 Task: Add an event with the title Second Lunch and Learn: Effective Email Marketing, date '2023/10/08', time 7:00 AM to 9:00 AMand add a description: The retreat will kick off with an opening session where participants will be introduced to the objectives and benefits of team building. The facilitators will create a positive and inclusive environment, setting the tone for open communication, respect, and mutual support.Select event color  Tomato . Add location for the event as: Hotel del Coronado, San Diego, USA, logged in from the account softage.7@softage.netand send the event invitation to softage.10@softage.net and softage.5@softage.net. Set a reminder for the event Doesn't repeat
Action: Mouse moved to (75, 111)
Screenshot: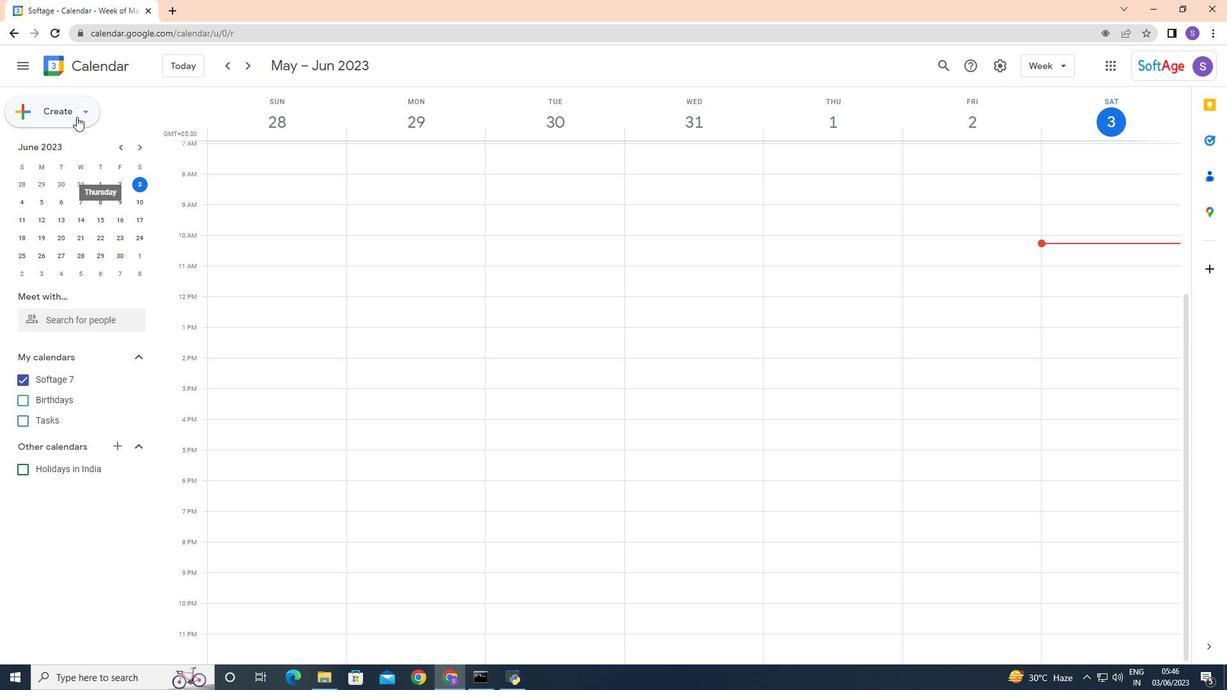 
Action: Mouse pressed left at (75, 111)
Screenshot: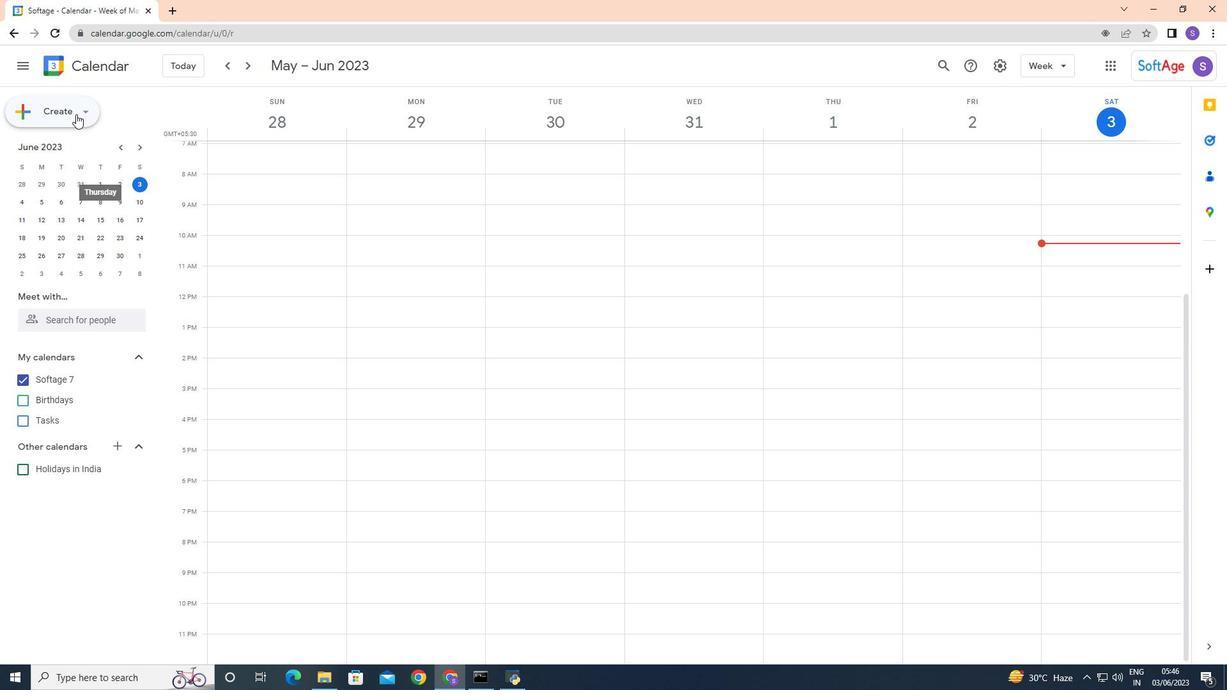 
Action: Mouse moved to (52, 145)
Screenshot: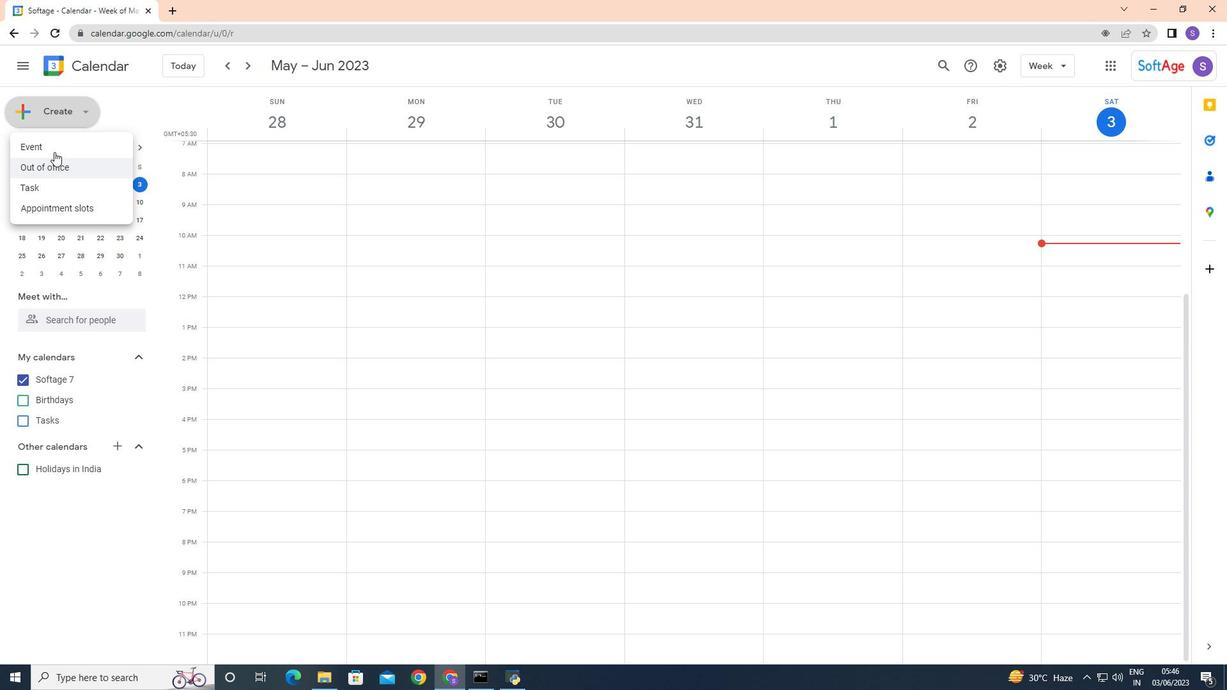 
Action: Mouse pressed left at (52, 145)
Screenshot: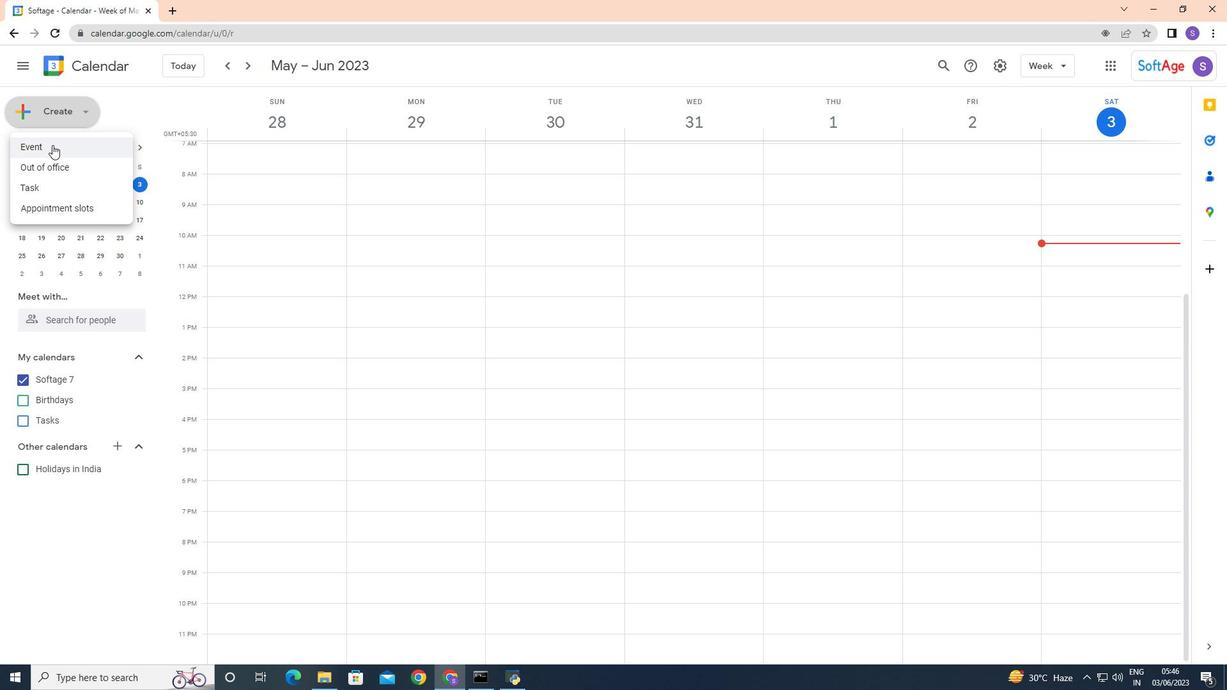 
Action: Mouse moved to (932, 504)
Screenshot: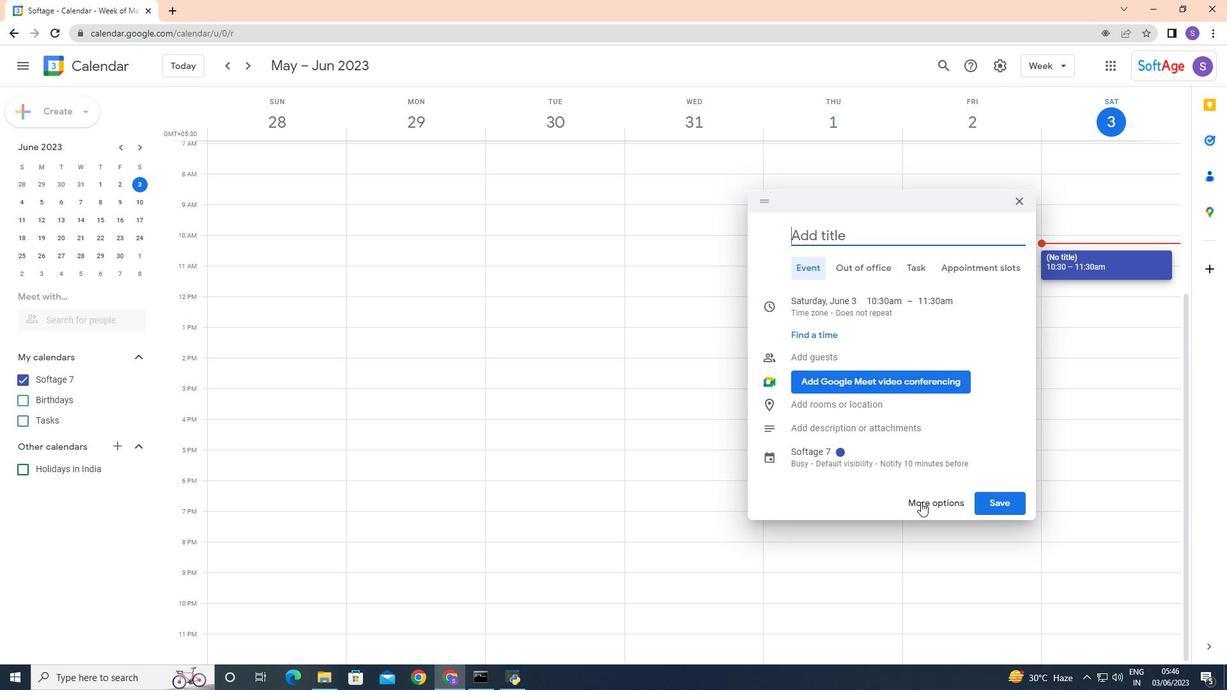 
Action: Mouse pressed left at (932, 504)
Screenshot: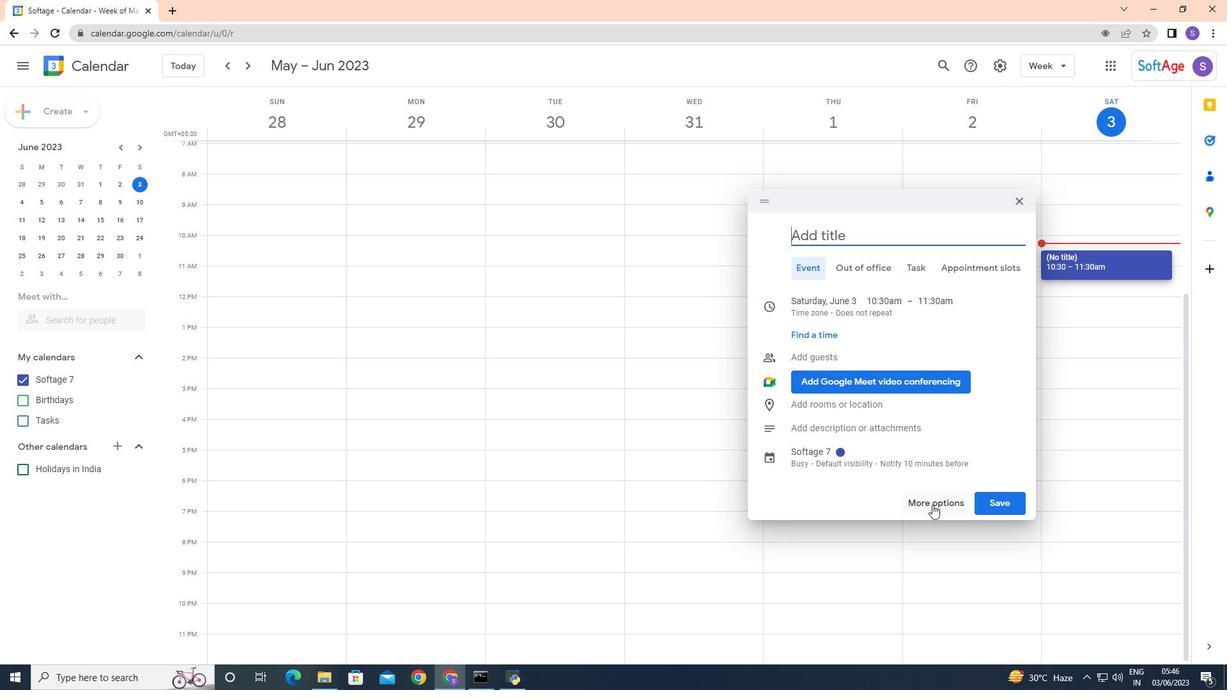 
Action: Mouse moved to (120, 76)
Screenshot: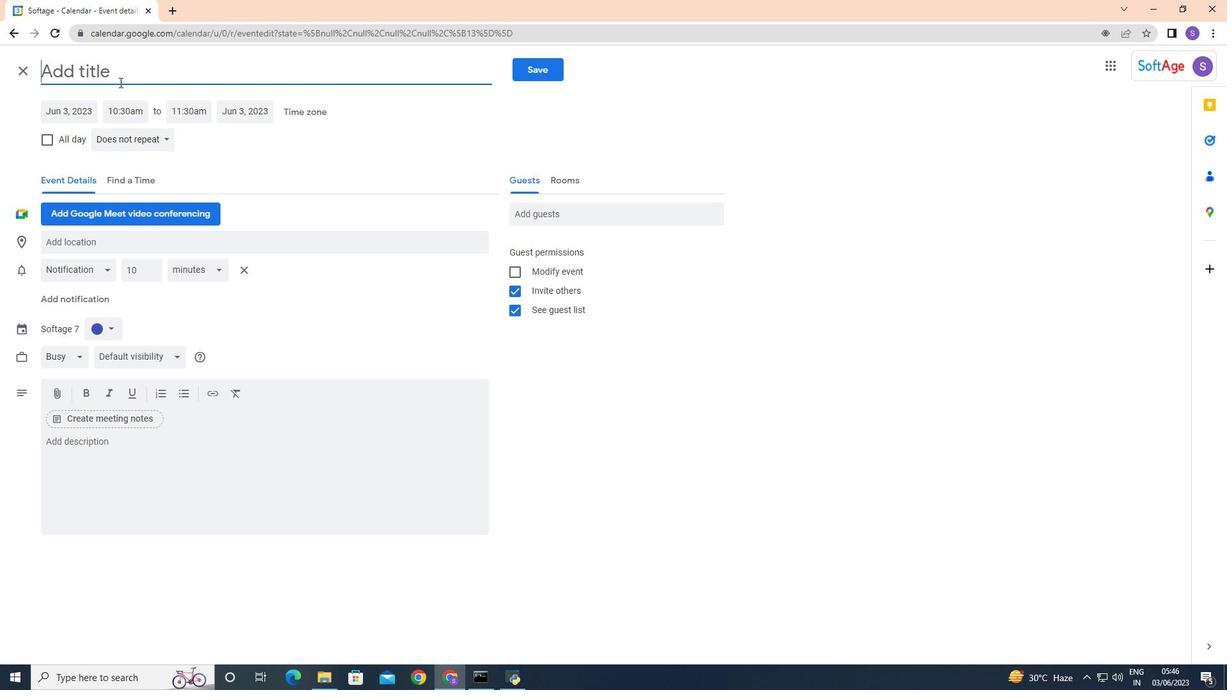 
Action: Mouse pressed left at (120, 76)
Screenshot: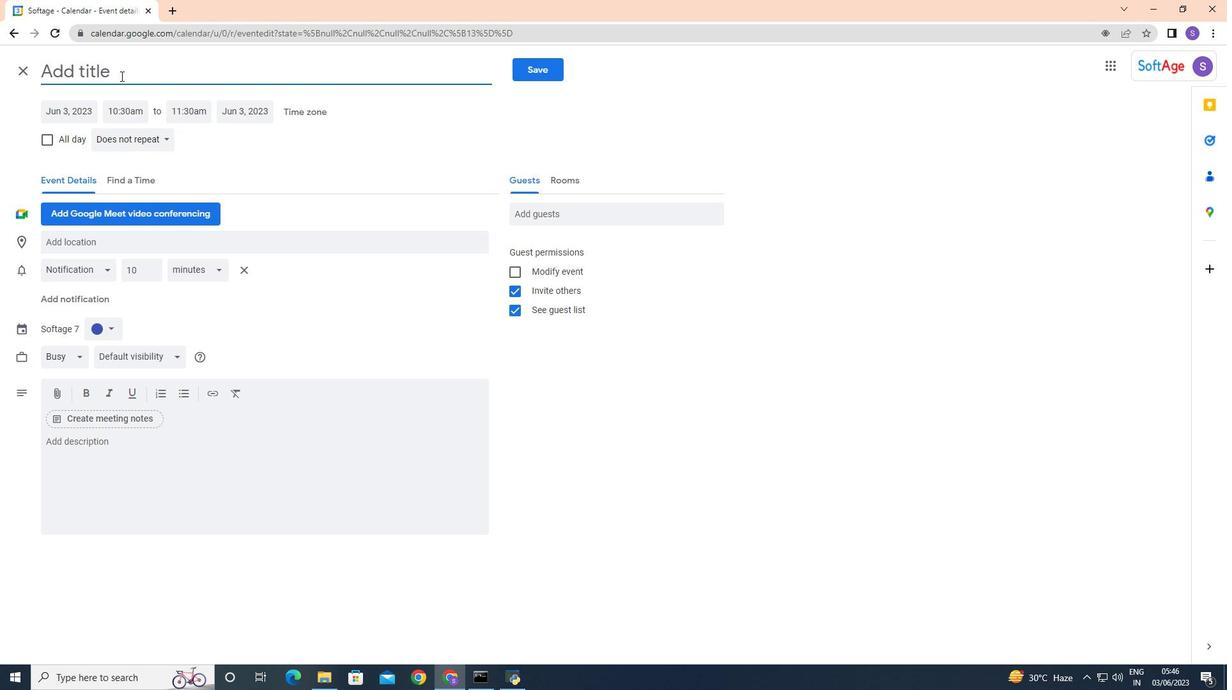 
Action: Key pressed <Key.caps_lock>S<Key.caps_lock>econd<Key.space><Key.caps_lock>L<Key.caps_lock>unch<Key.space>and<Key.space><Key.caps_lock>L<Key.caps_lock>ean<Key.backspace>rn<Key.shift_r>:<Key.space>m<Key.backspace>e<Key.backspace><Key.caps_lock>E<Key.caps_lock>ffective<Key.space><Key.caps_lock>EMAIL<Key.backspace><Key.backspace><Key.backspace><Key.backspace><Key.caps_lock>mail<Key.space><Key.caps_lock>M<Key.caps_lock>arketing
Screenshot: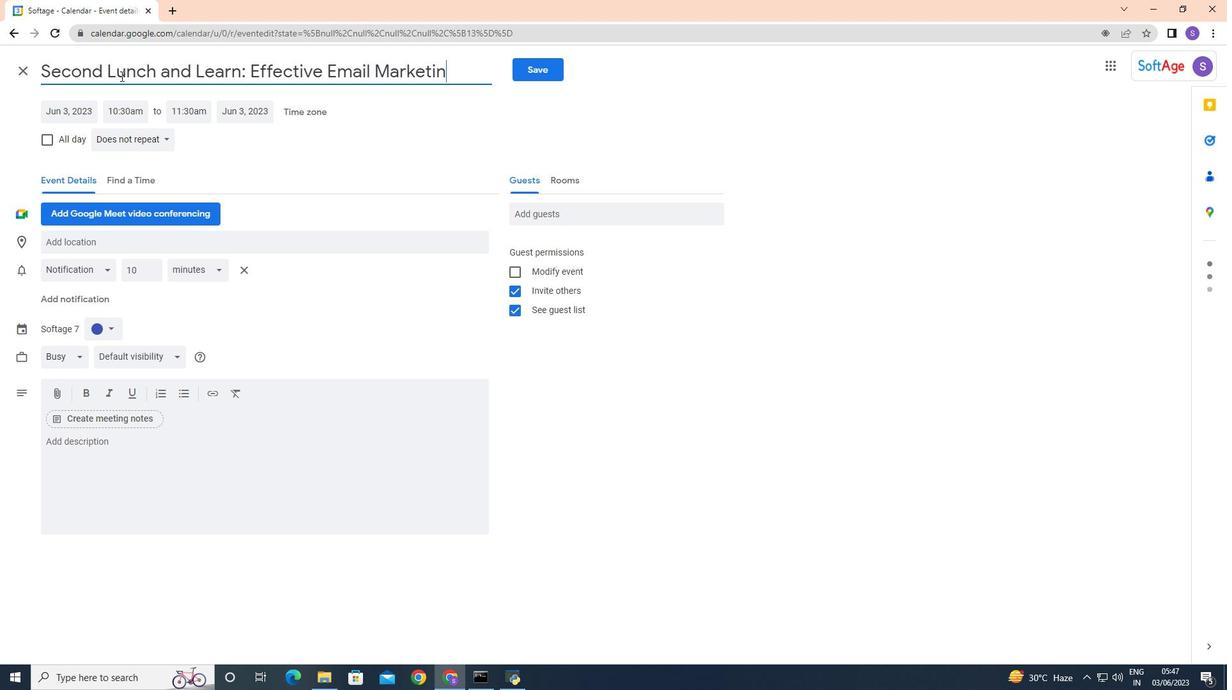 
Action: Mouse moved to (401, 160)
Screenshot: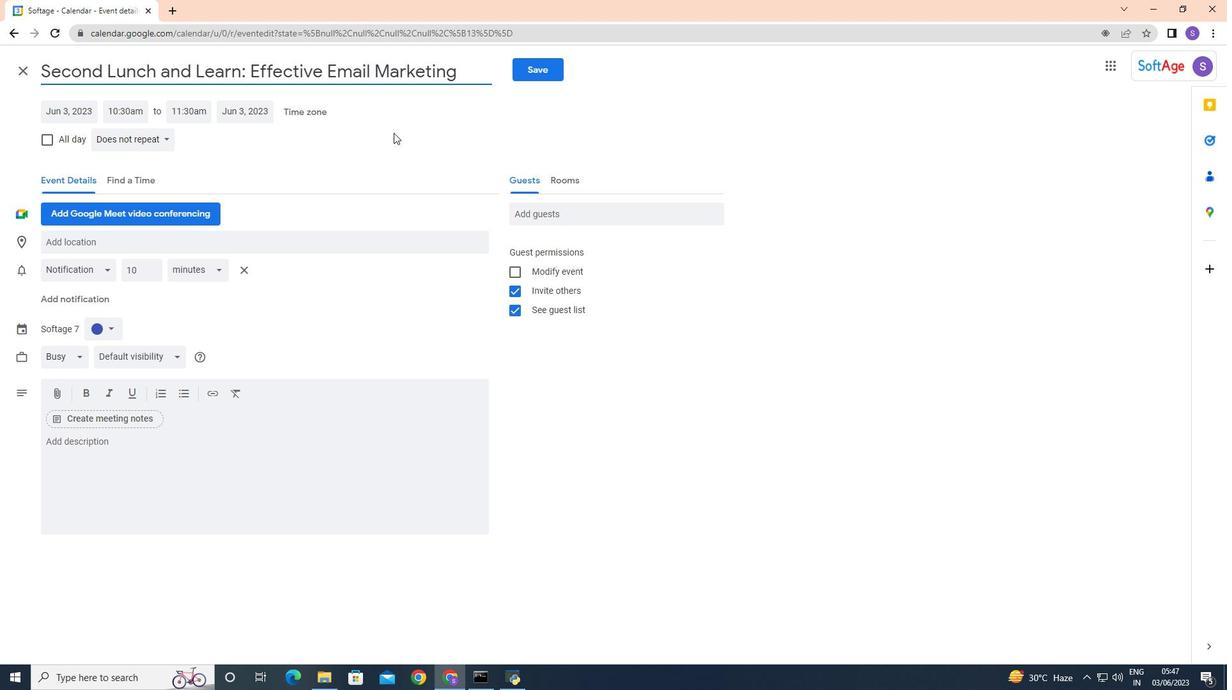
Action: Mouse pressed left at (401, 160)
Screenshot: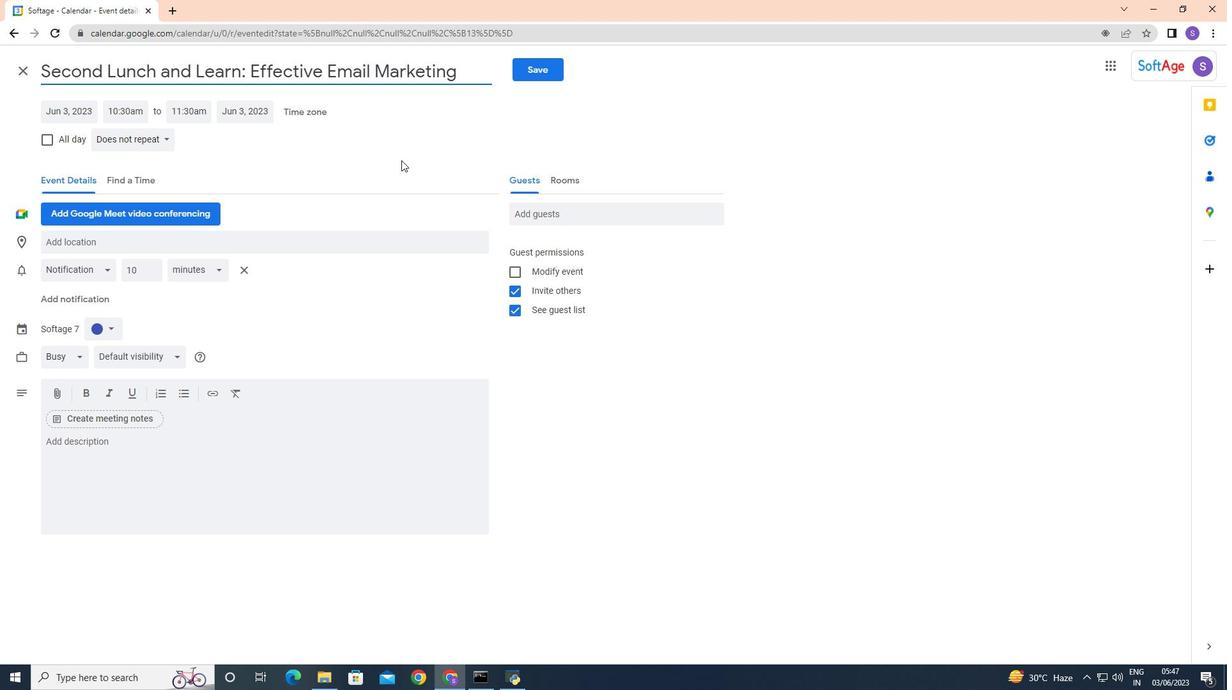 
Action: Mouse moved to (81, 110)
Screenshot: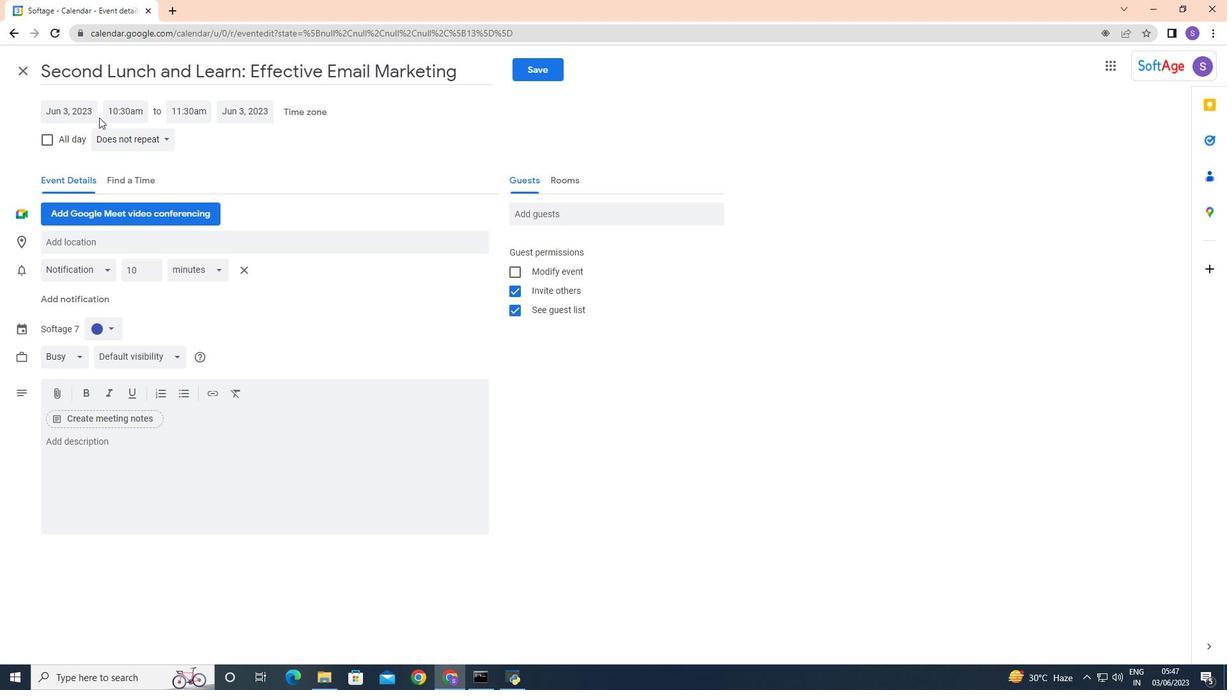
Action: Mouse pressed left at (81, 110)
Screenshot: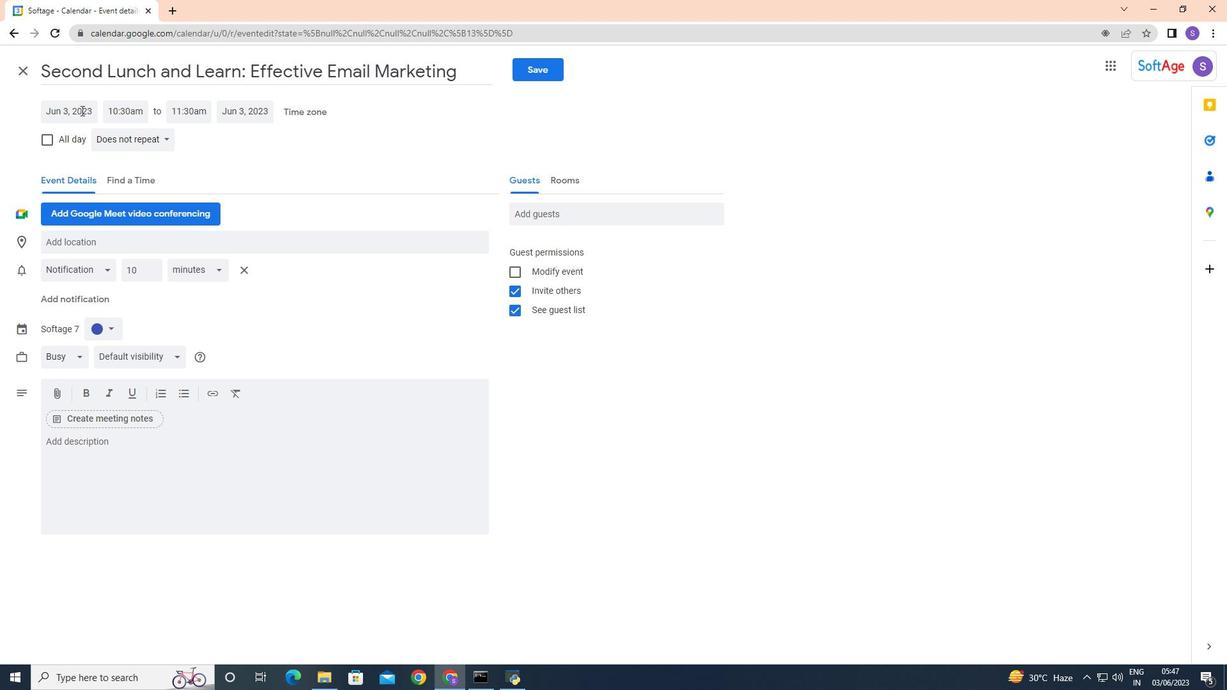 
Action: Mouse moved to (200, 137)
Screenshot: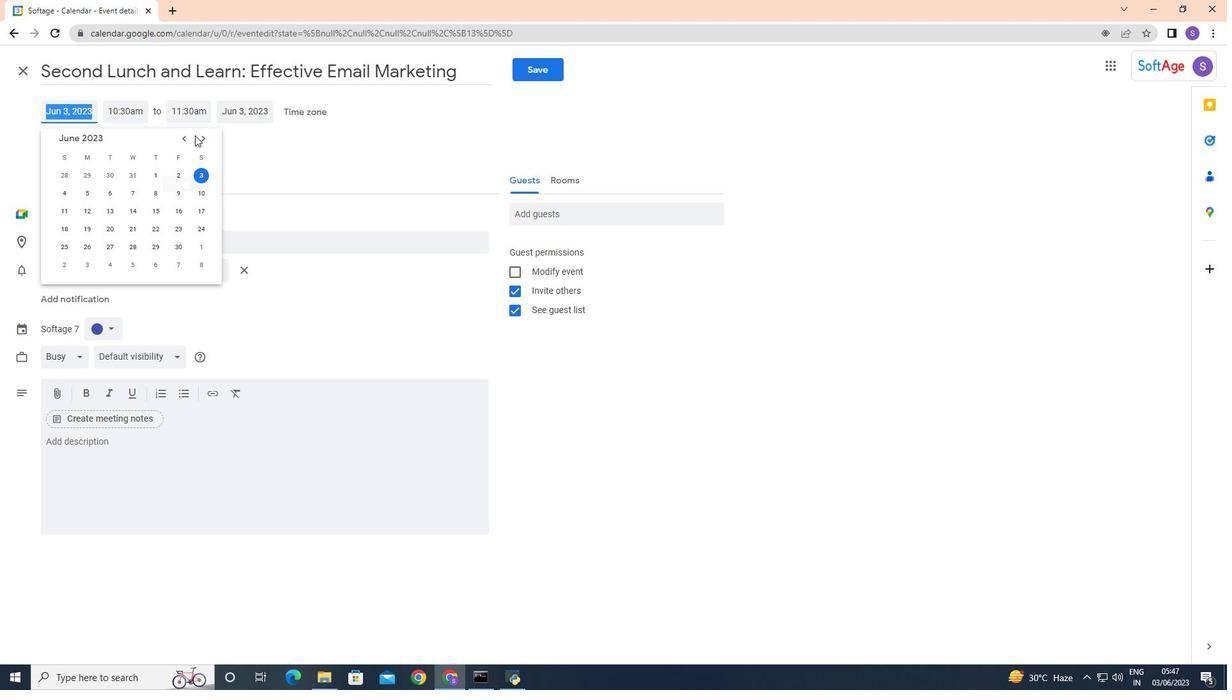 
Action: Mouse pressed left at (200, 137)
Screenshot: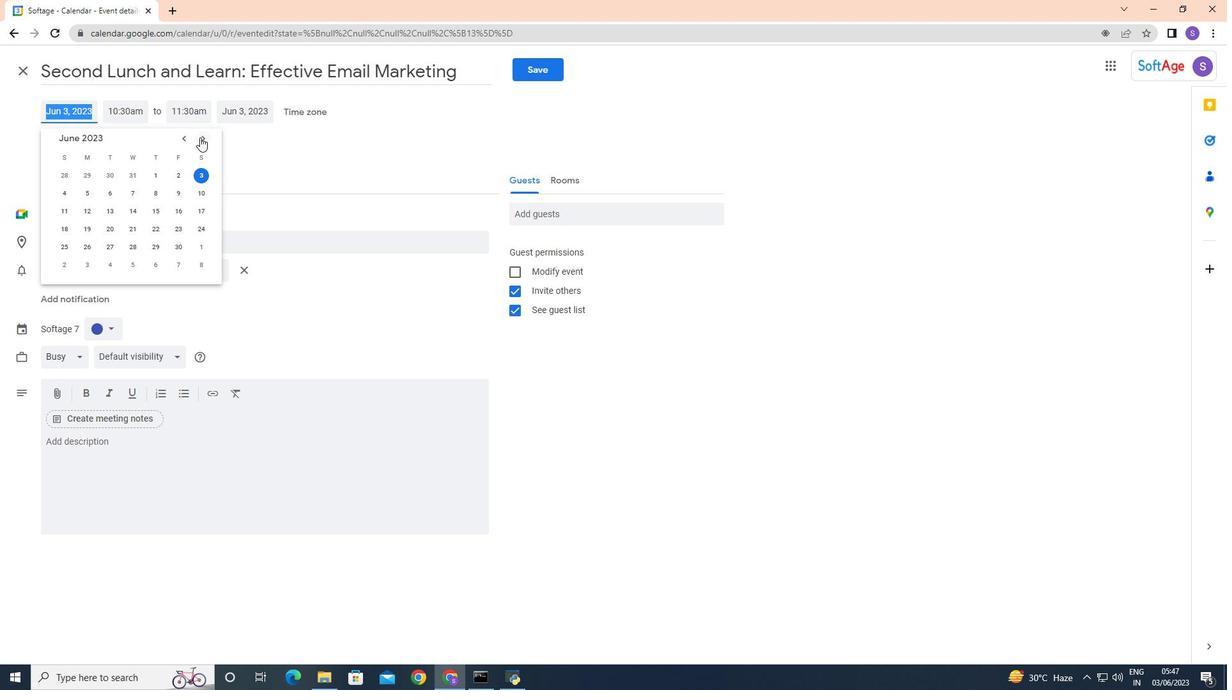 
Action: Mouse pressed left at (200, 137)
Screenshot: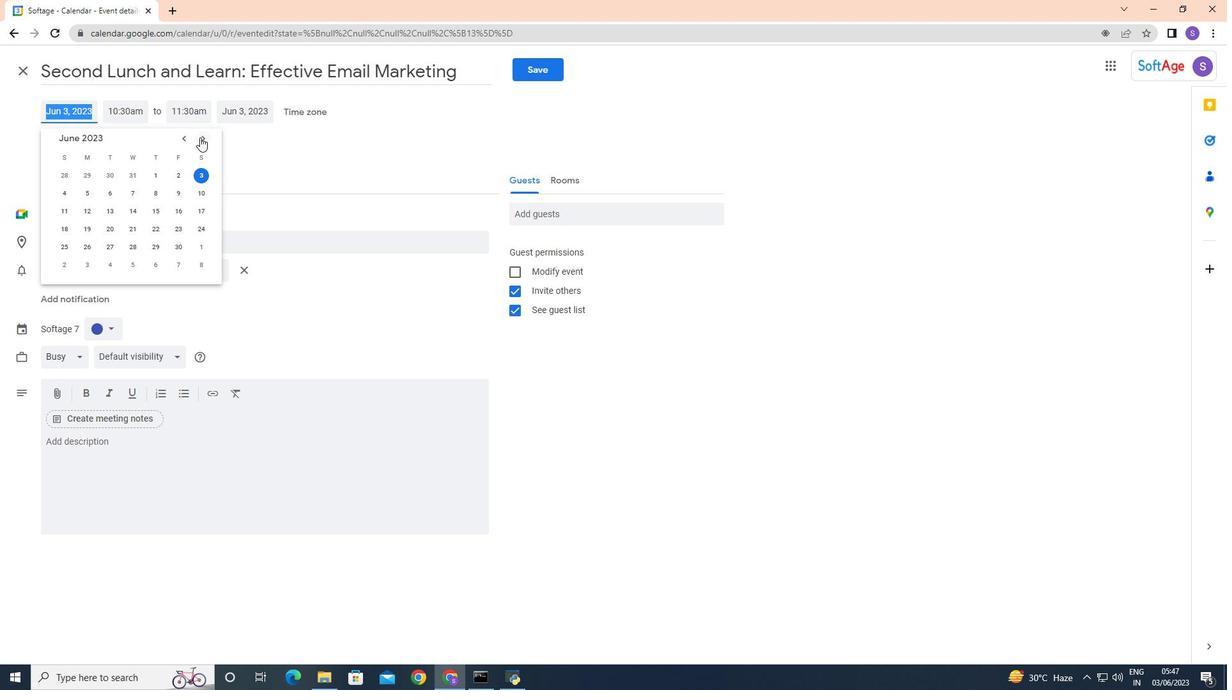 
Action: Mouse pressed left at (200, 137)
Screenshot: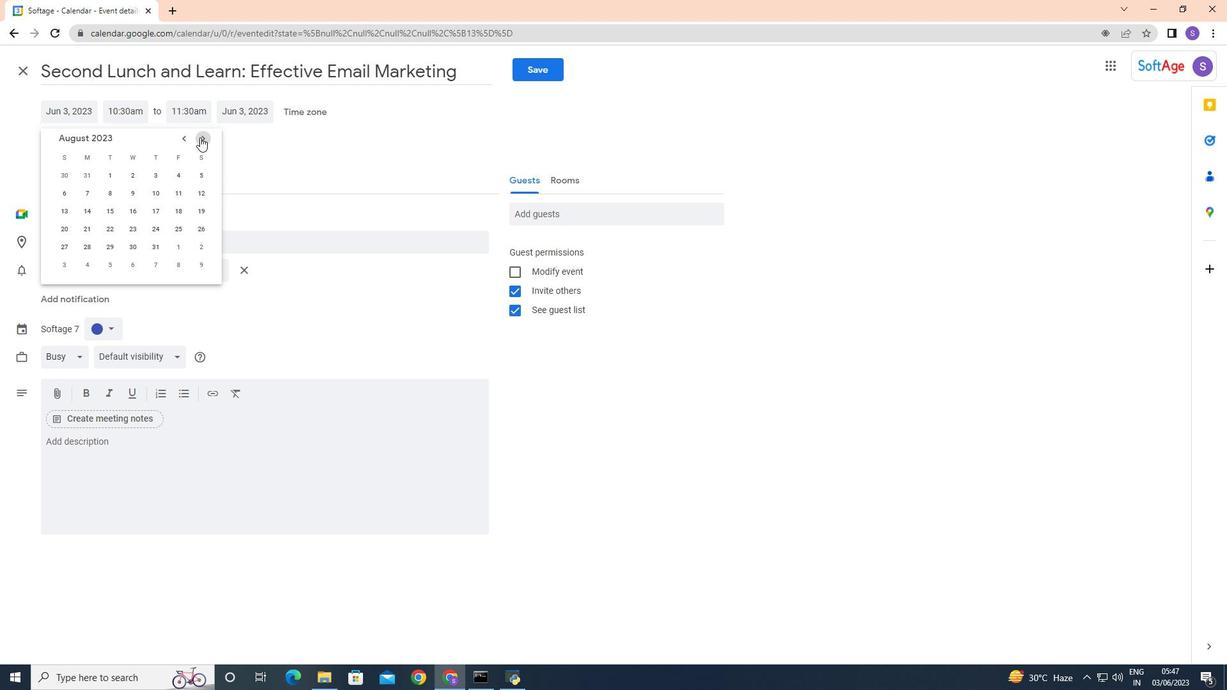 
Action: Mouse pressed left at (200, 137)
Screenshot: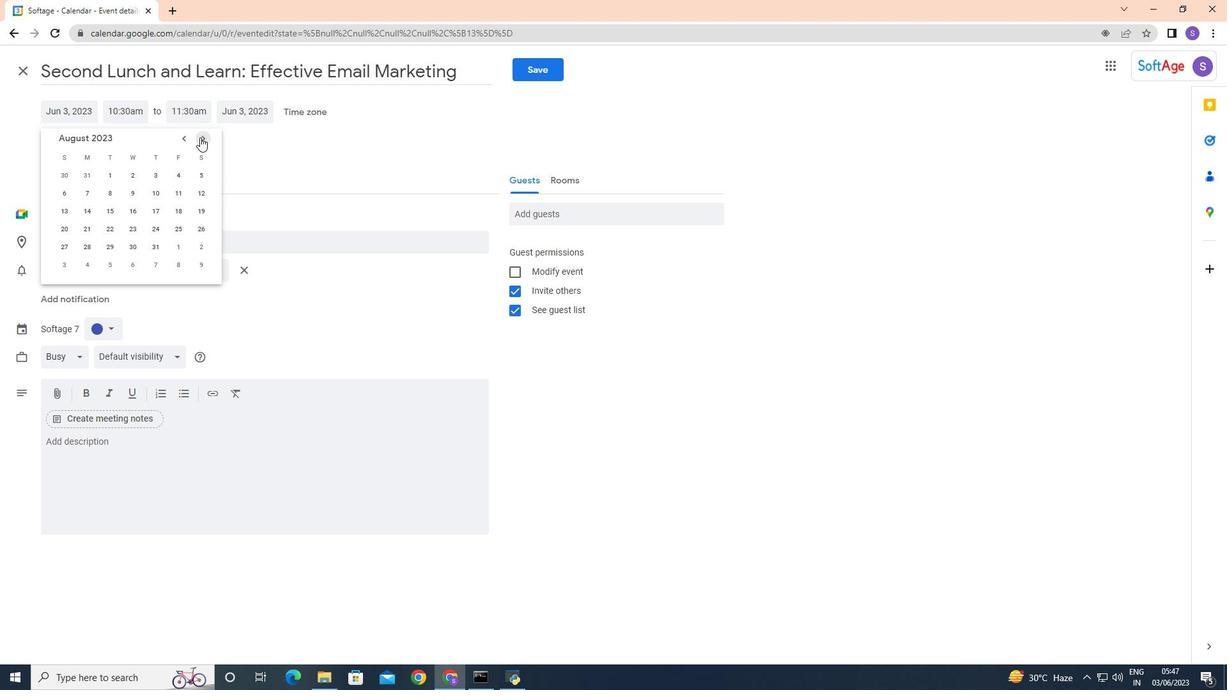 
Action: Mouse moved to (70, 194)
Screenshot: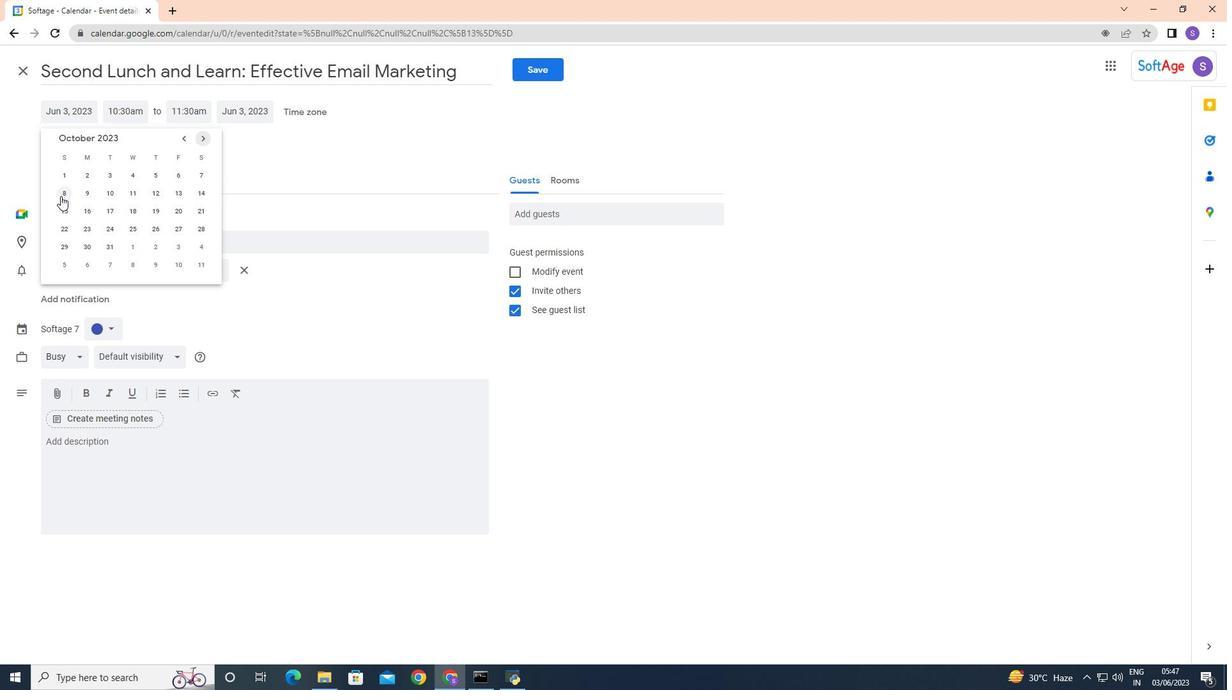 
Action: Mouse pressed left at (70, 194)
Screenshot: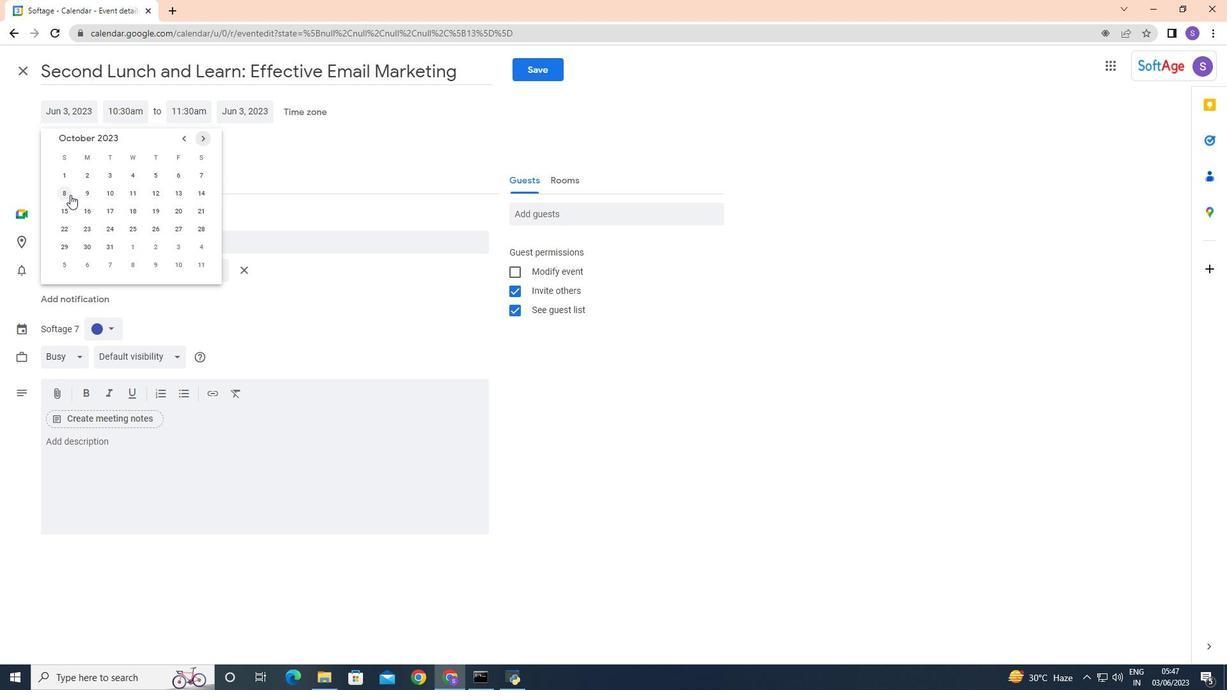 
Action: Mouse moved to (122, 116)
Screenshot: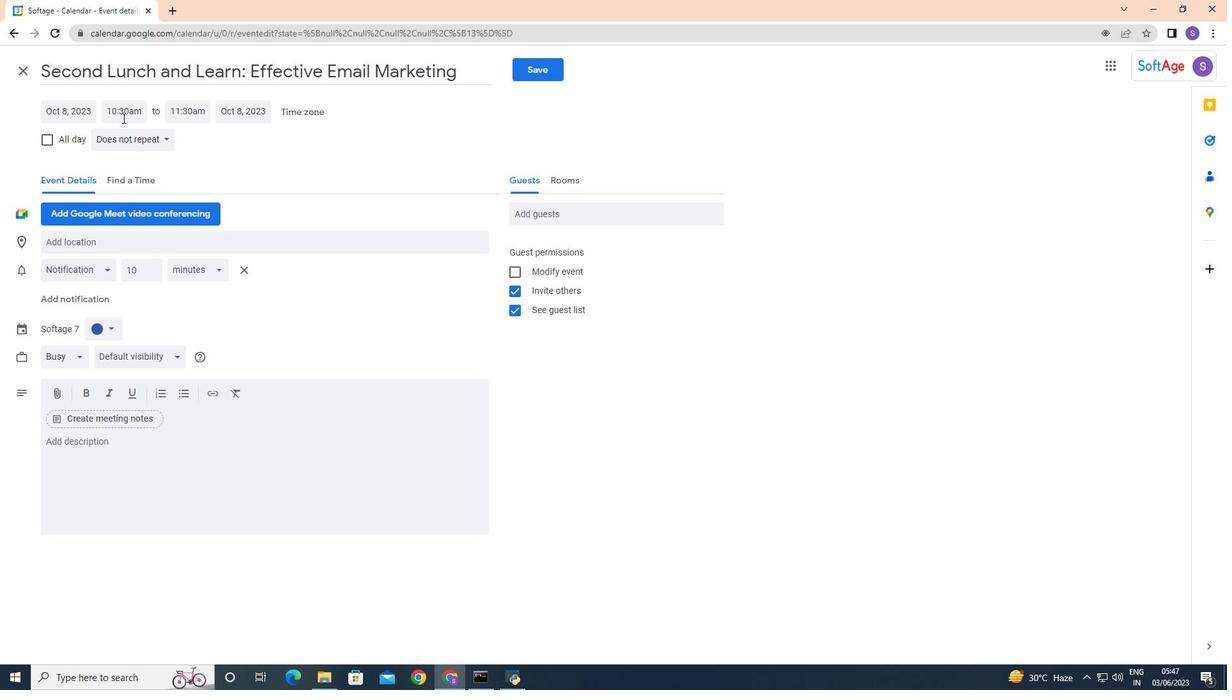 
Action: Mouse pressed left at (122, 116)
Screenshot: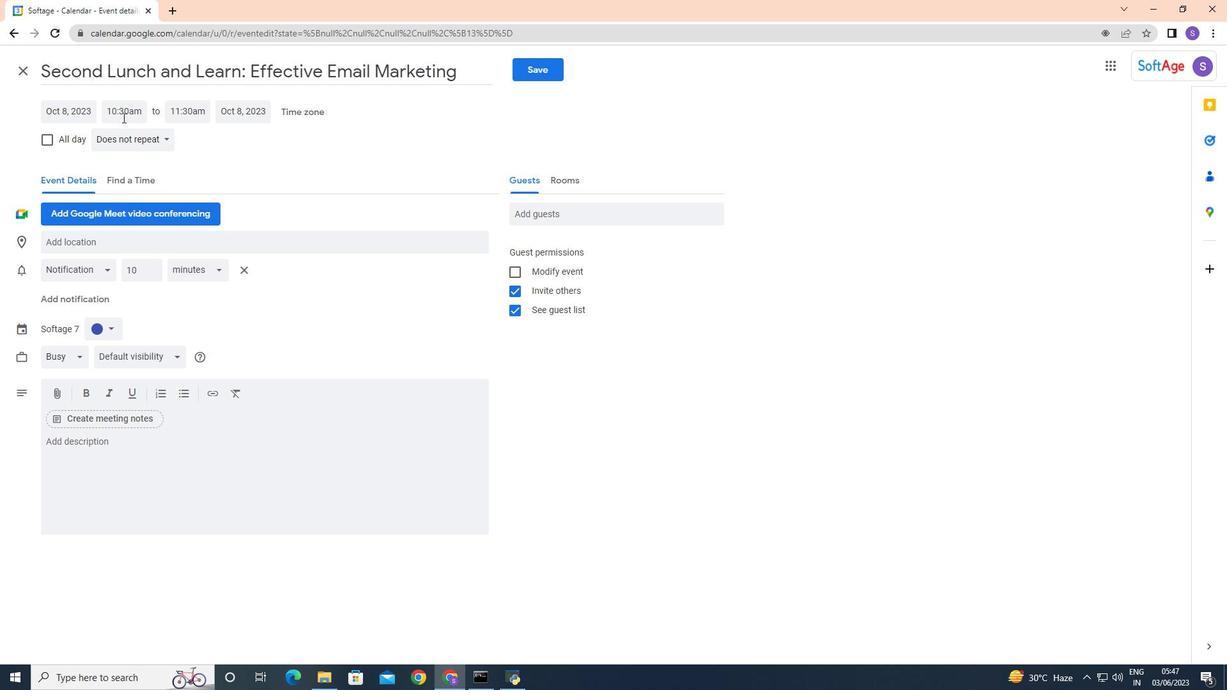 
Action: Mouse moved to (133, 171)
Screenshot: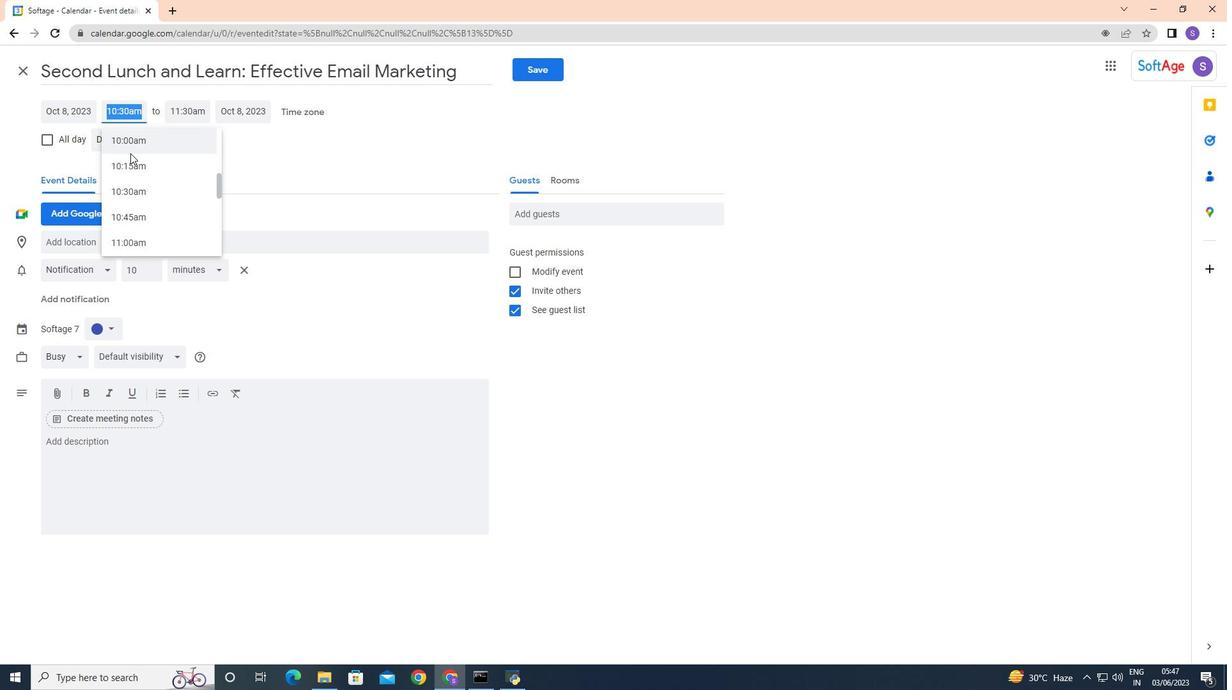 
Action: Mouse scrolled (133, 171) with delta (0, 0)
Screenshot: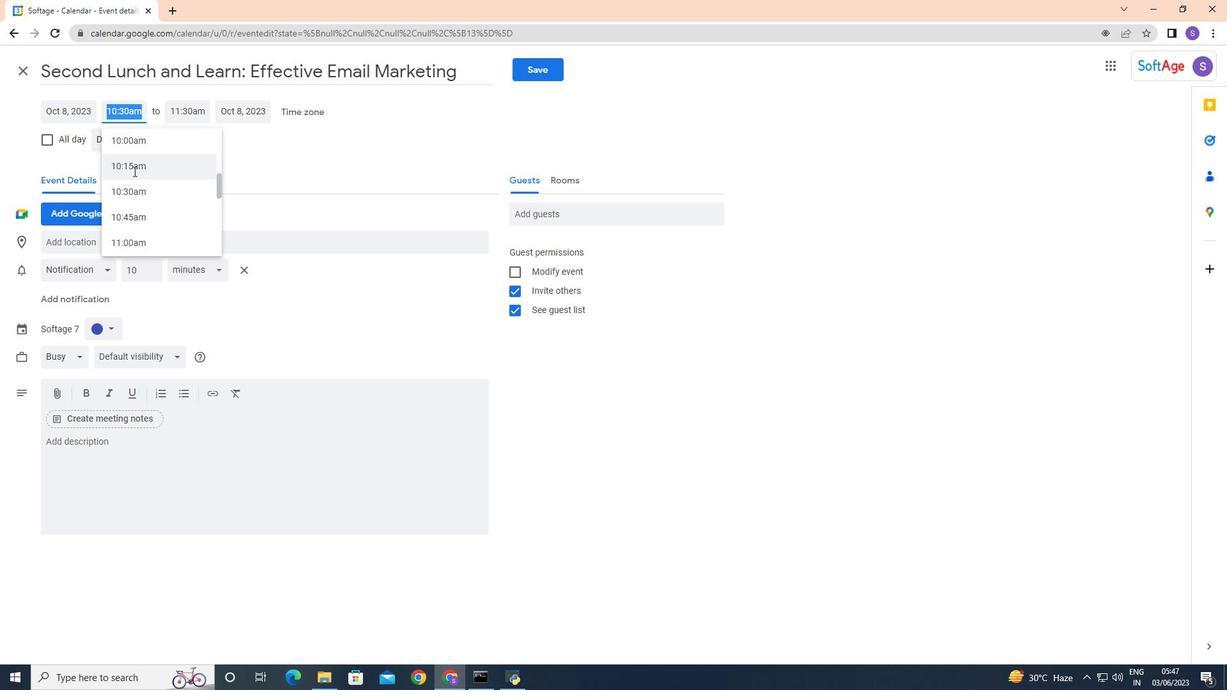 
Action: Mouse scrolled (133, 171) with delta (0, 0)
Screenshot: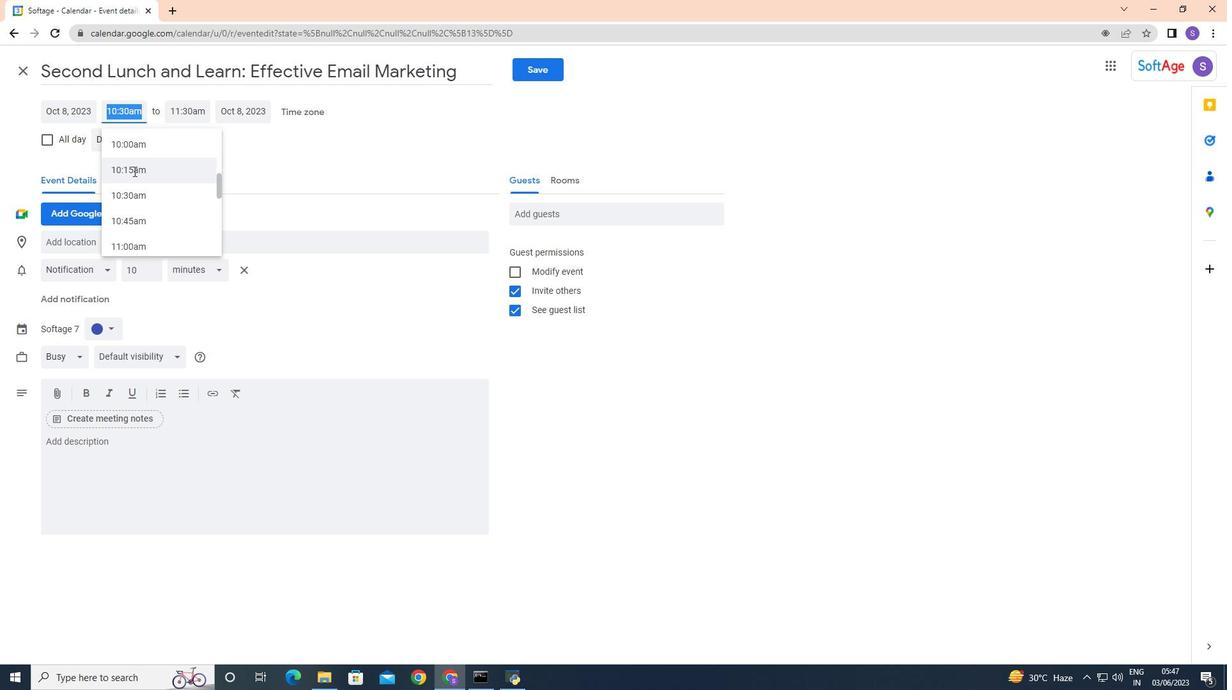 
Action: Mouse scrolled (133, 171) with delta (0, 0)
Screenshot: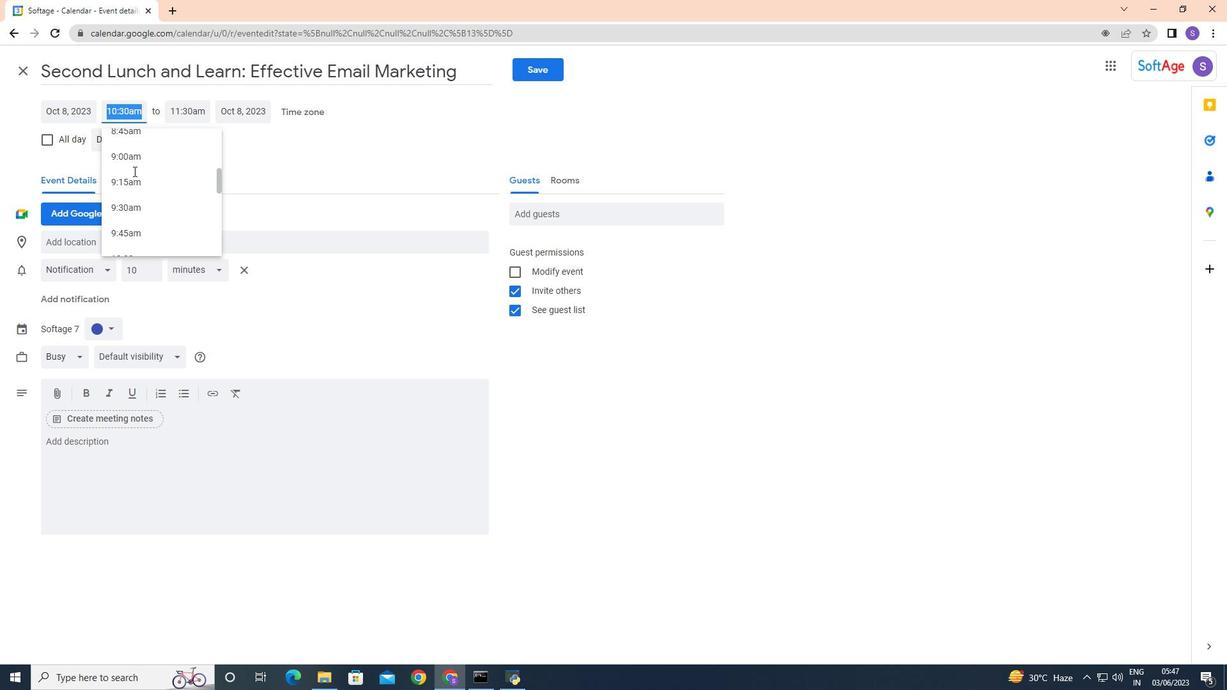 
Action: Mouse moved to (143, 203)
Screenshot: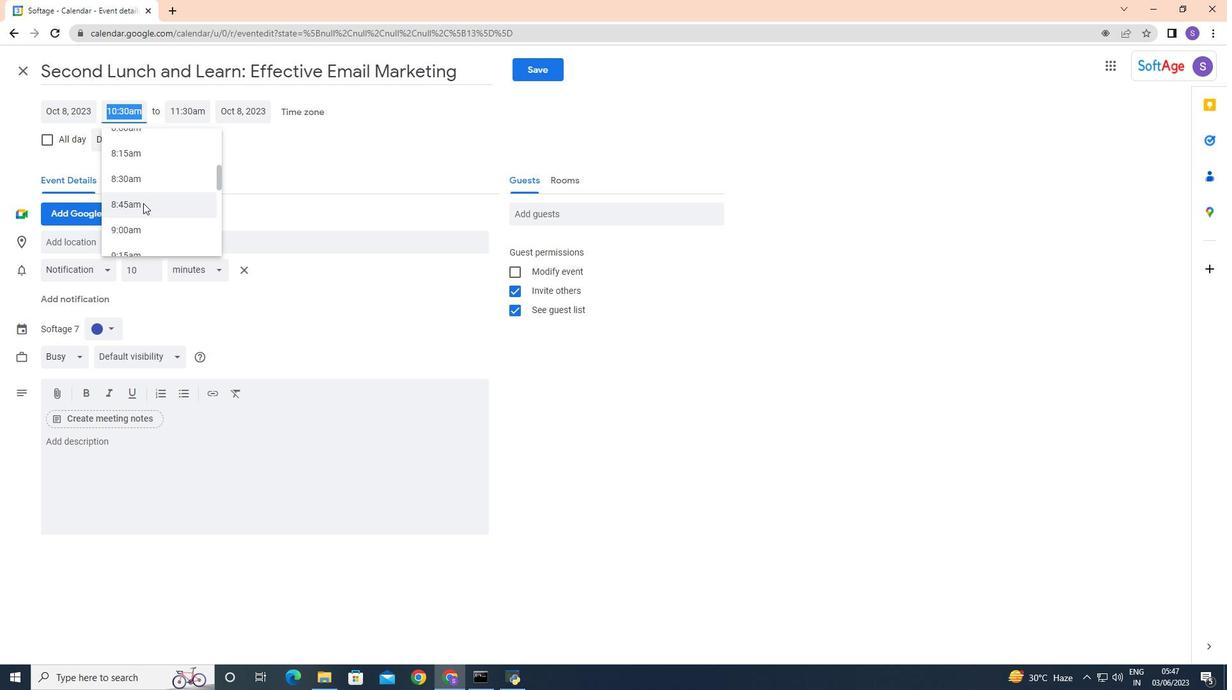 
Action: Mouse scrolled (143, 203) with delta (0, 0)
Screenshot: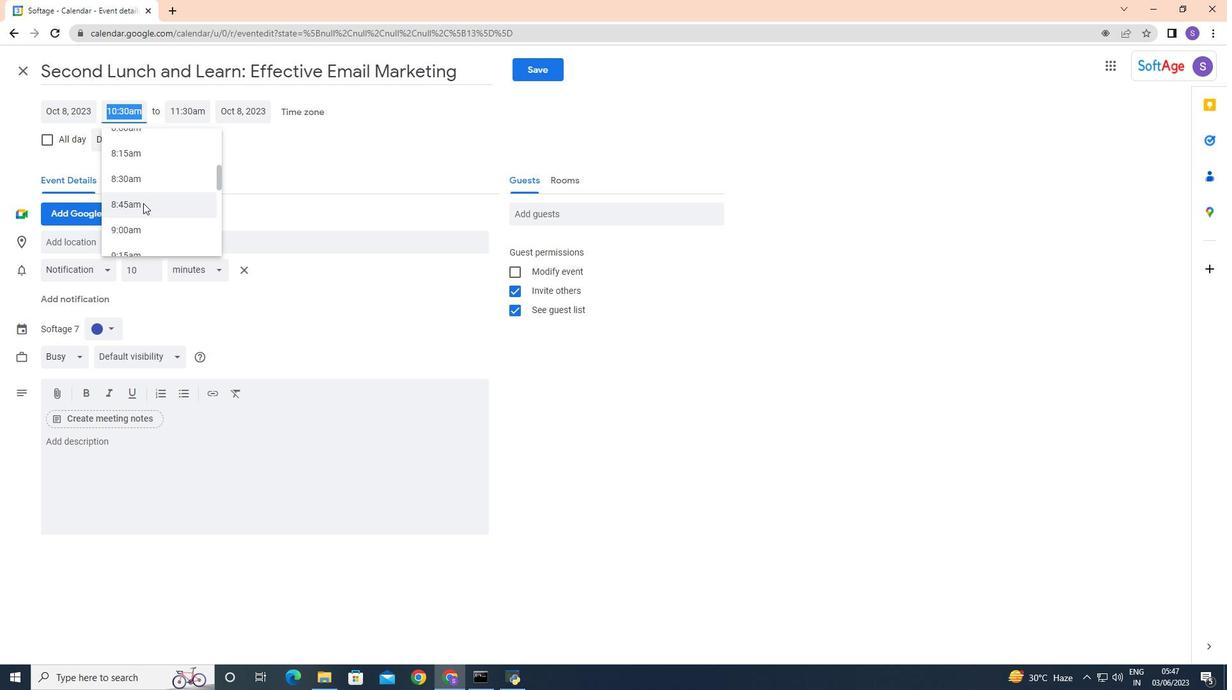 
Action: Mouse moved to (126, 182)
Screenshot: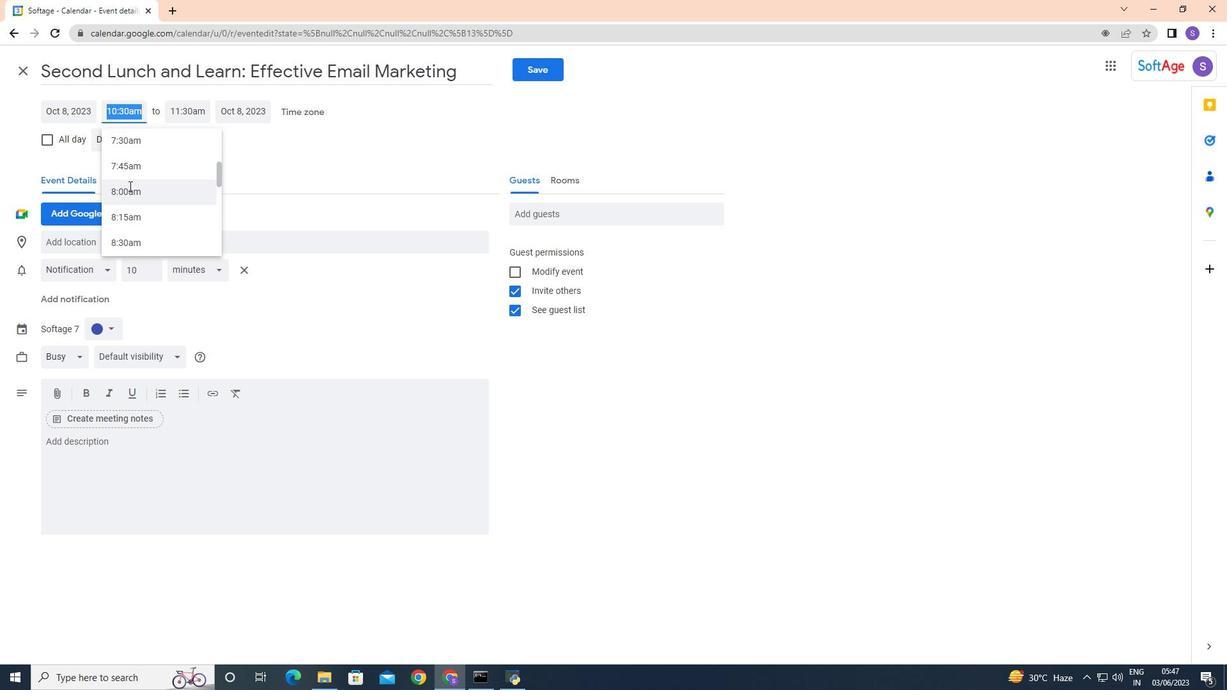 
Action: Mouse scrolled (126, 183) with delta (0, 0)
Screenshot: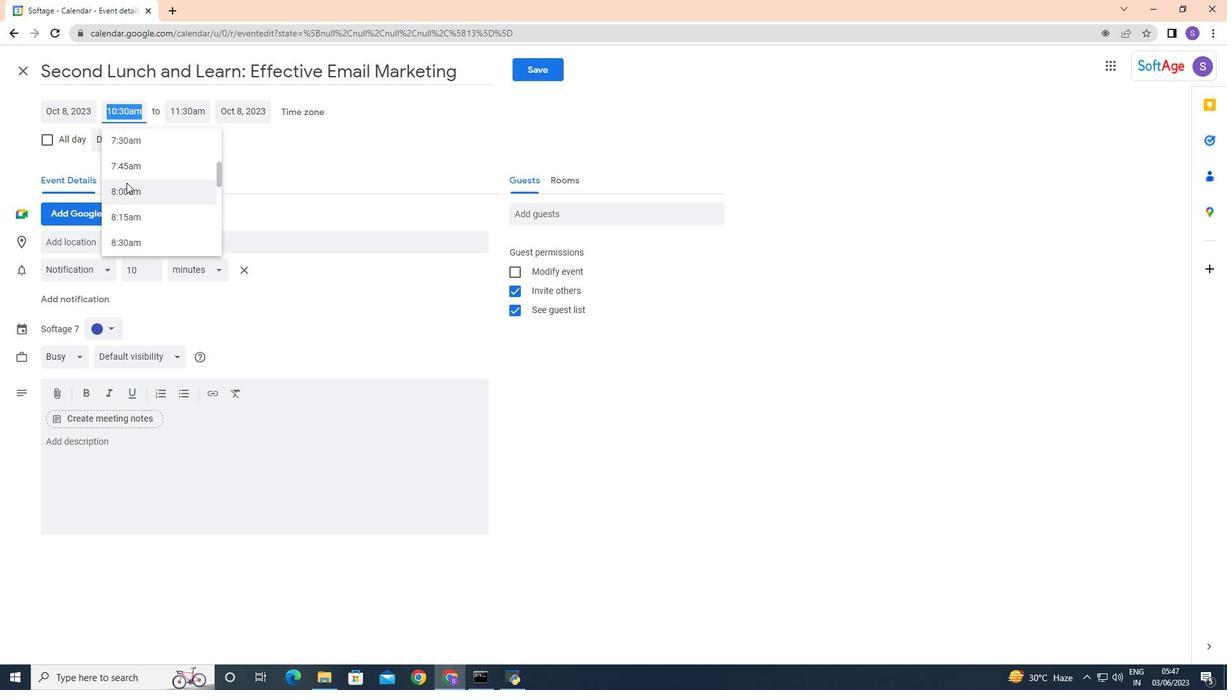 
Action: Mouse moved to (128, 159)
Screenshot: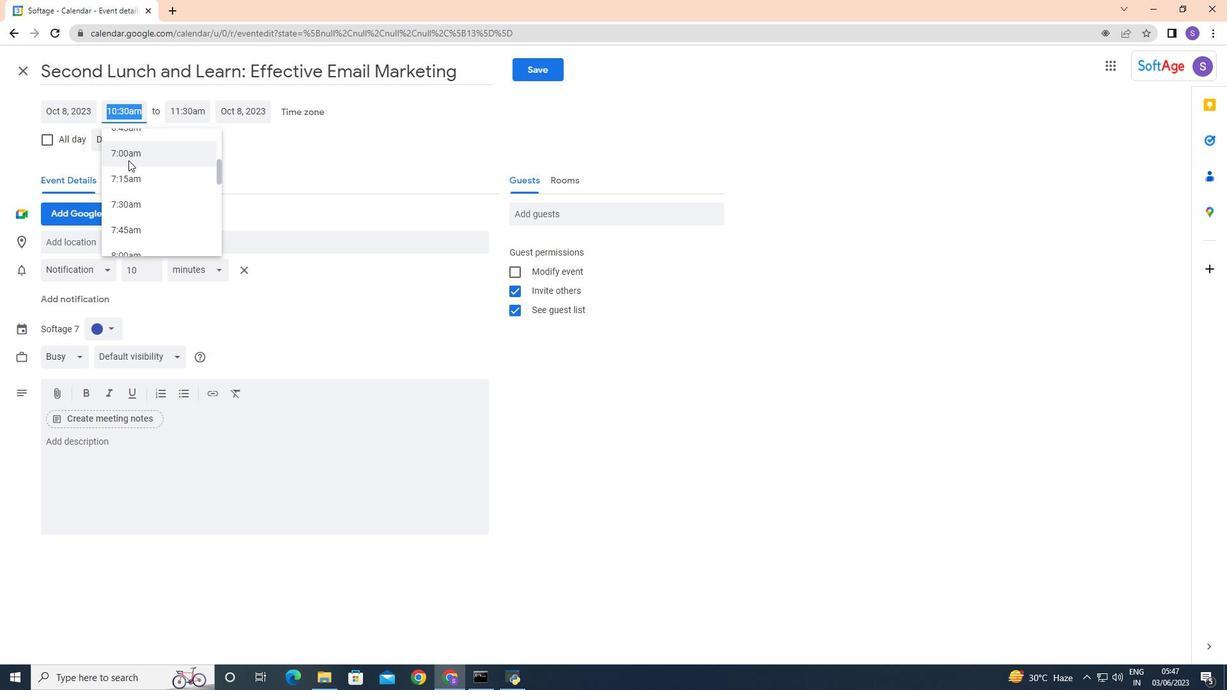 
Action: Mouse pressed left at (128, 159)
Screenshot: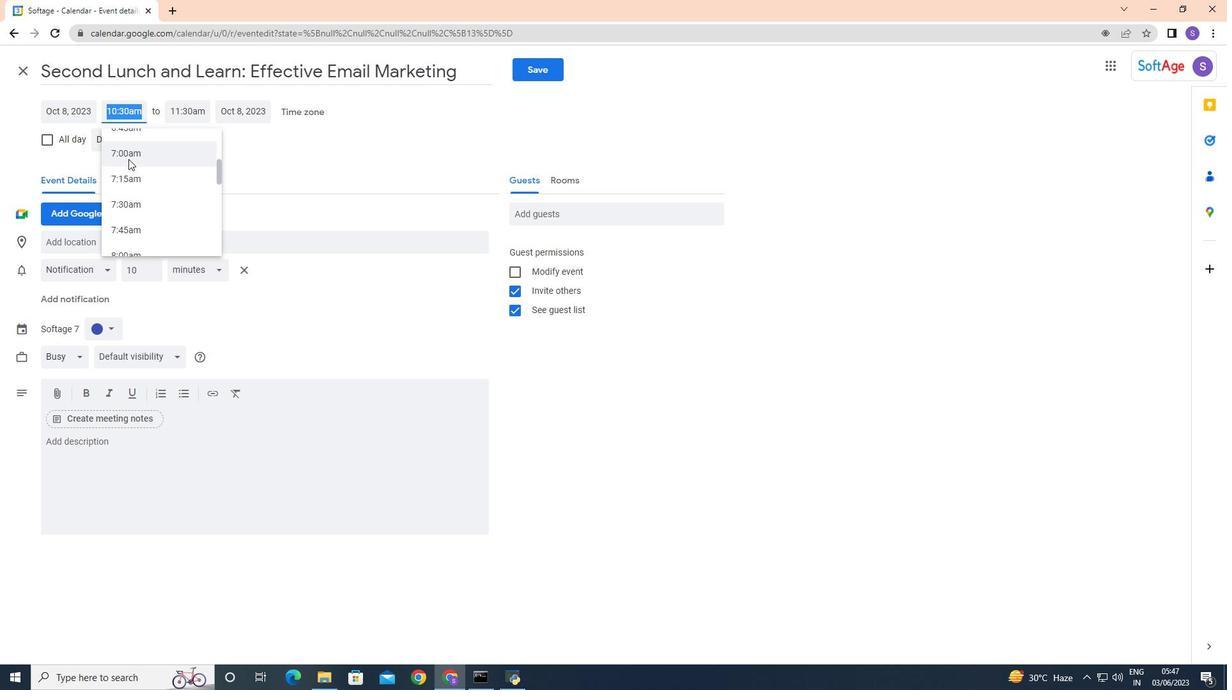 
Action: Mouse moved to (169, 111)
Screenshot: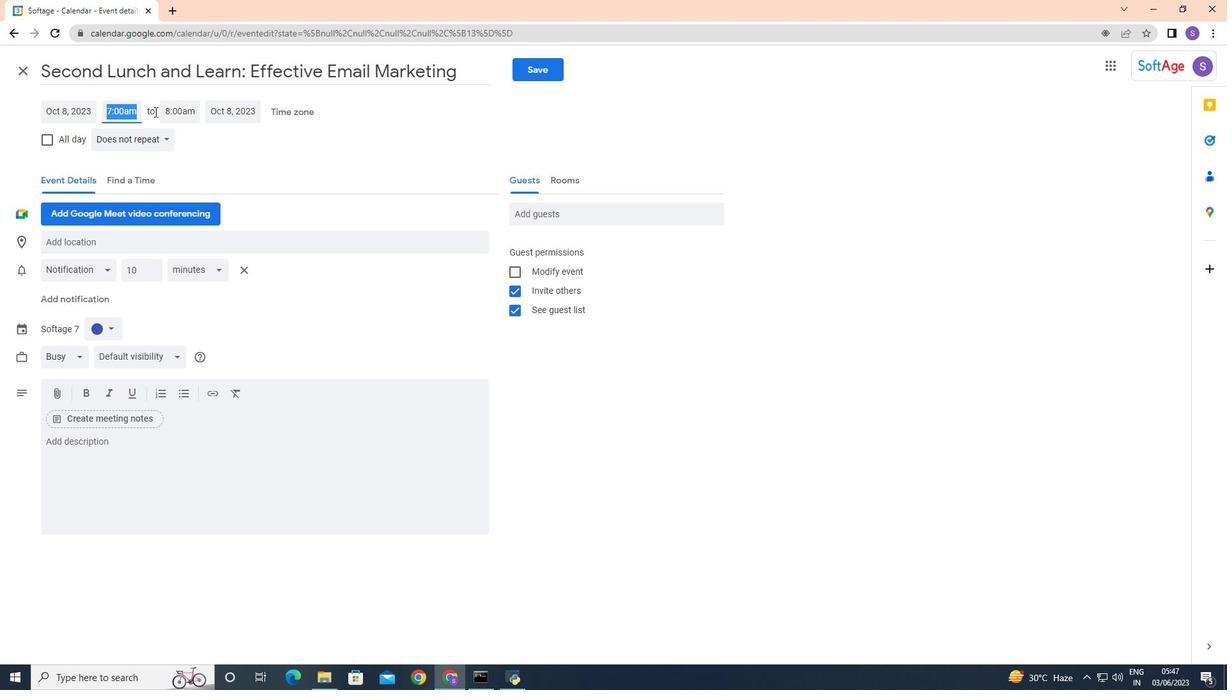 
Action: Mouse pressed left at (169, 111)
Screenshot: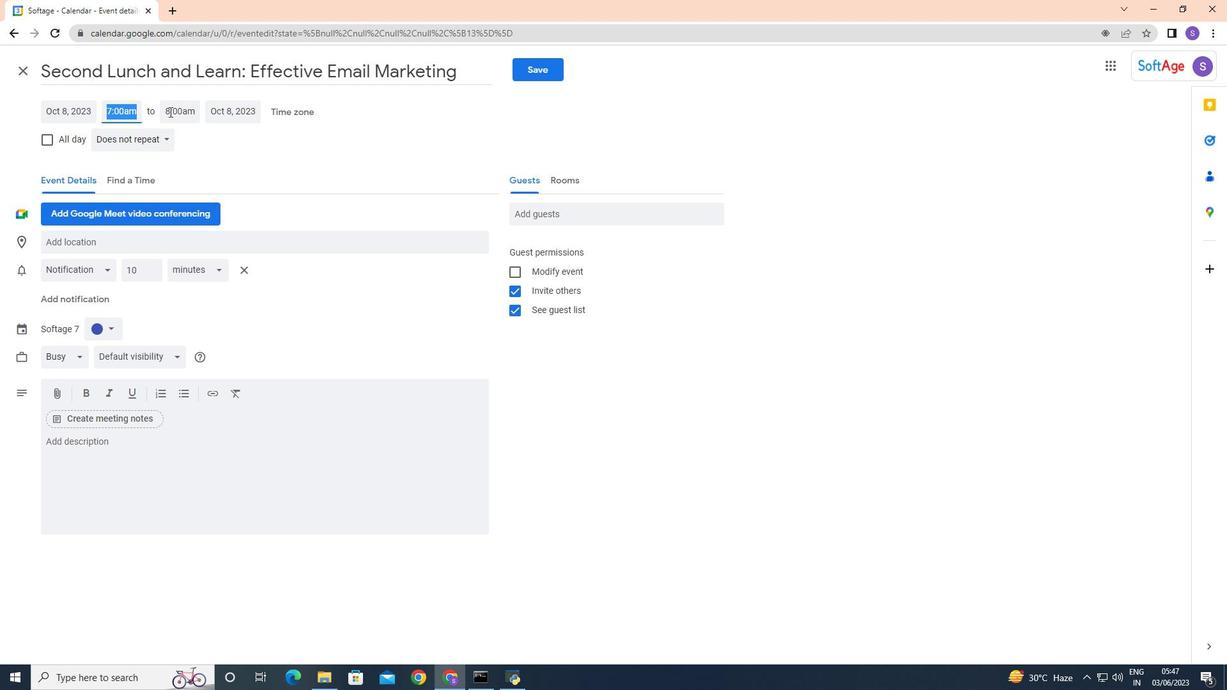 
Action: Mouse moved to (202, 242)
Screenshot: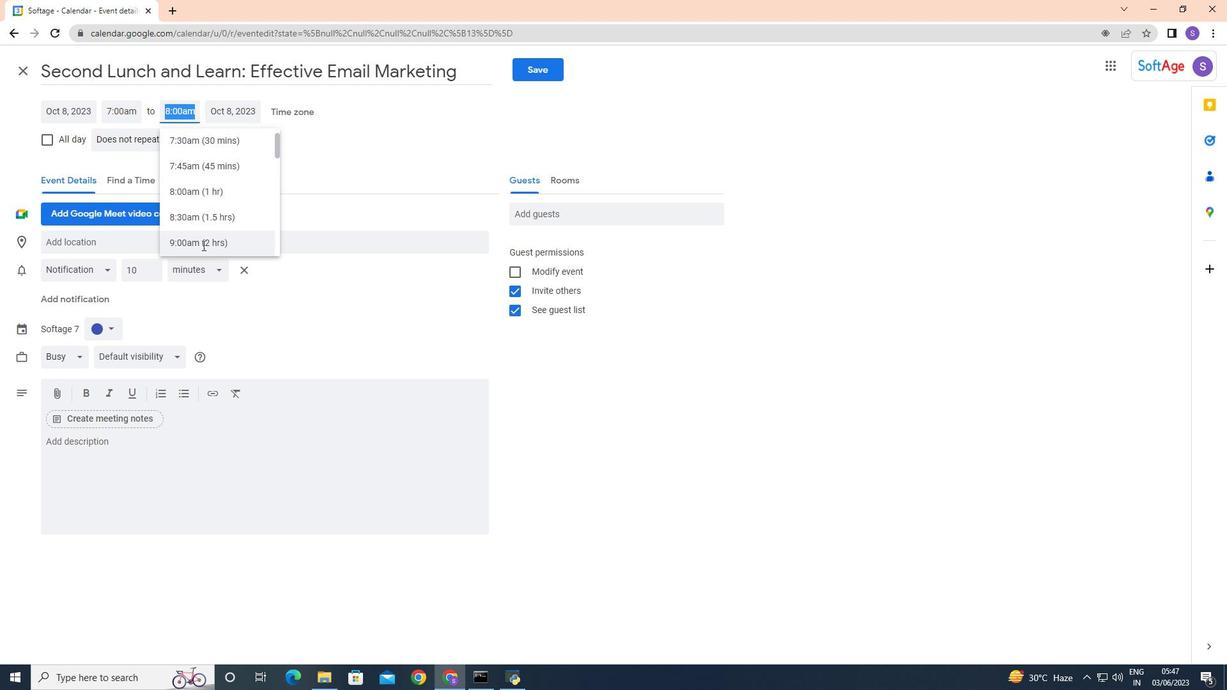 
Action: Mouse pressed left at (202, 242)
Screenshot: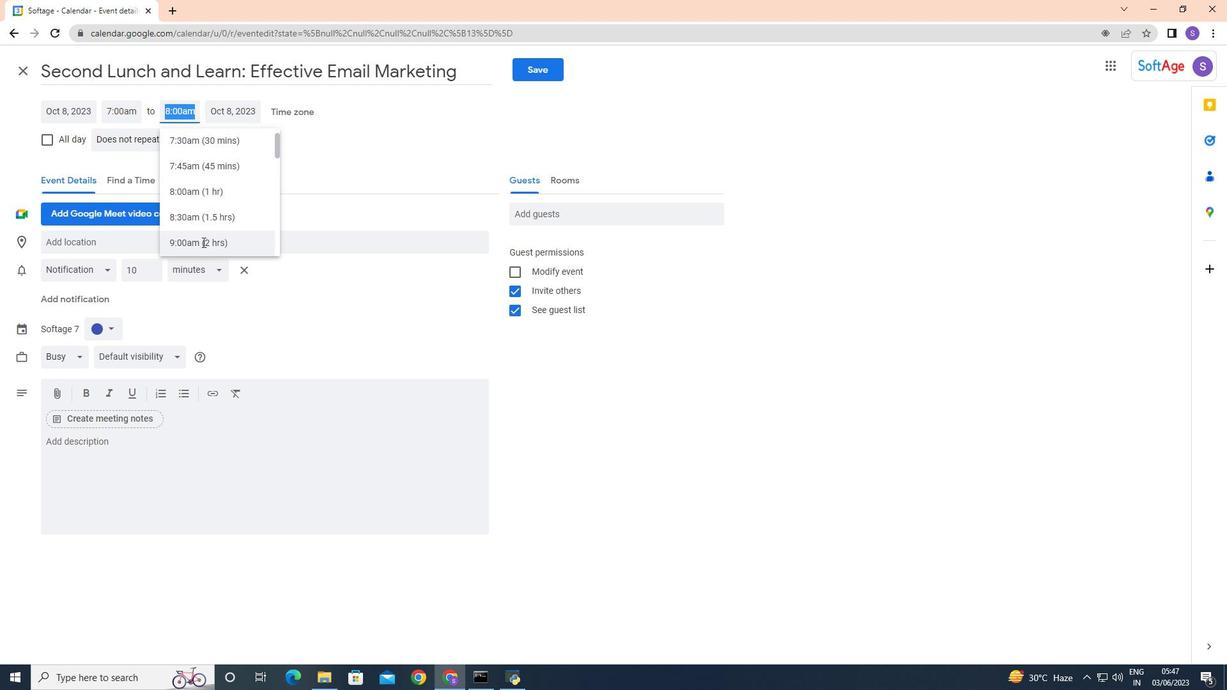 
Action: Mouse moved to (138, 447)
Screenshot: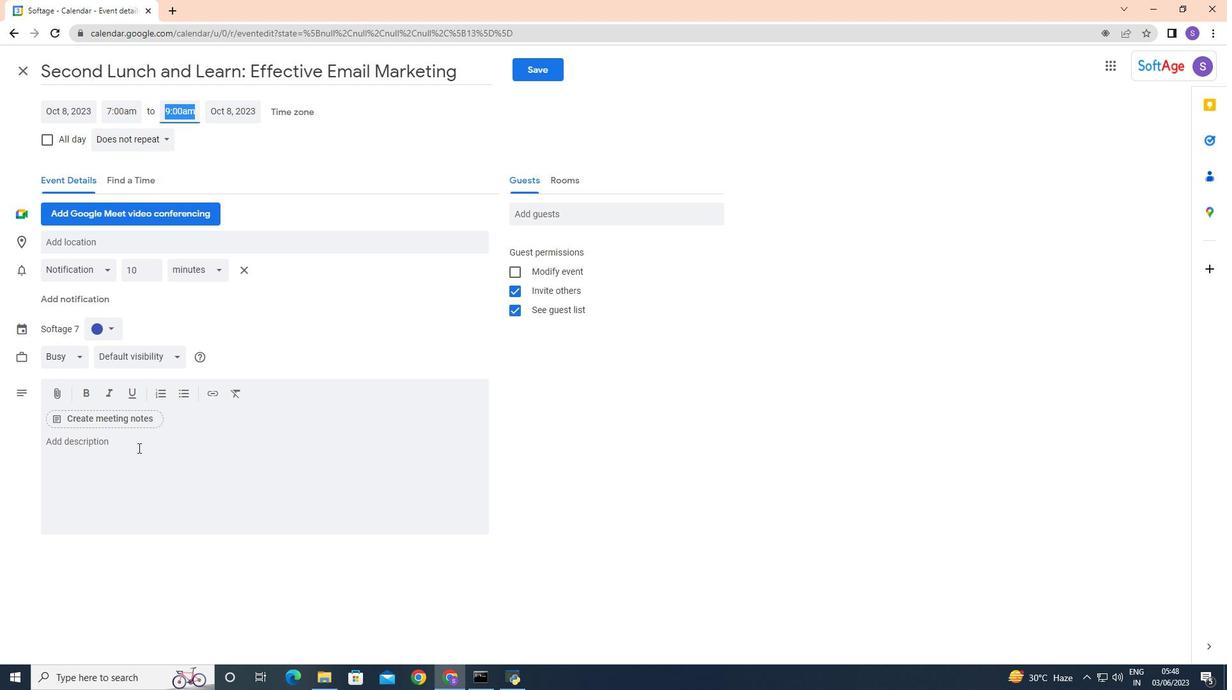 
Action: Mouse pressed left at (138, 447)
Screenshot: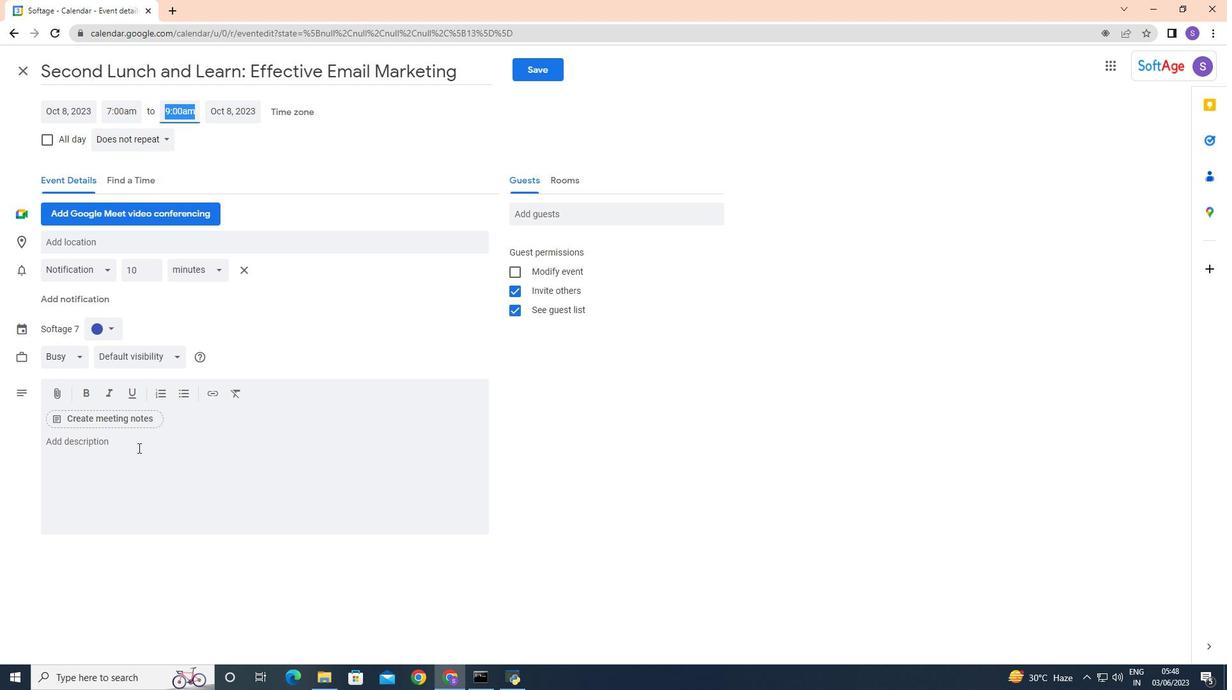 
Action: Mouse moved to (138, 446)
Screenshot: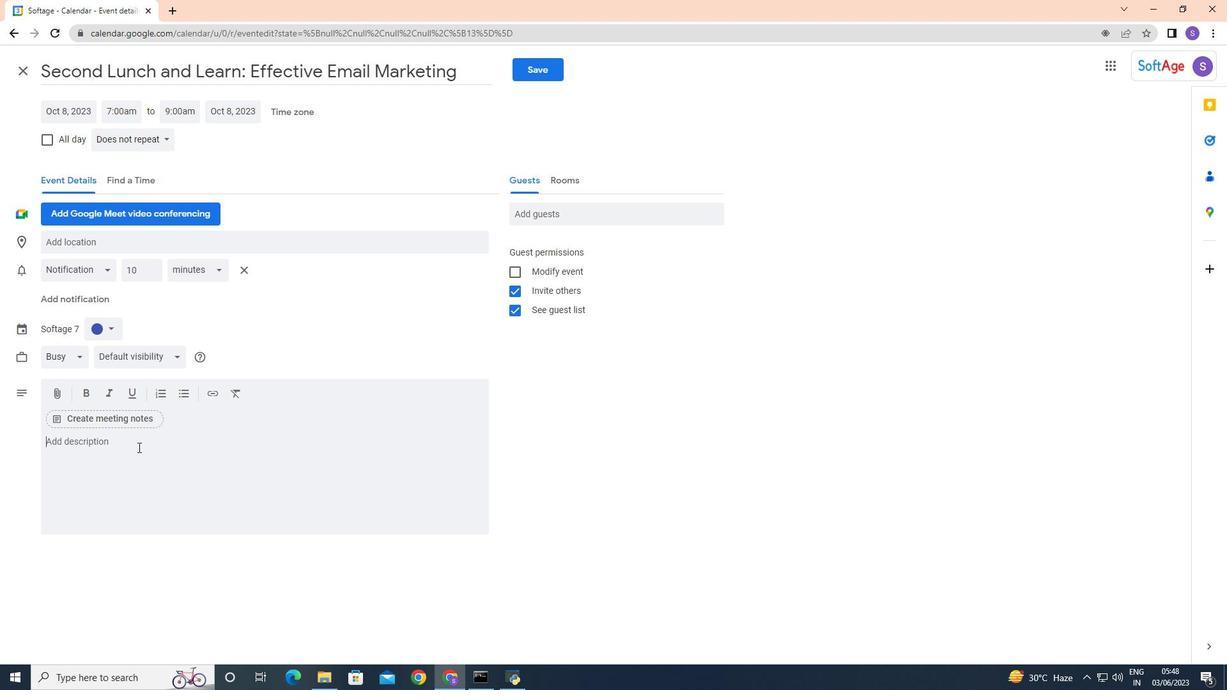 
Action: Key pressed <Key.caps_lock>T<Key.caps_lock>he<Key.space>retreat<Key.space>will<Key.space>kicj<Key.backspace>k<Key.space>i<Key.backspace>of<Key.space><Key.backspace>f<Key.space>with<Key.space>an<Key.space>opening<Key.space>session<Key.space>where<Key.space>participants<Key.space>will<Key.space>be<Key.space>introduced<Key.space>to<Key.space>the<Key.space>objectives<Key.space>and<Key.space>benefits<Key.space>of<Key.space>team
Screenshot: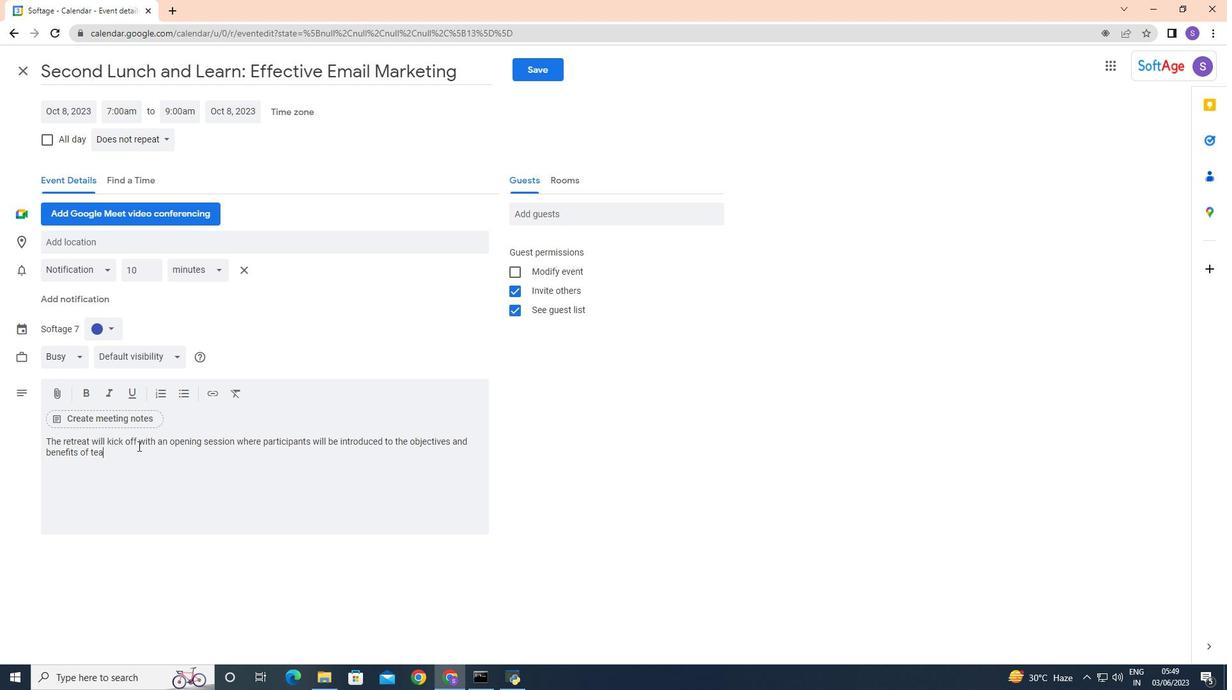 
Action: Mouse moved to (127, 454)
Screenshot: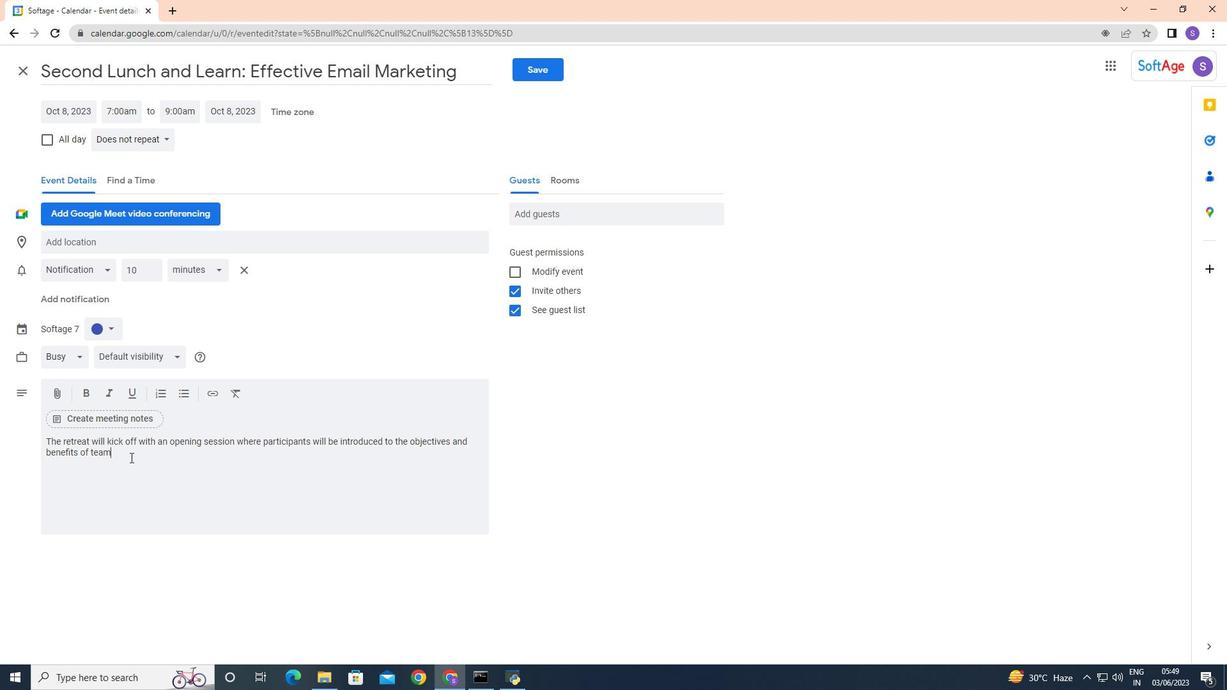 
Action: Key pressed <Key.space>buildin<Key.backspace><Key.backspace>
Screenshot: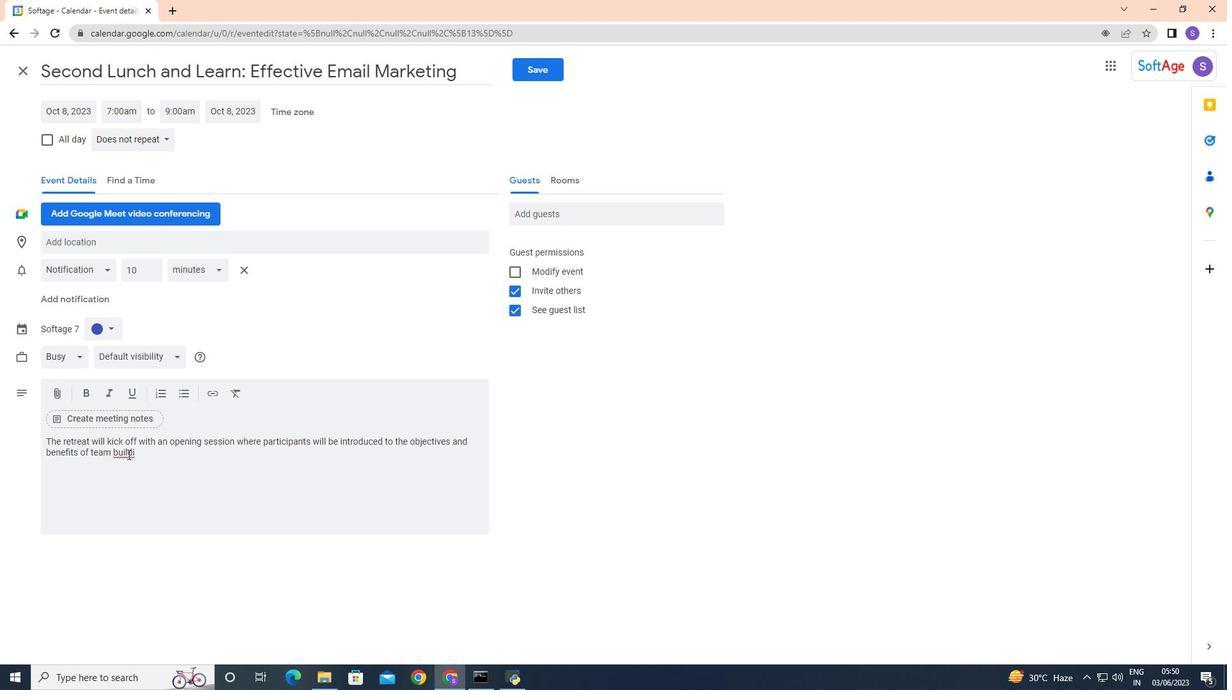 
Action: Mouse moved to (270, 383)
Screenshot: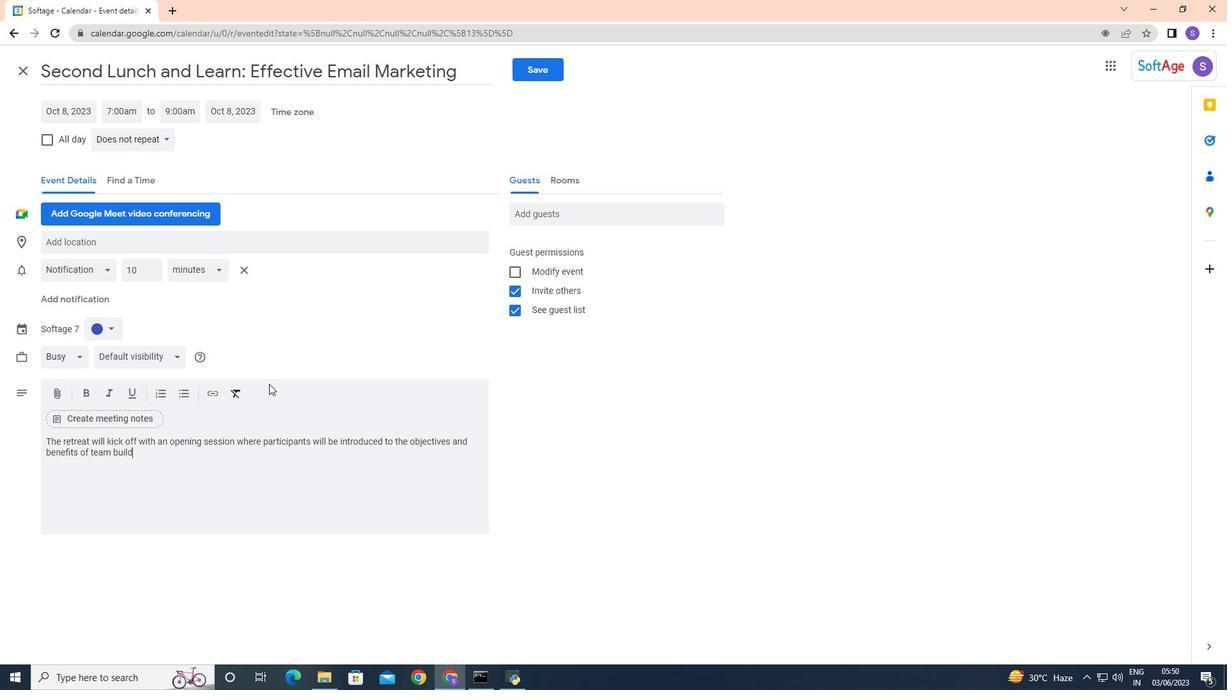 
Action: Key pressed ing.<Key.space><Key.caps_lock>T<Key.caps_lock>he<Key.space>facilitators<Key.space>will<Key.space>cte<Key.backspace><Key.backspace>reate<Key.space>a<Key.space>positibe<Key.backspace><Key.backspace>ve<Key.space>and<Key.space>incluso<Key.backspace>ic<Key.backspace>ve<Key.space>enviroment
Screenshot: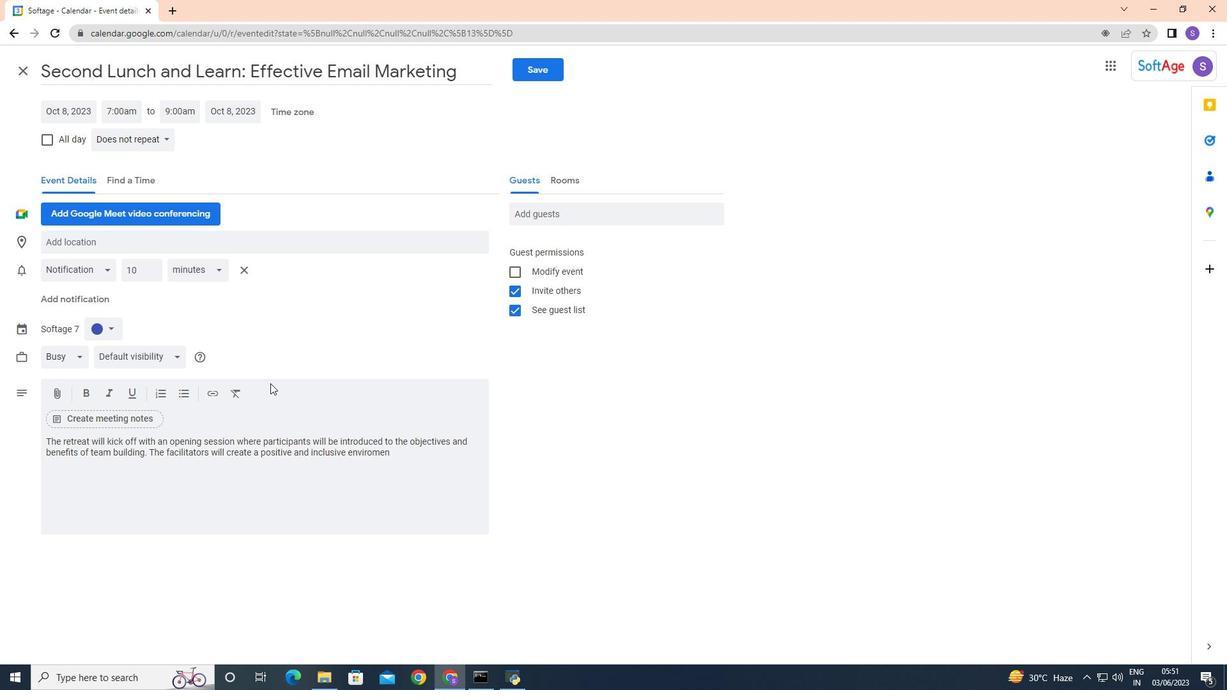 
Action: Mouse moved to (358, 458)
Screenshot: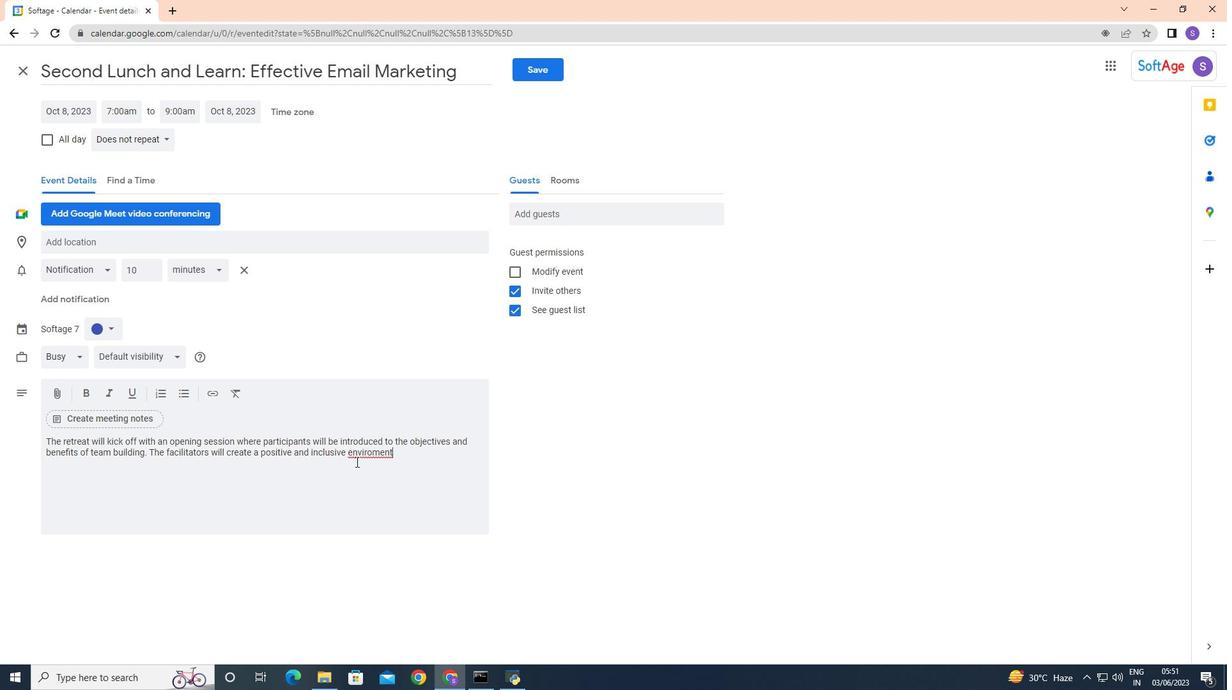 
Action: Mouse pressed left at (358, 458)
Screenshot: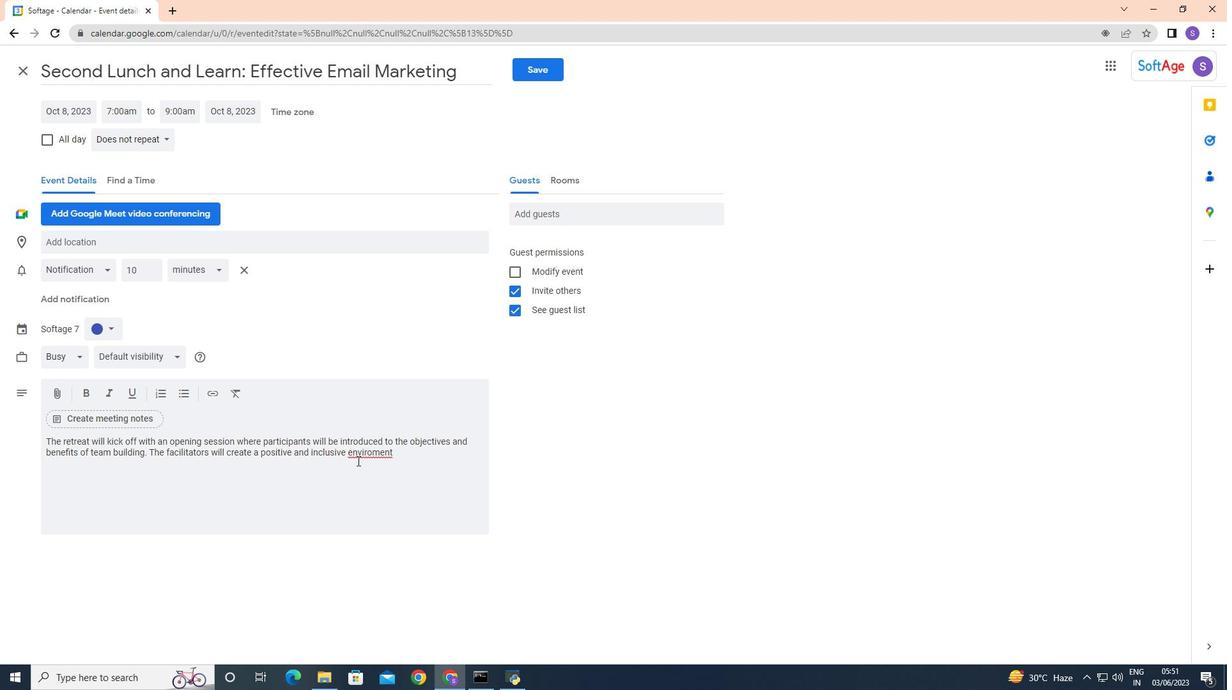 
Action: Mouse moved to (363, 453)
Screenshot: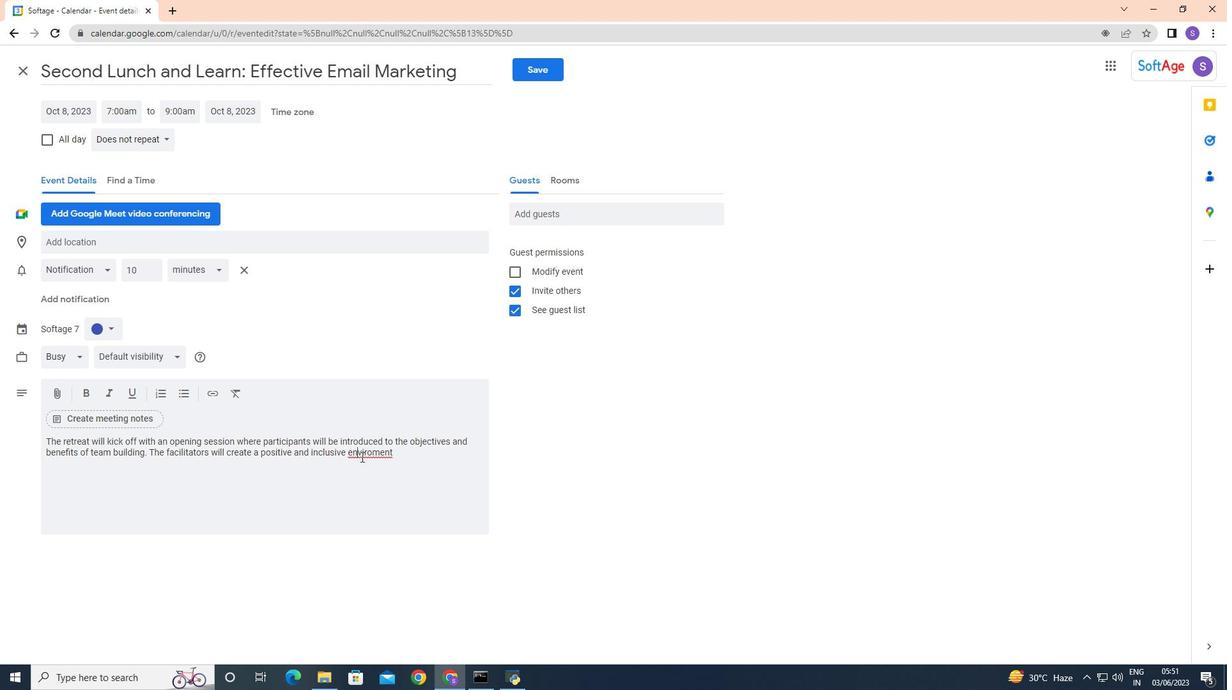 
Action: Mouse pressed left at (363, 453)
Screenshot: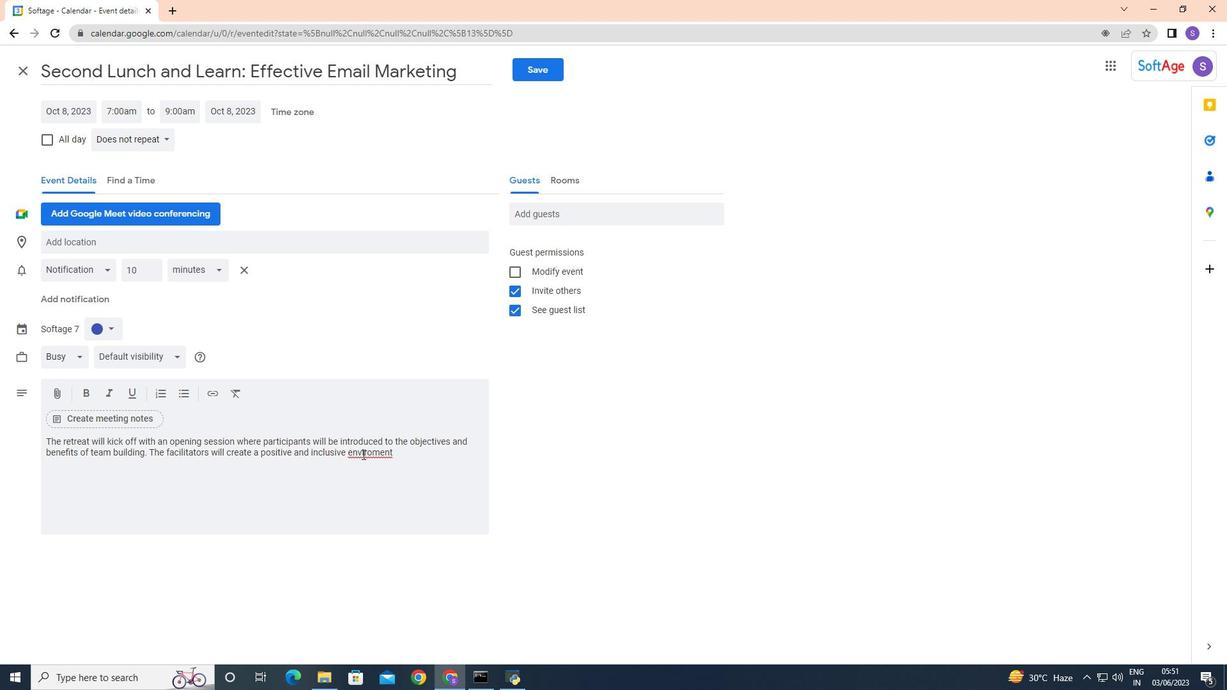 
Action: Mouse moved to (368, 451)
Screenshot: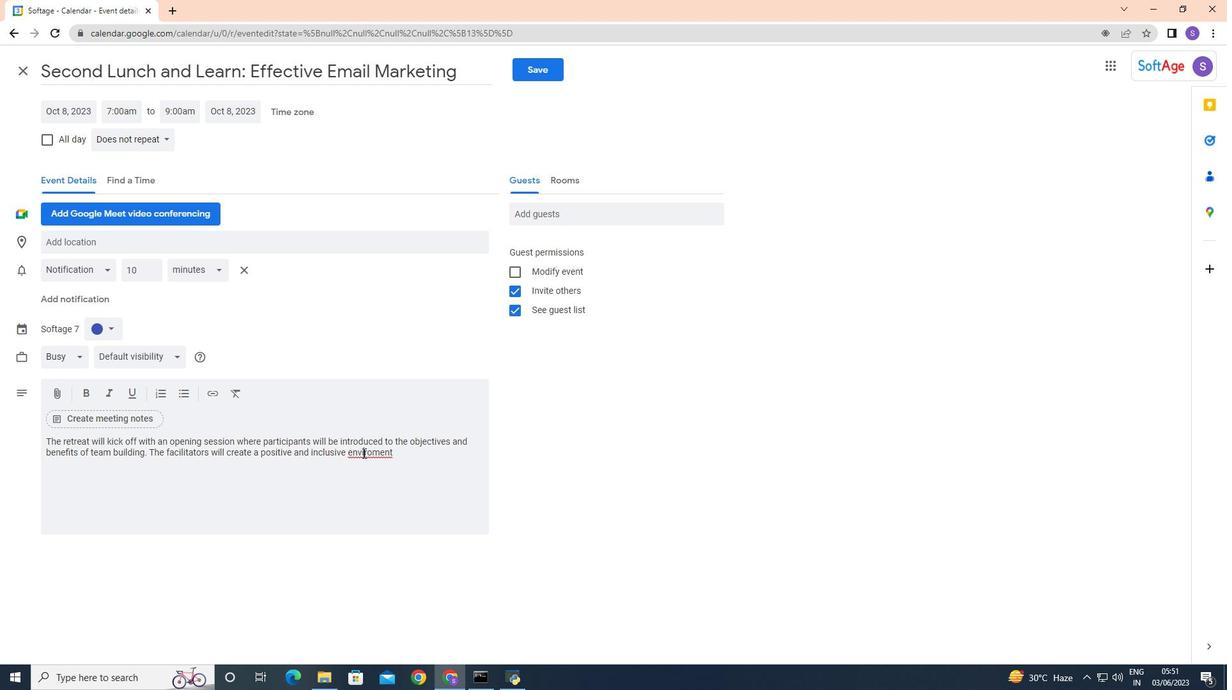 
Action: Mouse pressed left at (368, 451)
Screenshot: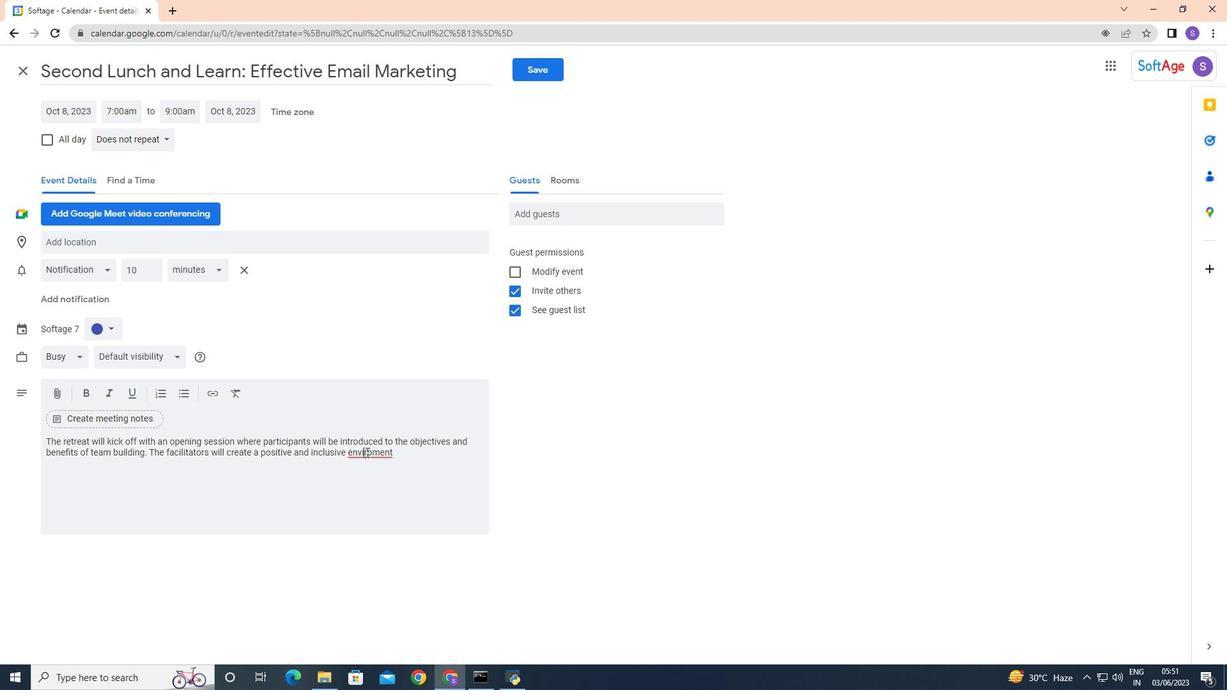 
Action: Mouse moved to (367, 451)
Screenshot: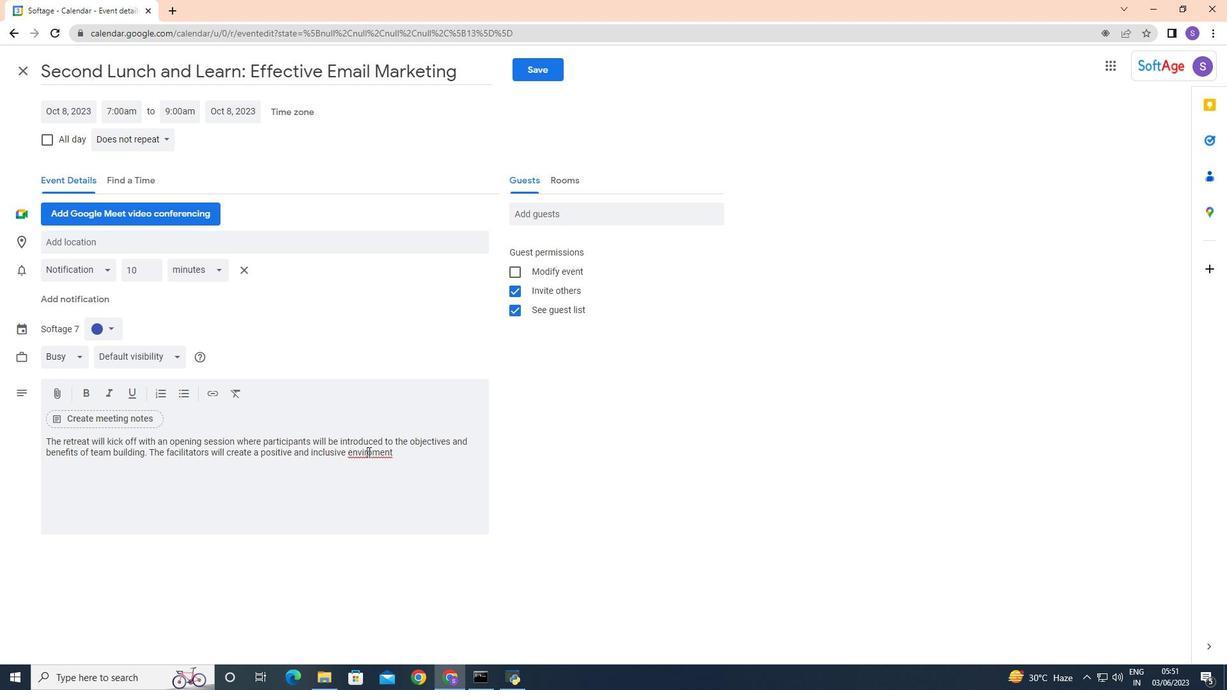 
Action: Mouse pressed left at (367, 451)
Screenshot: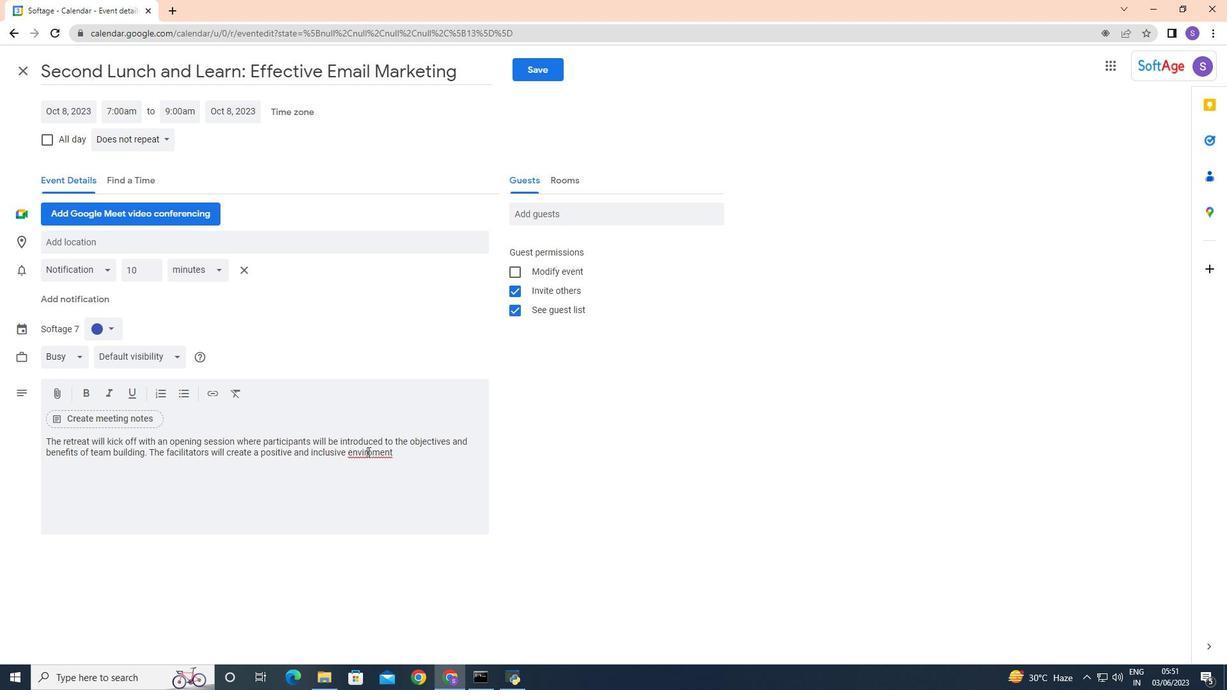 
Action: Mouse moved to (398, 452)
Screenshot: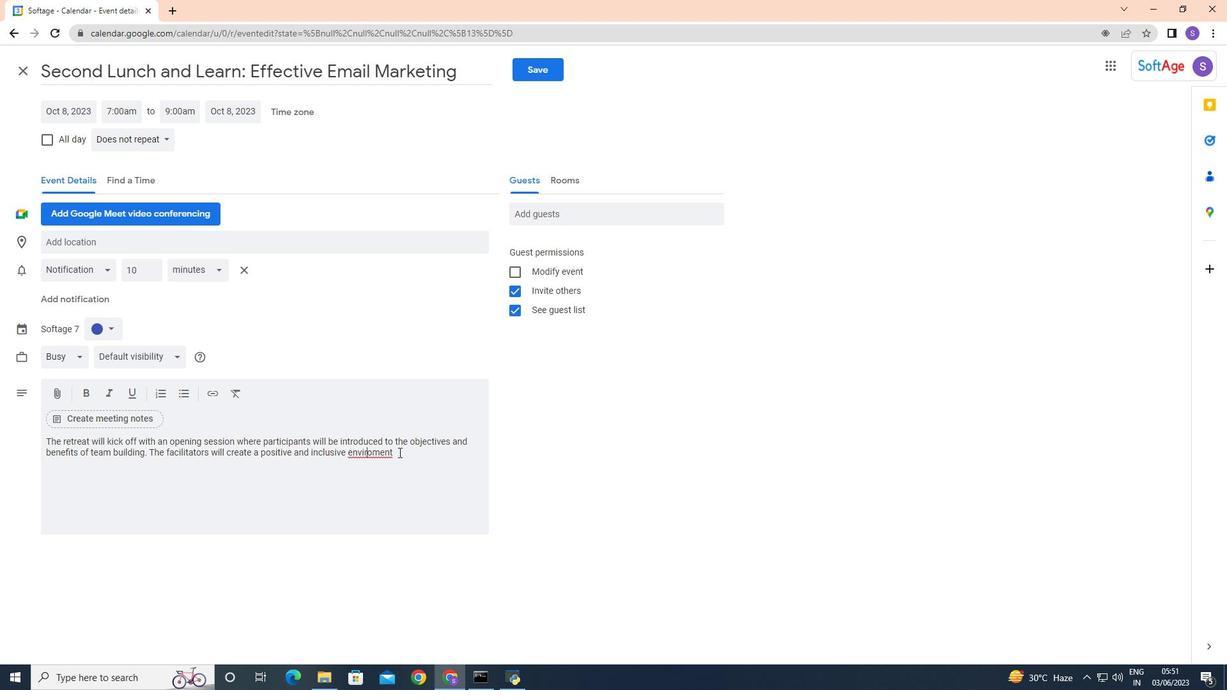 
Action: Mouse pressed left at (398, 452)
Screenshot: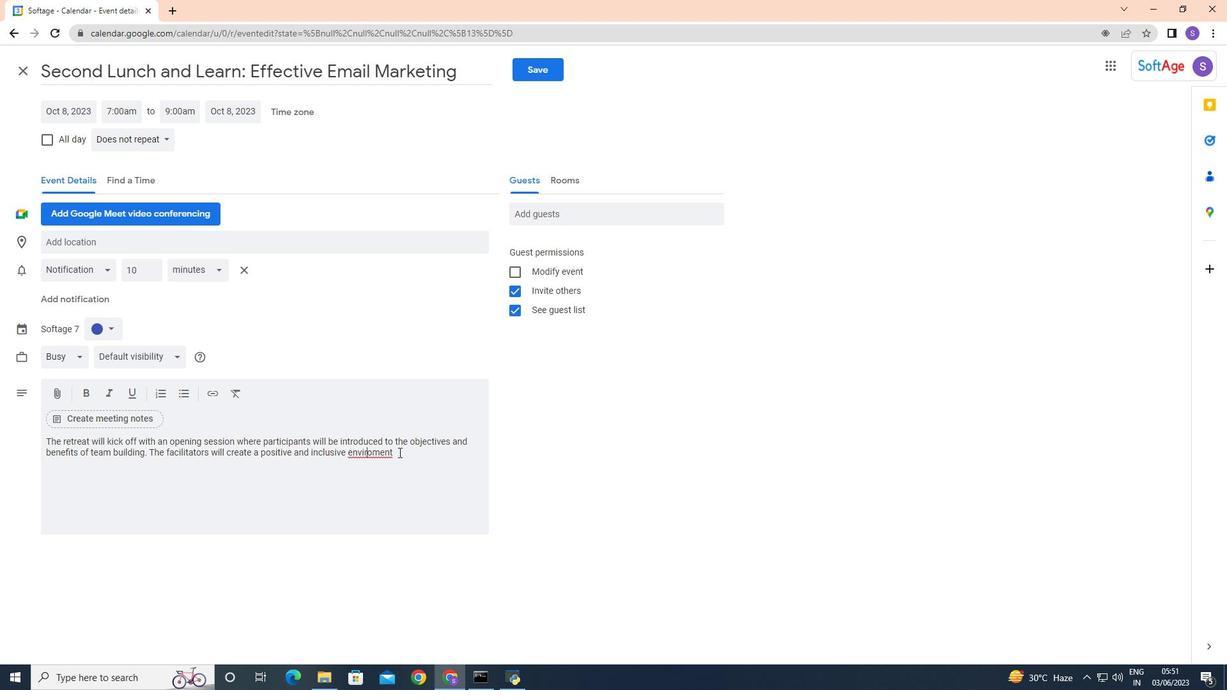 
Action: Key pressed <Key.backspace><Key.backspace><Key.backspace><Key.backspace><Key.backspace><Key.backspace><Key.backspace><Key.backspace>vironment,<Key.space>setting<Key.space>the<Key.space>tone<Key.space>for<Key.space>open<Key.space>communicato<Key.backspace>ion.<Key.backspace>,<Key.space>respect.<Key.space>and<Key.space><Key.backspace><Key.backspace><Key.backspace><Key.backspace><Key.backspace><Key.backspace>,<Key.space>and<Key.space>mutual<Key.space>support.
Screenshot: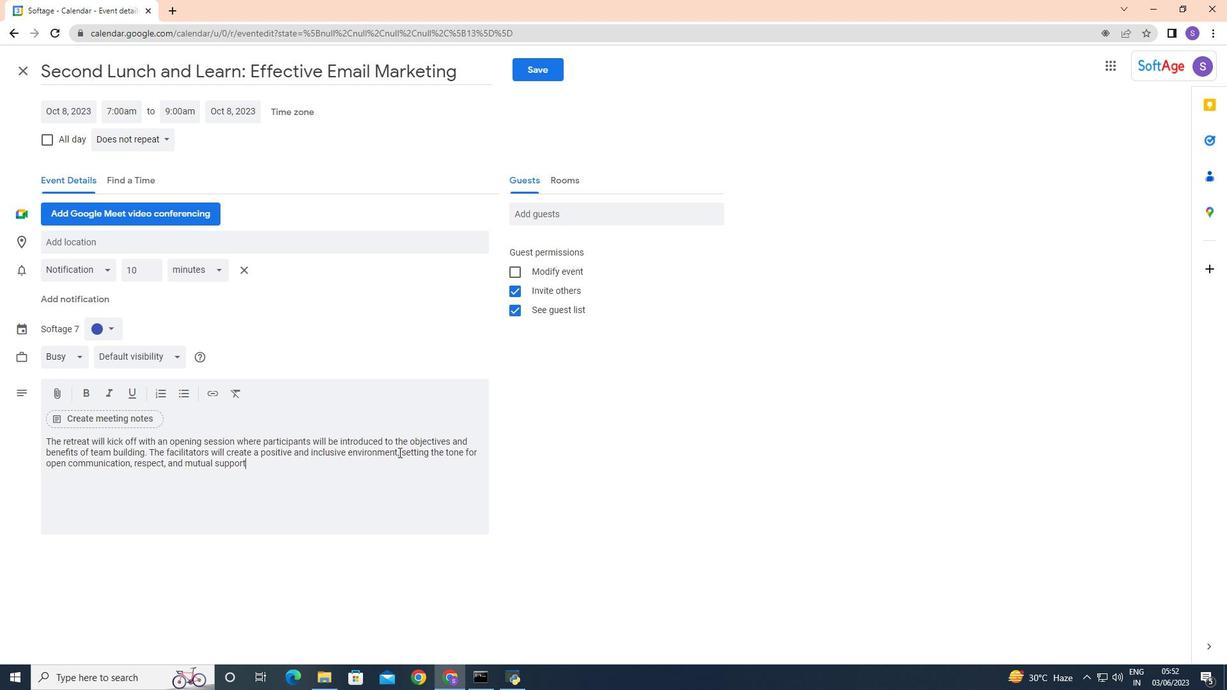 
Action: Mouse moved to (120, 329)
Screenshot: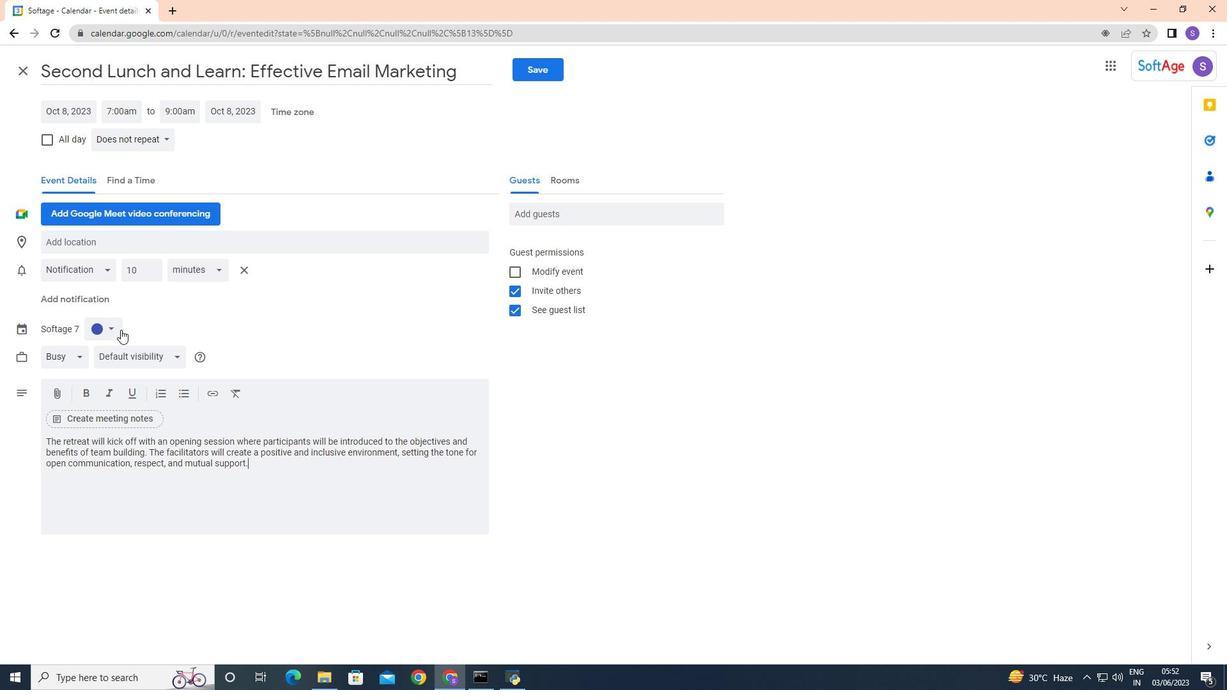 
Action: Mouse pressed left at (120, 329)
Screenshot: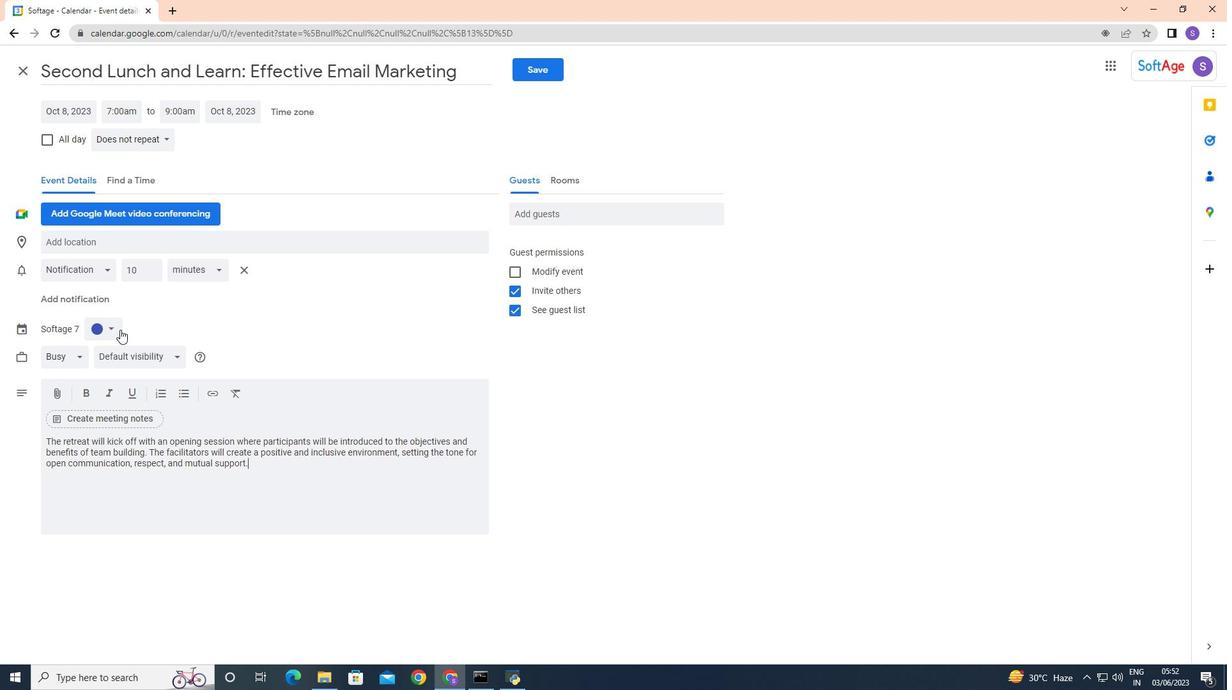 
Action: Mouse moved to (99, 332)
Screenshot: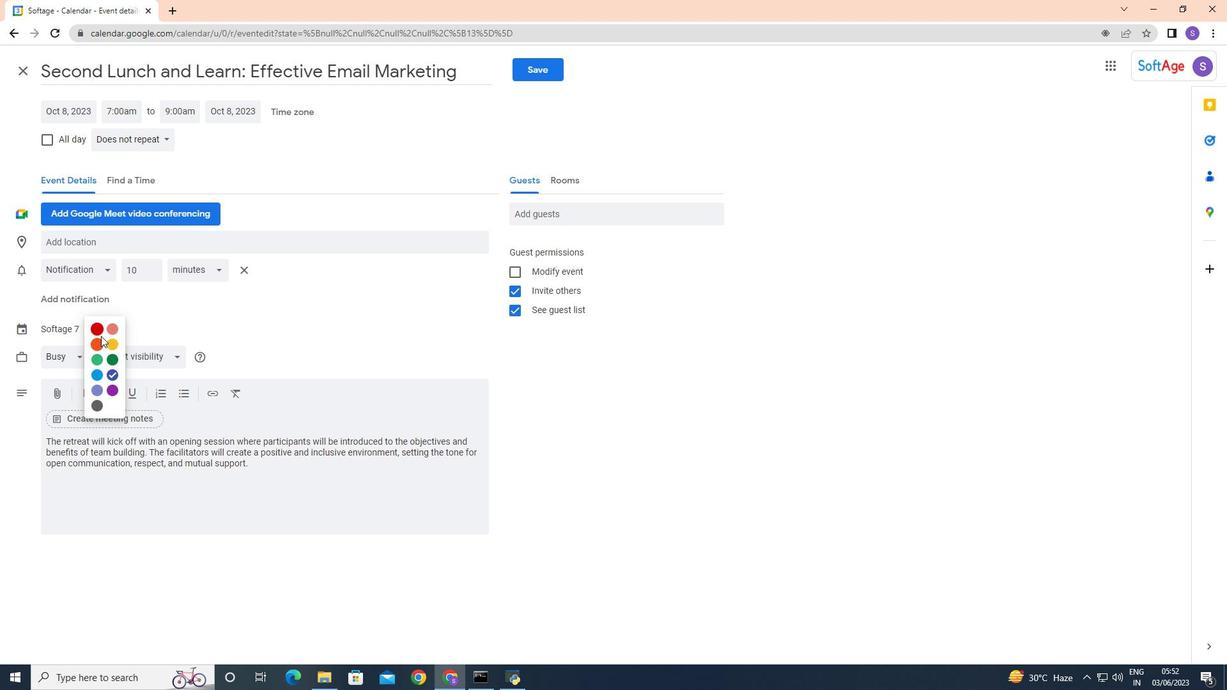 
Action: Mouse pressed left at (99, 332)
Screenshot: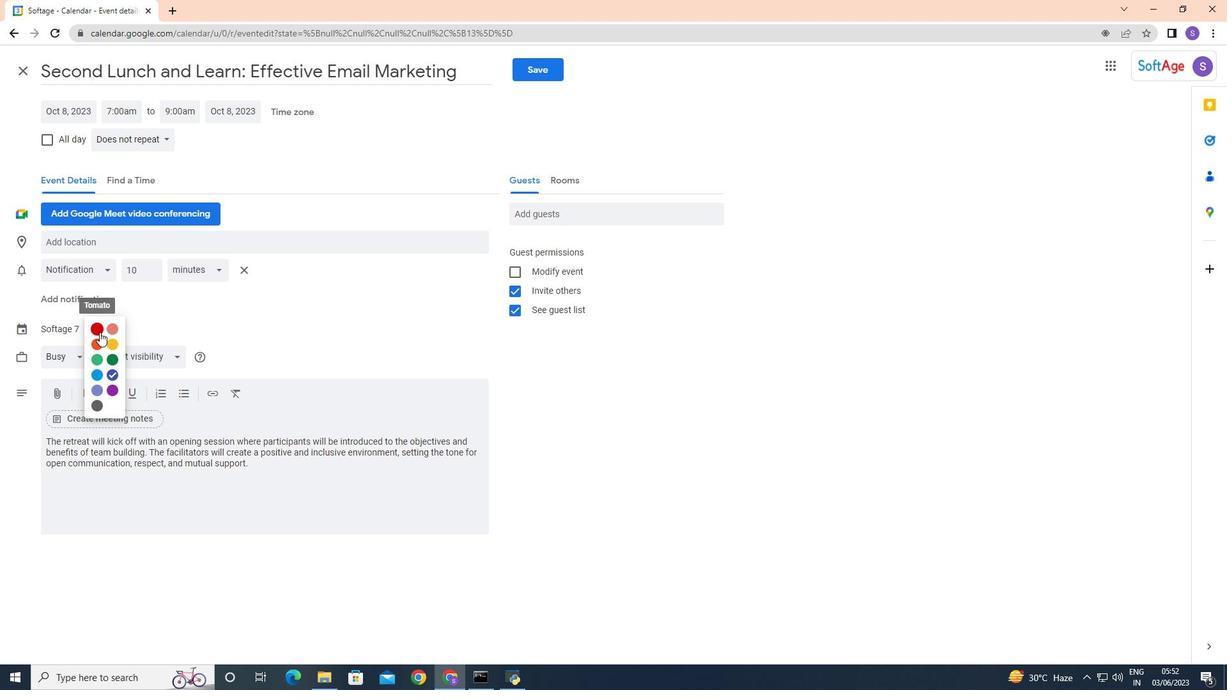 
Action: Mouse moved to (115, 242)
Screenshot: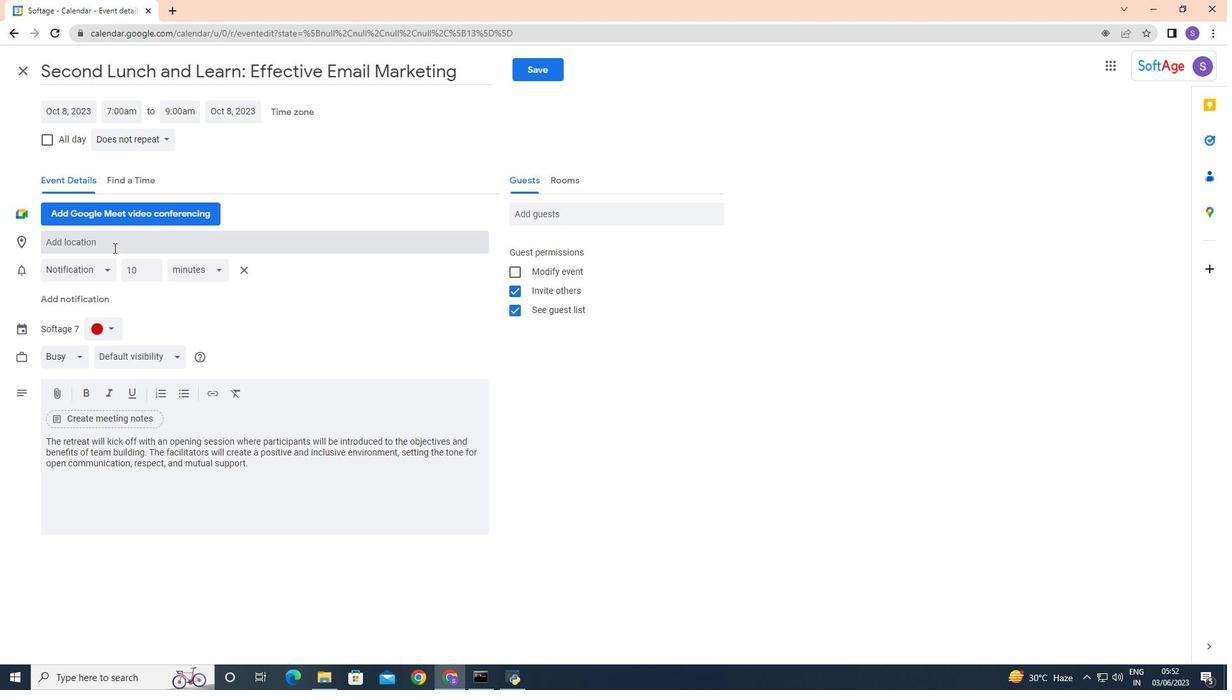 
Action: Mouse pressed left at (115, 242)
Screenshot: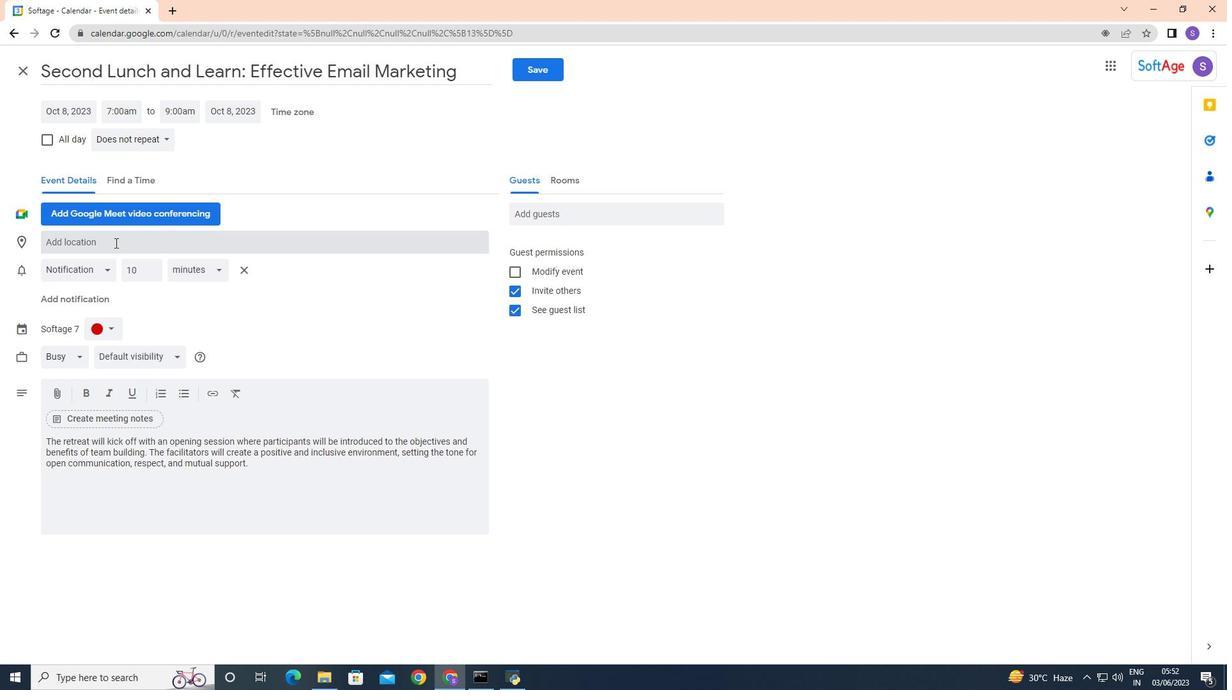 
Action: Key pressed <Key.caps_lock>H<Key.caps_lock>otel<Key.space>del<Key.space><Key.caps_lock>CO<Key.backspace><Key.caps_lock>oronado<Key.space><Key.backspace>,<Key.space><Key.caps_lock>S<Key.caps_lock>an<Key.space><Key.caps_lock>DI<Key.backspace><Key.caps_lock>iego<Key.space><Key.backspace>,<Key.space><Key.caps_lock>USA<Key.caps_lock>.<Key.backspace>,<Key.space><Key.caps_lock><Key.backspace>
Screenshot: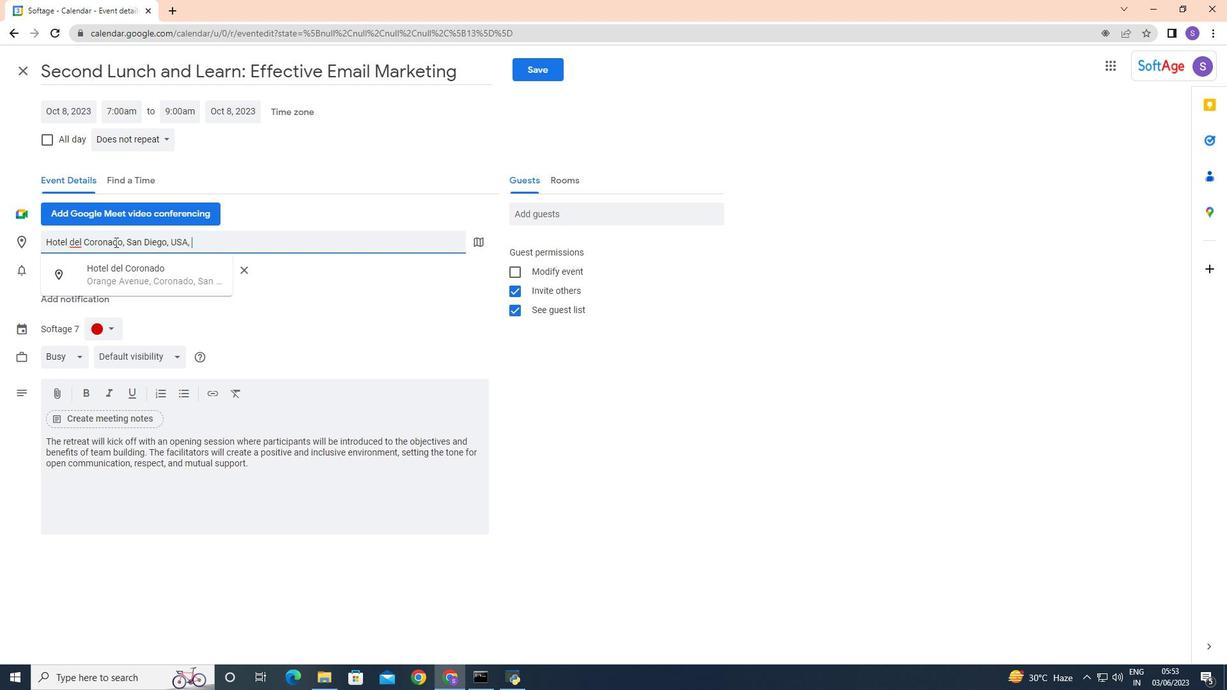 
Action: Mouse moved to (361, 336)
Screenshot: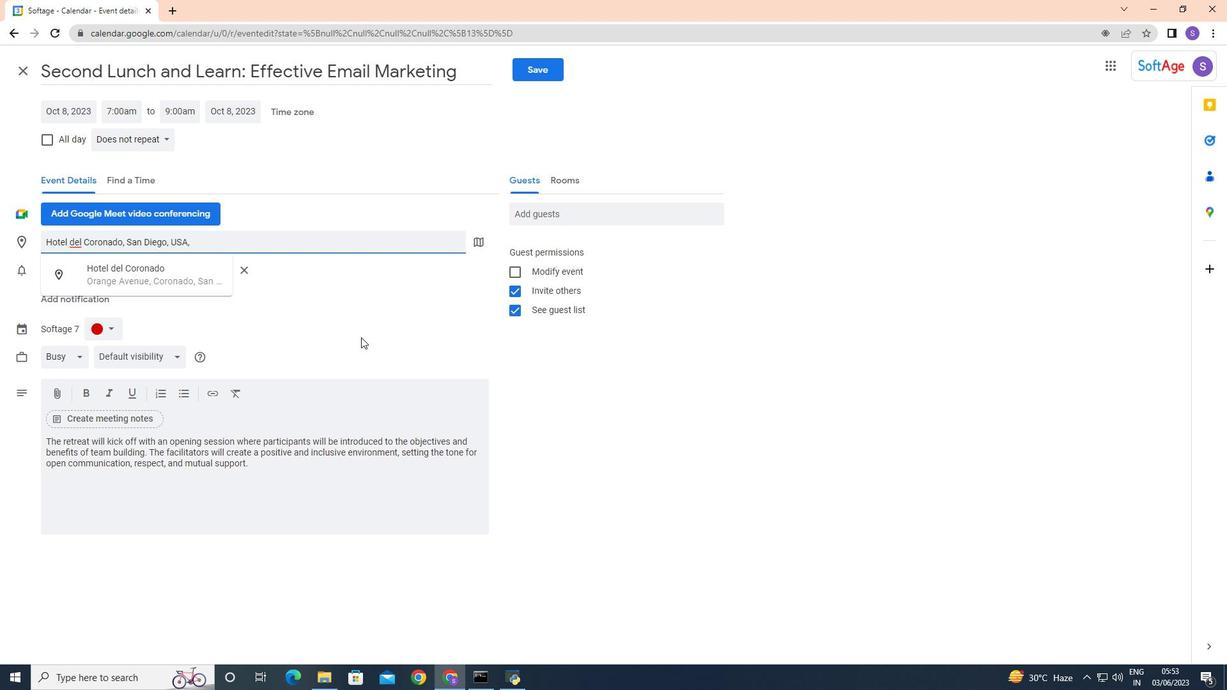 
Action: Mouse pressed left at (361, 336)
Screenshot: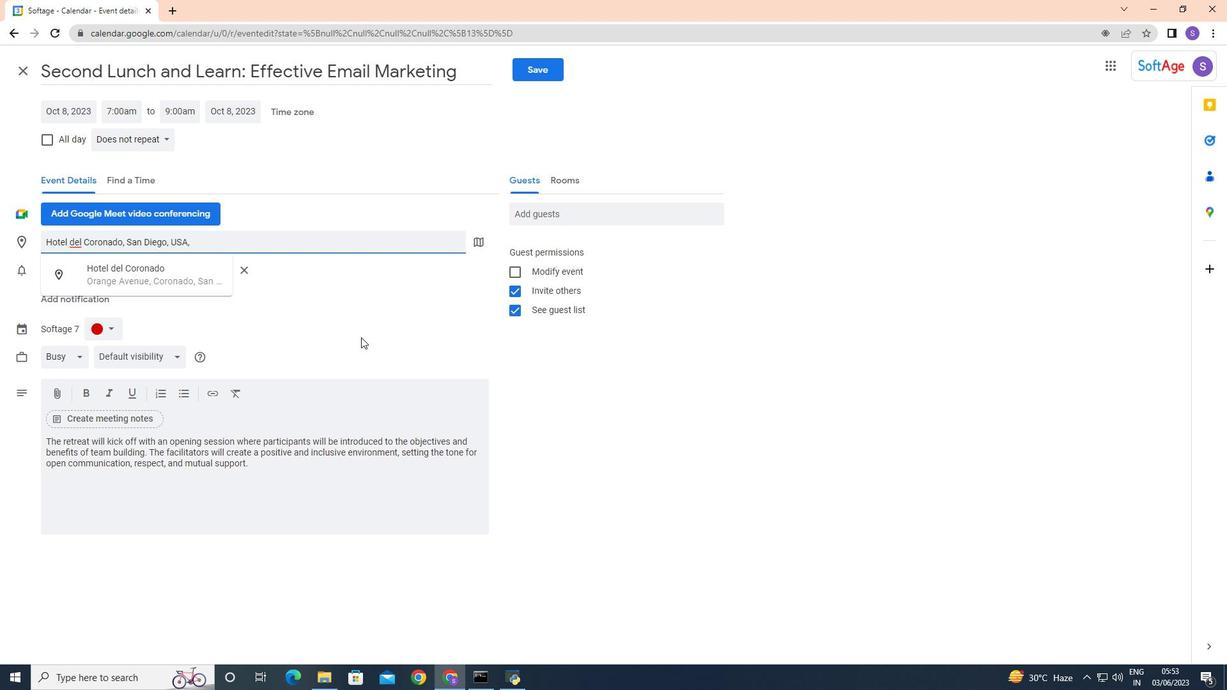 
Action: Mouse moved to (540, 214)
Screenshot: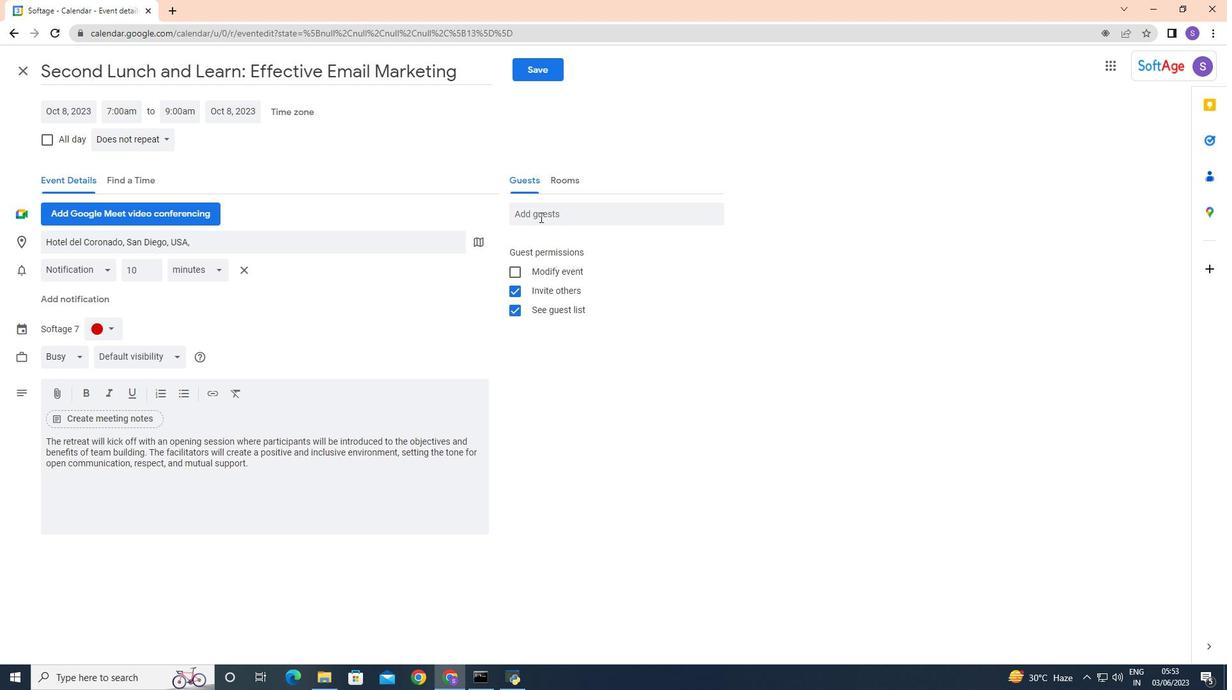 
Action: Mouse pressed left at (540, 214)
Screenshot: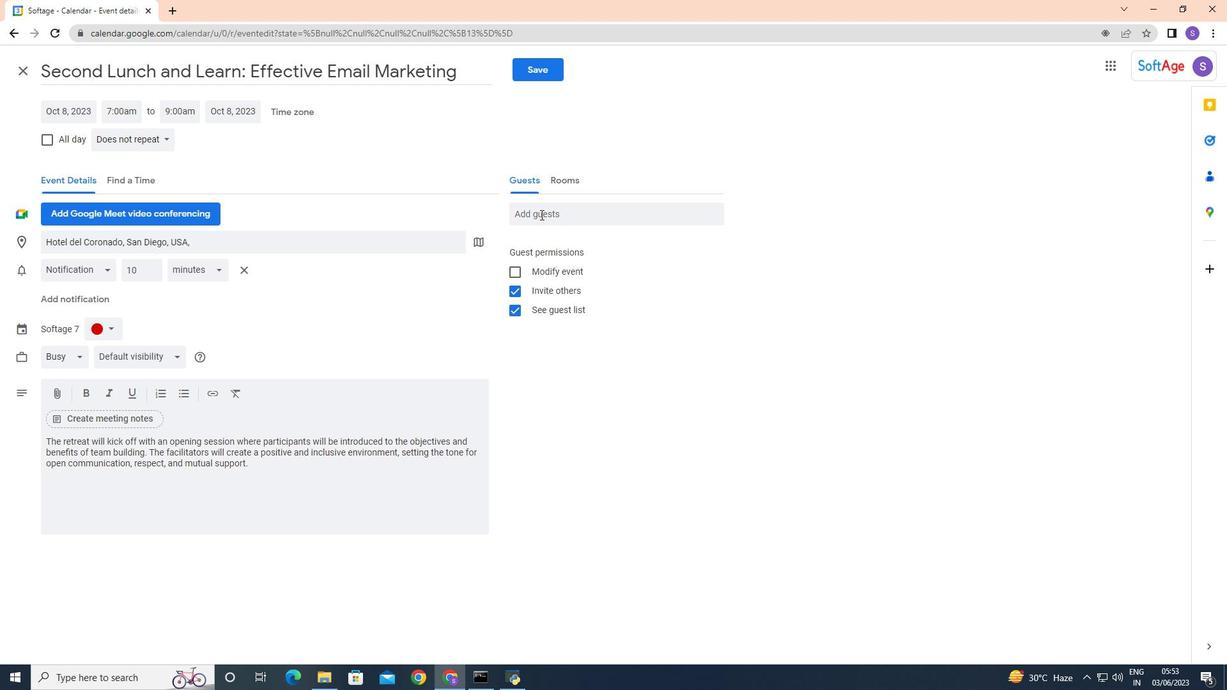 
Action: Key pressed SOFT
Screenshot: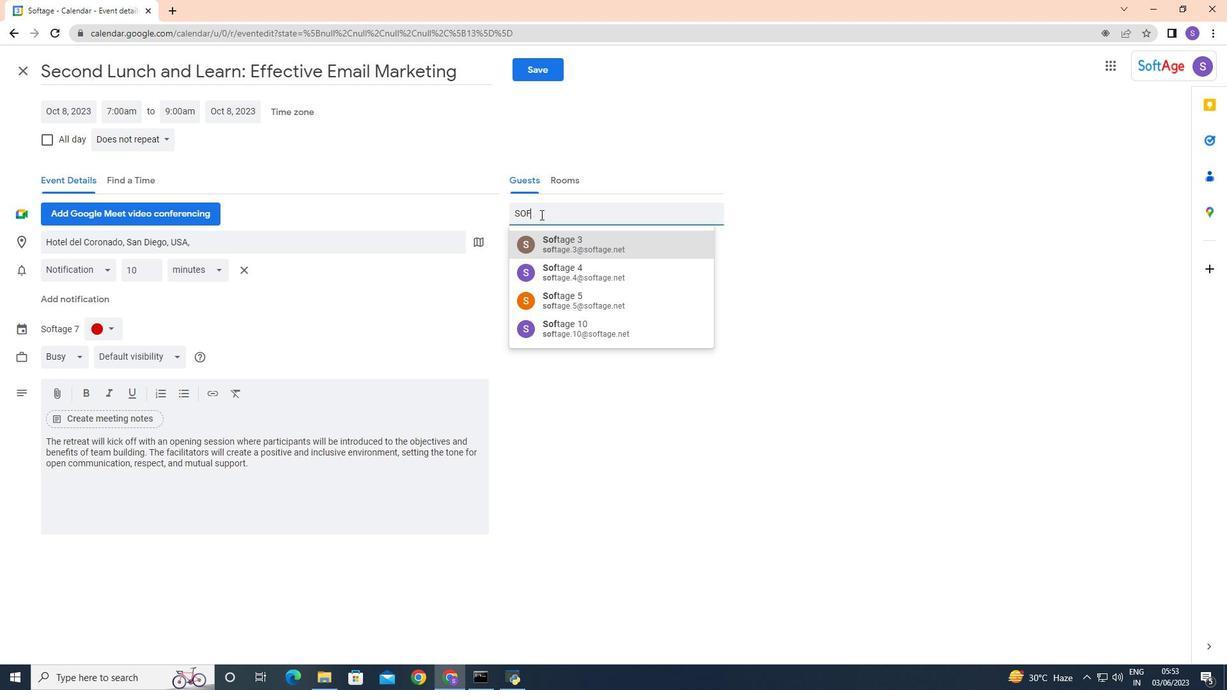 
Action: Mouse moved to (600, 334)
Screenshot: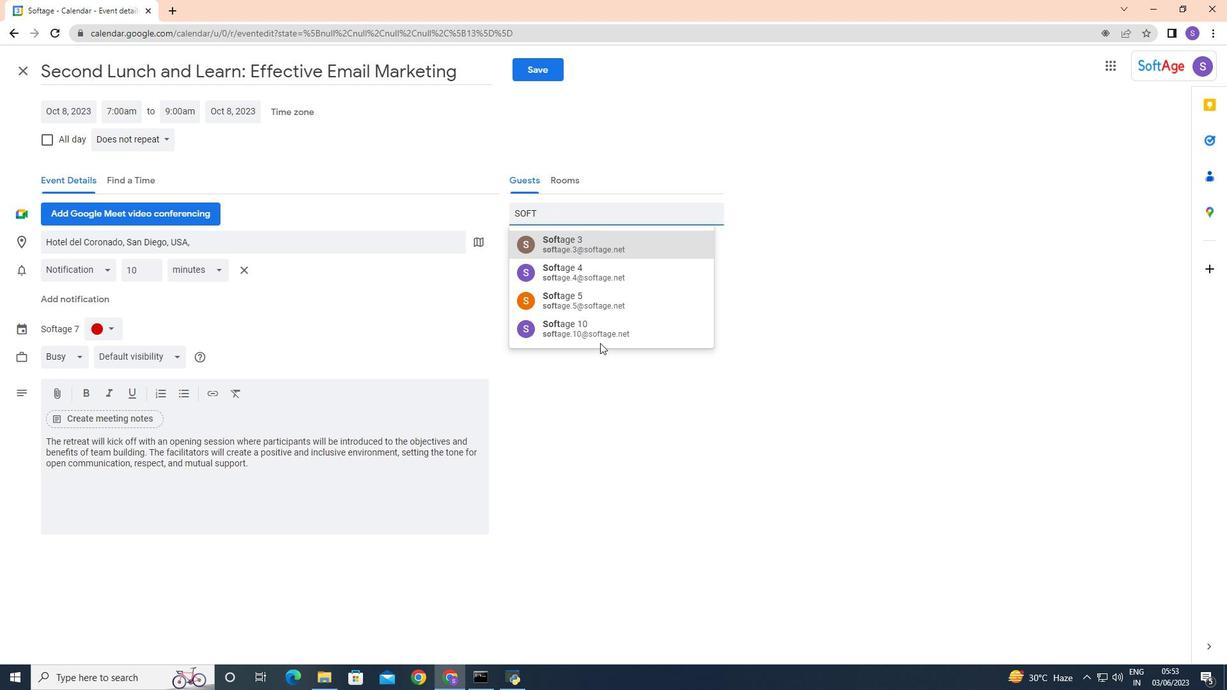 
Action: Mouse pressed left at (600, 334)
Screenshot: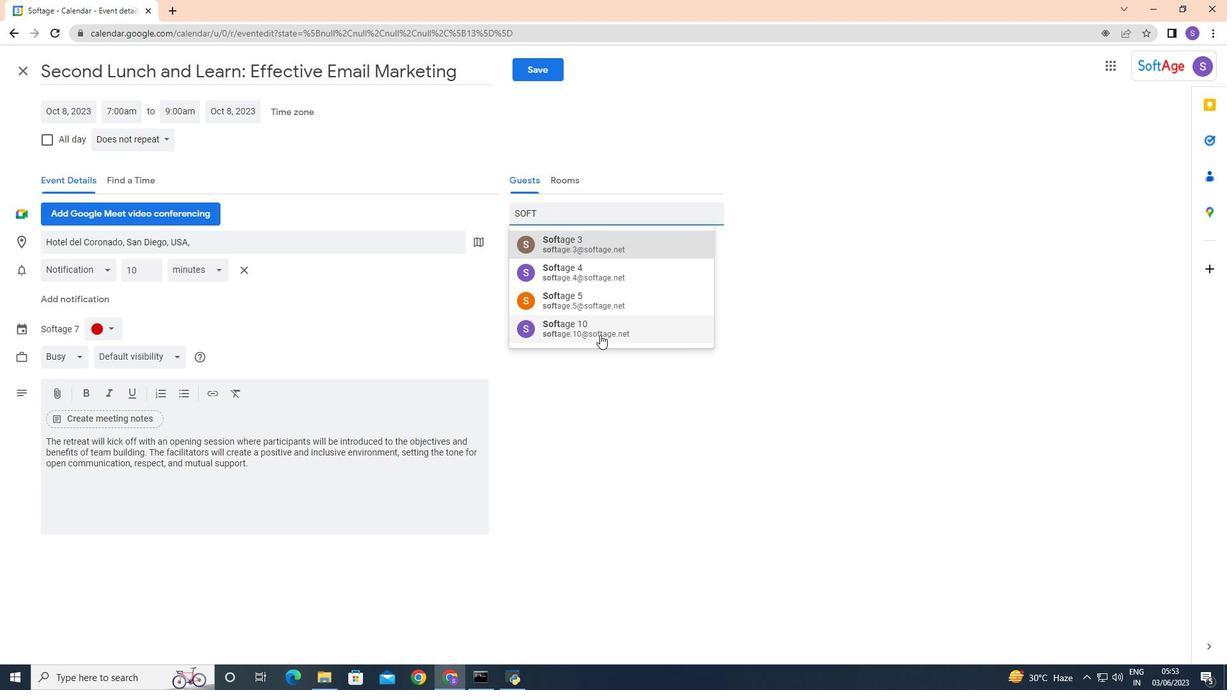 
Action: Mouse moved to (579, 214)
Screenshot: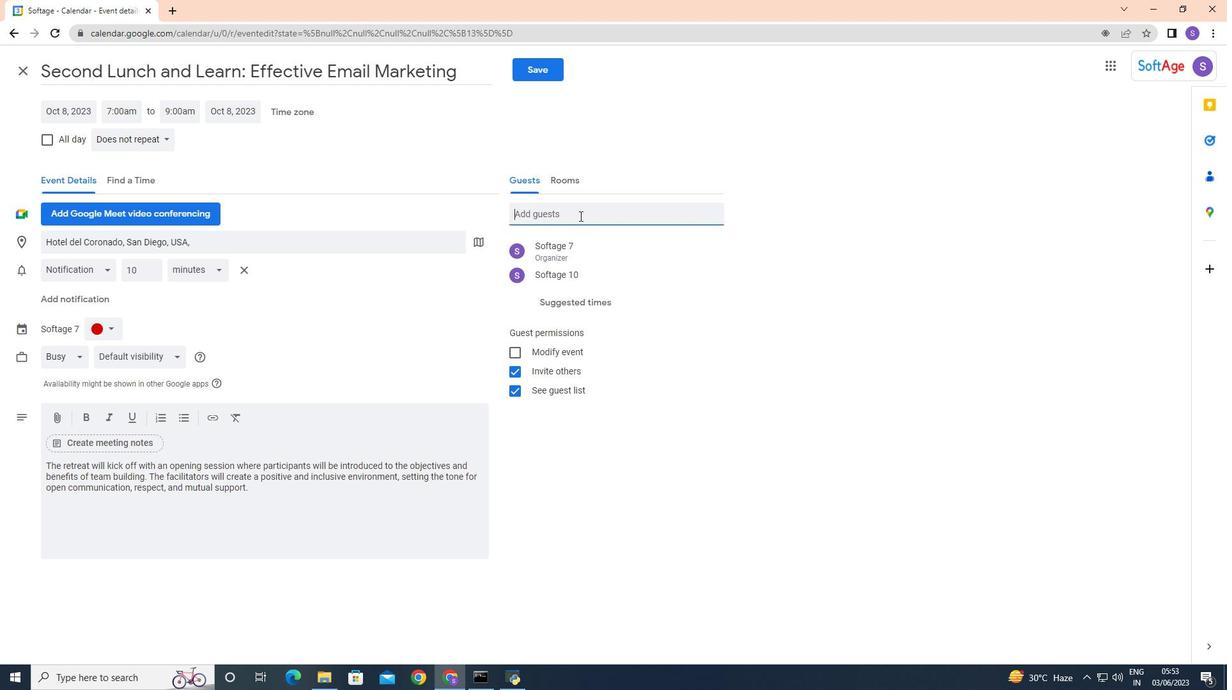 
Action: Mouse pressed left at (579, 214)
Screenshot: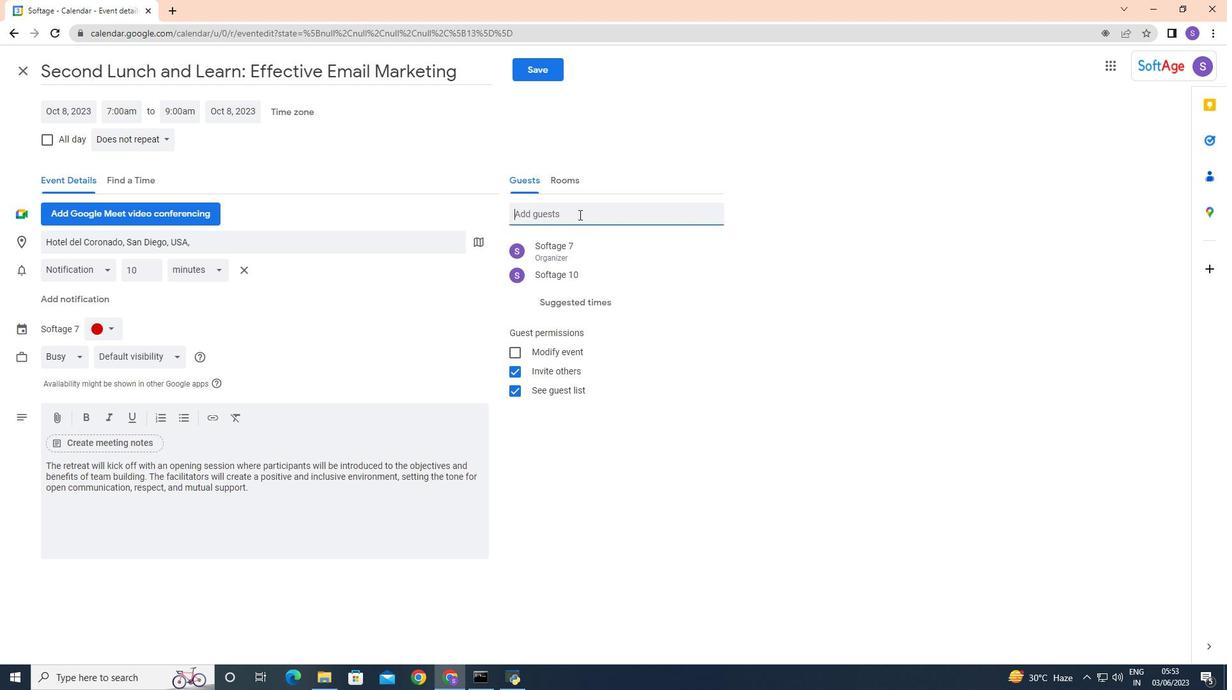 
Action: Mouse moved to (577, 215)
Screenshot: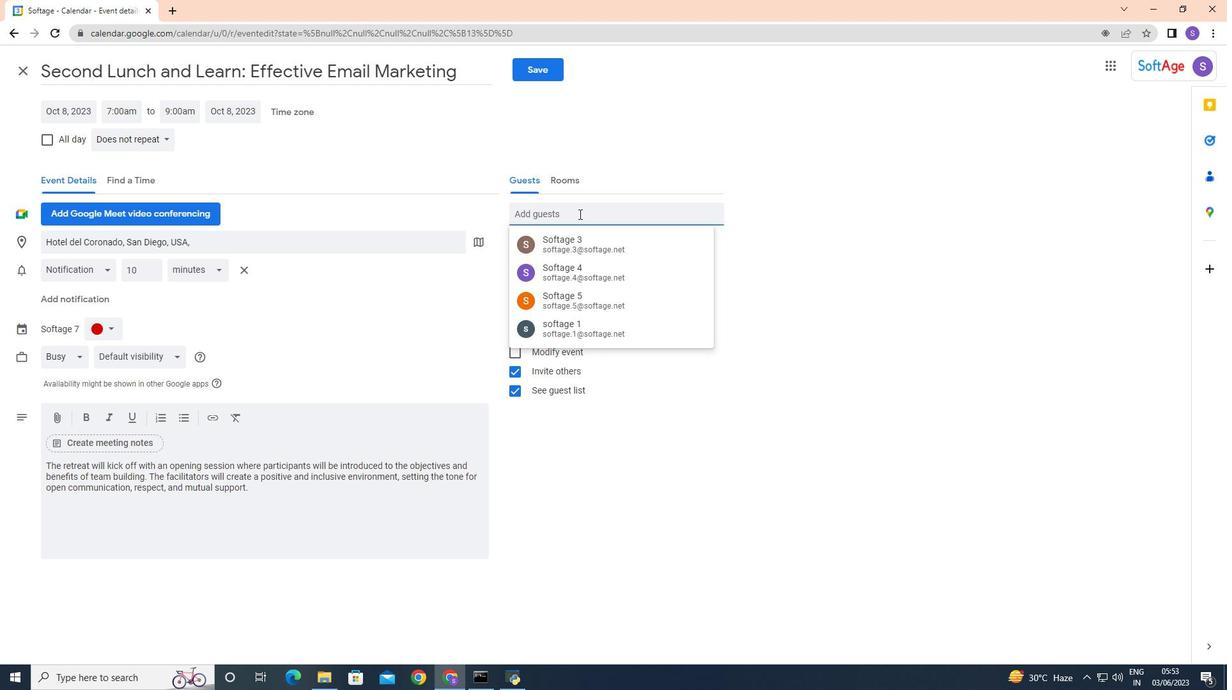 
Action: Key pressed SO
Screenshot: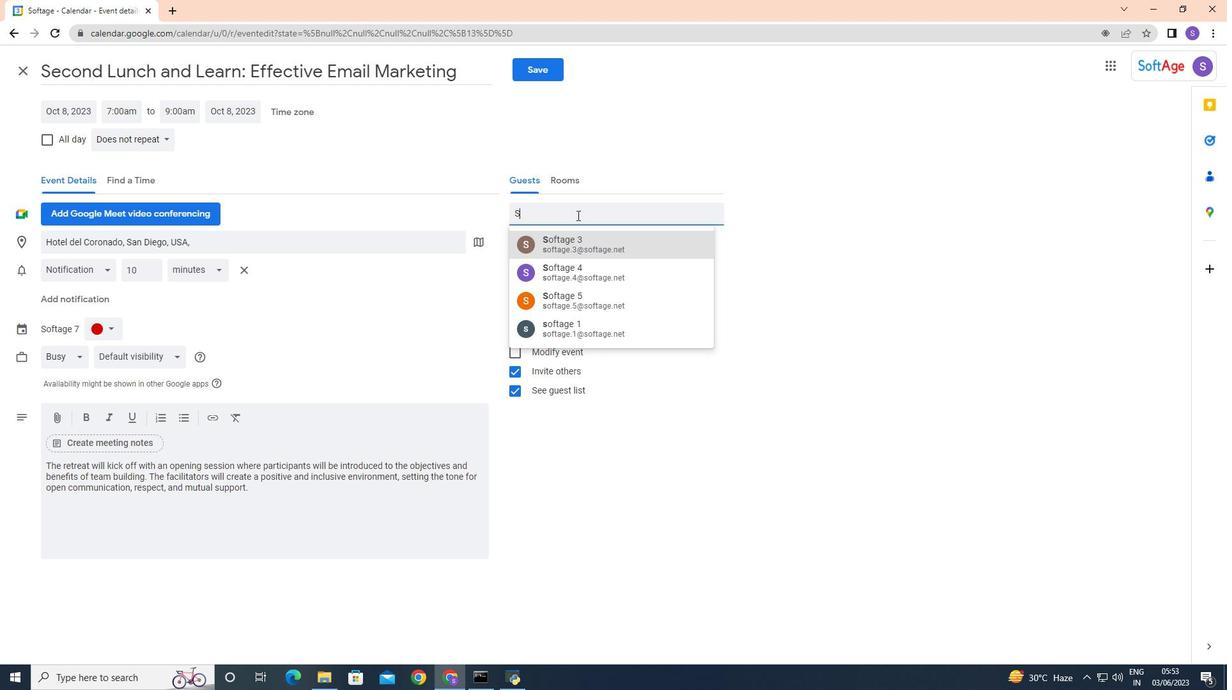 
Action: Mouse moved to (582, 290)
Screenshot: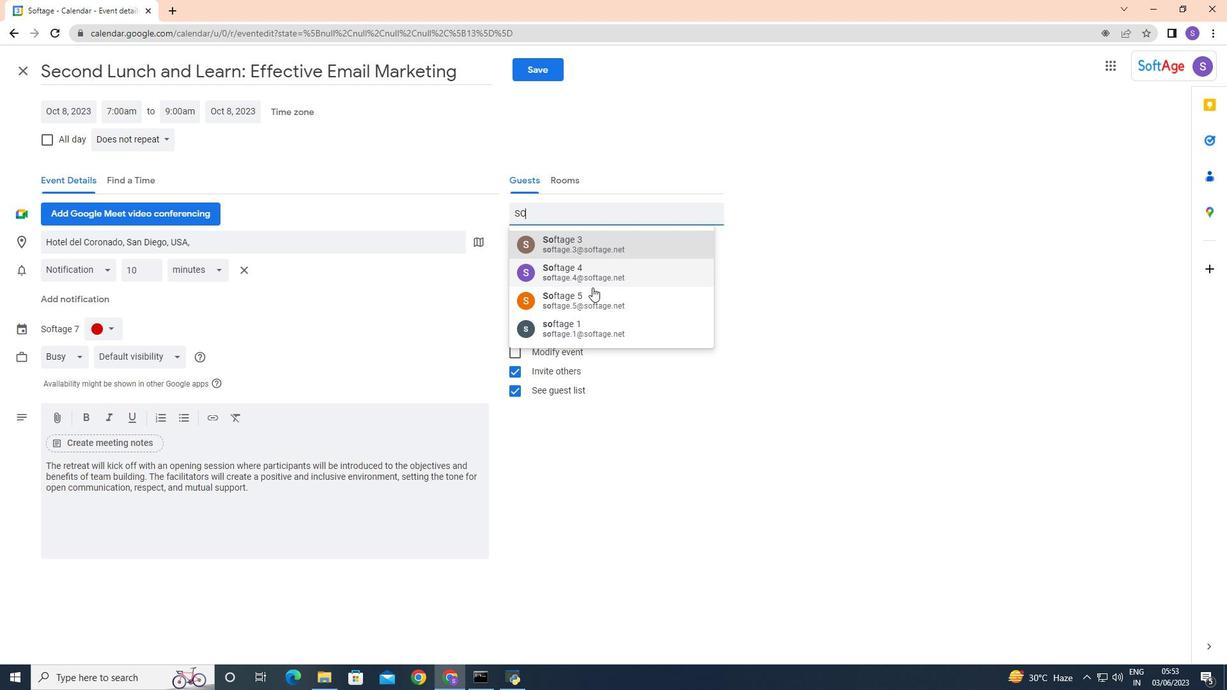 
Action: Mouse pressed left at (582, 290)
Screenshot: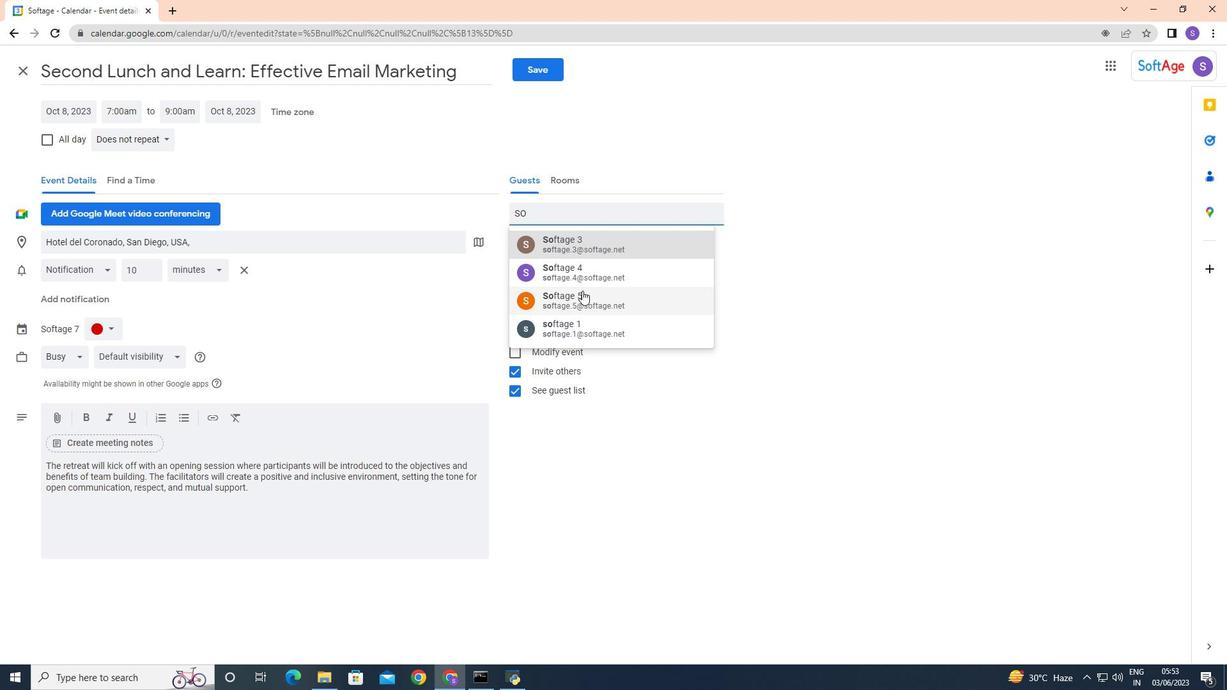 
Action: Mouse moved to (710, 247)
Screenshot: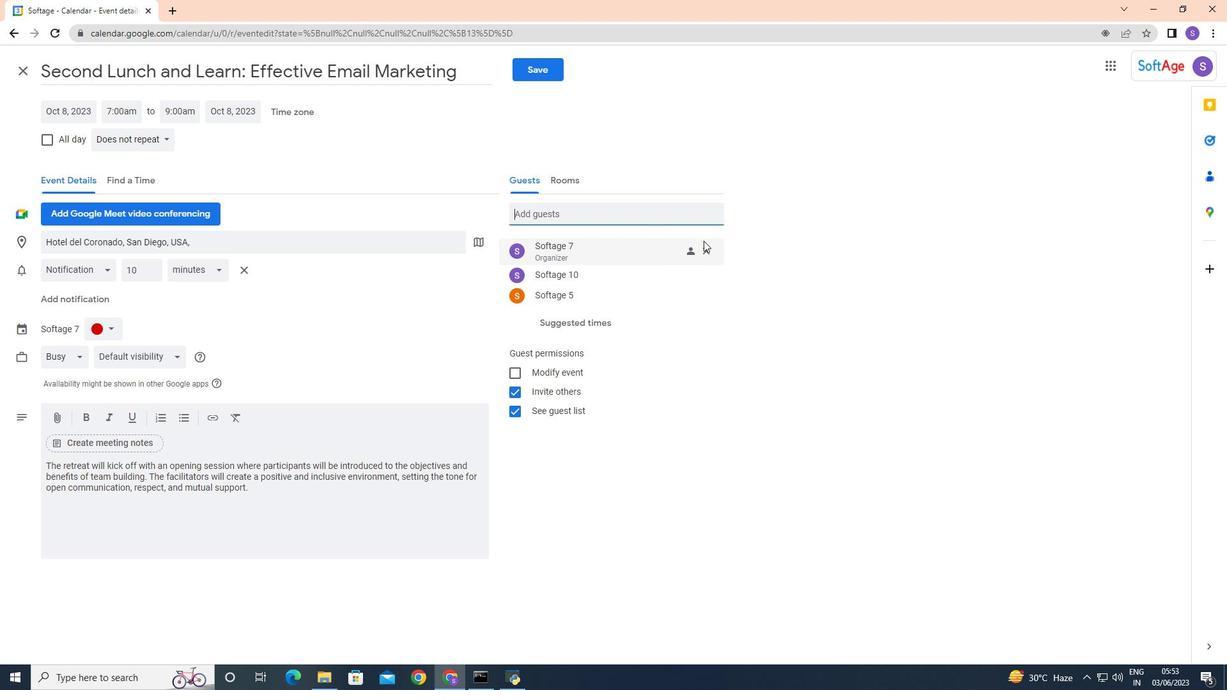 
Action: Mouse pressed left at (710, 247)
Screenshot: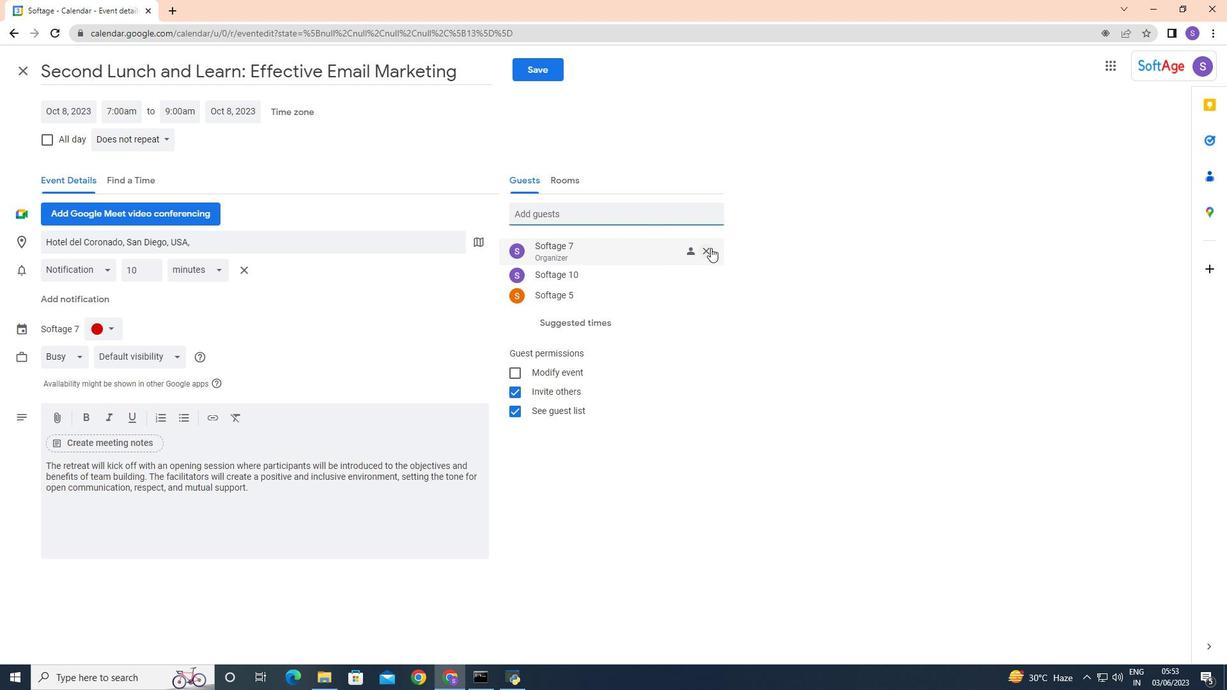 
Action: Mouse moved to (136, 142)
Screenshot: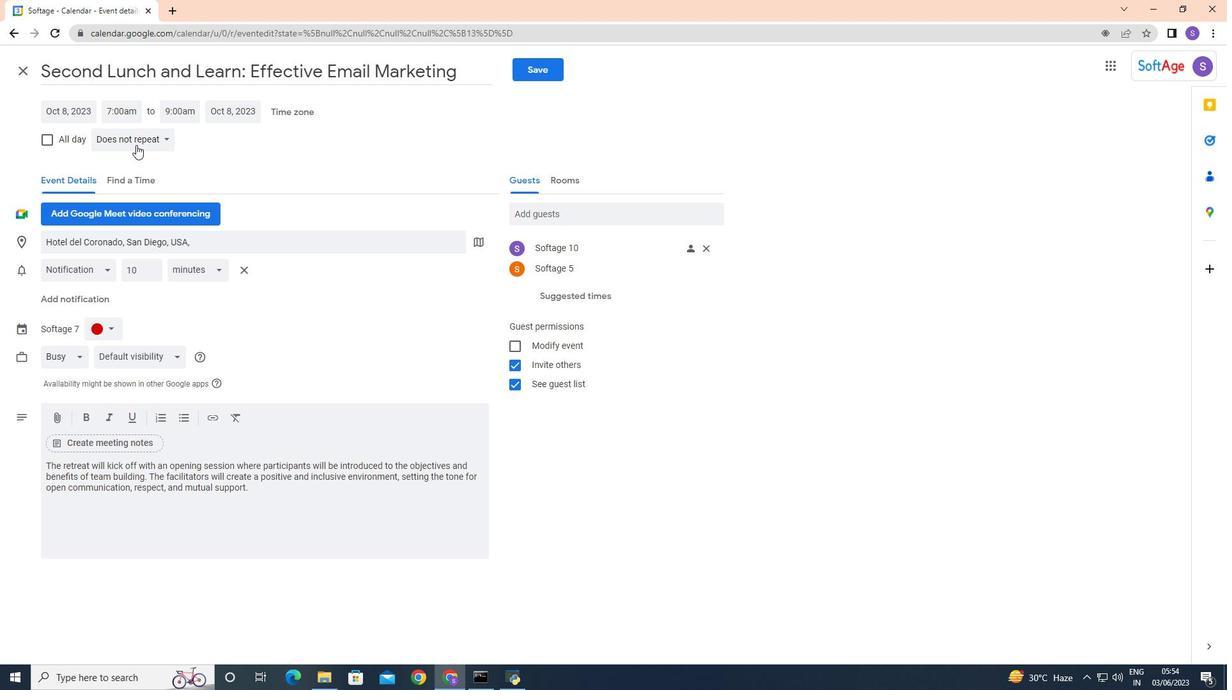 
Action: Mouse pressed left at (136, 142)
Screenshot: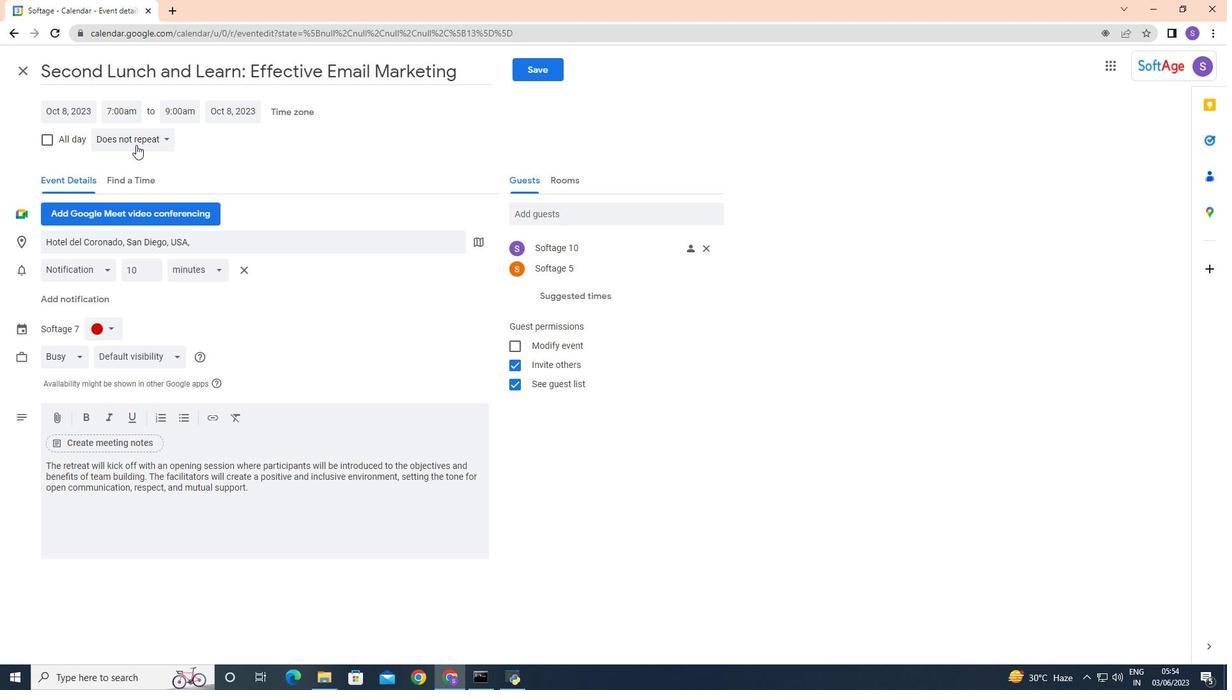 
Action: Mouse moved to (136, 144)
Screenshot: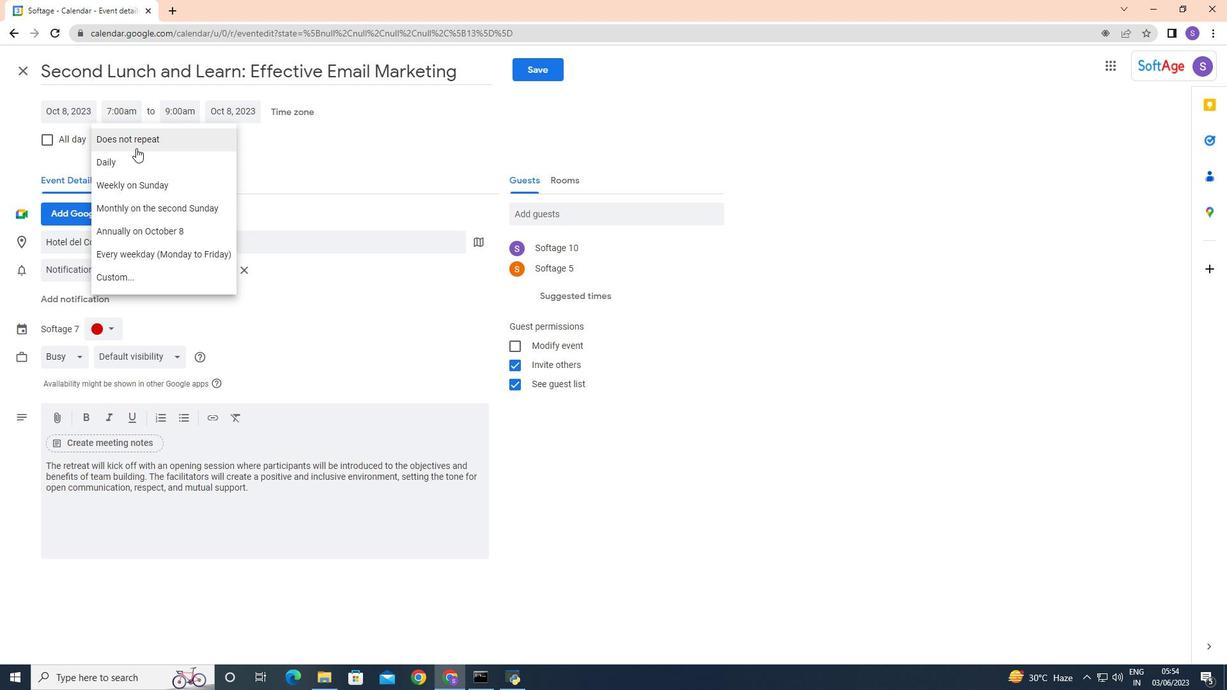 
Action: Mouse pressed left at (136, 144)
Screenshot: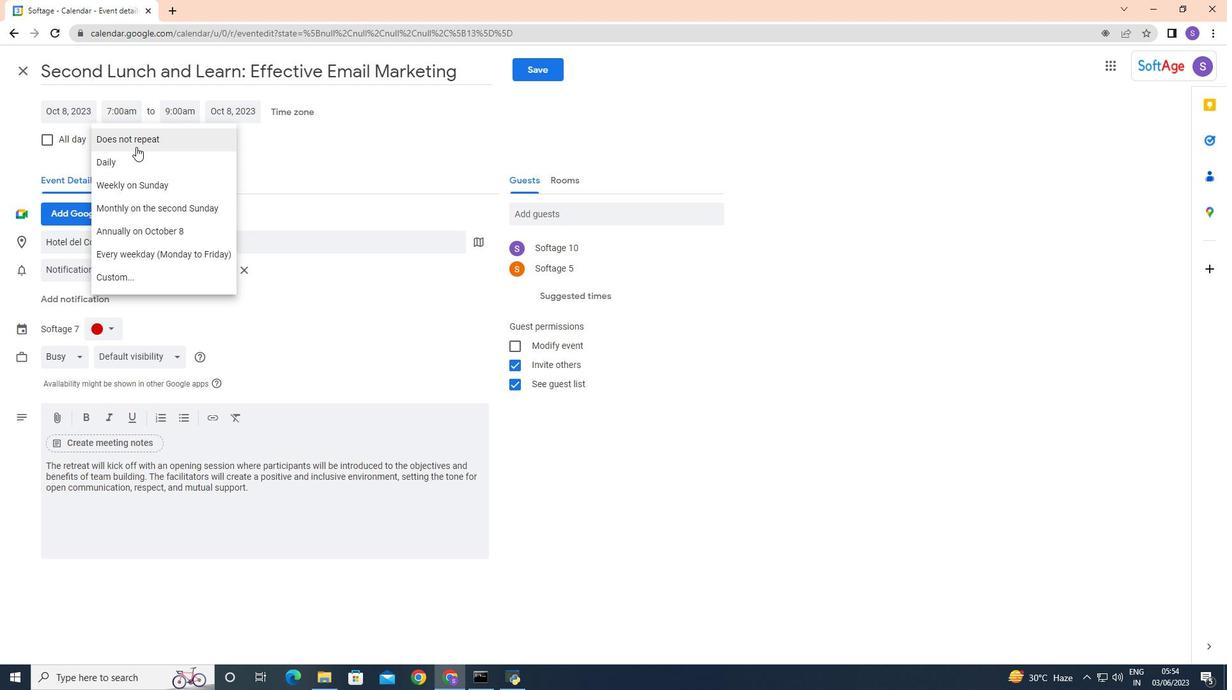 
Action: Mouse moved to (542, 67)
Screenshot: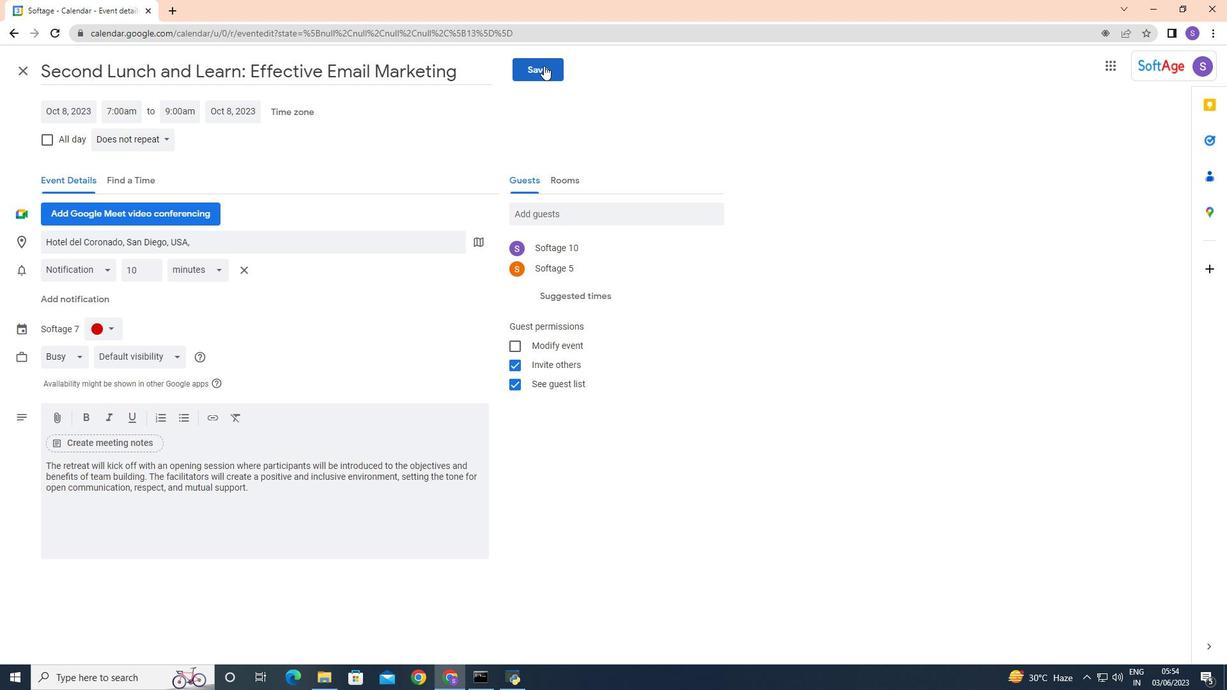 
Action: Mouse pressed left at (542, 67)
Screenshot: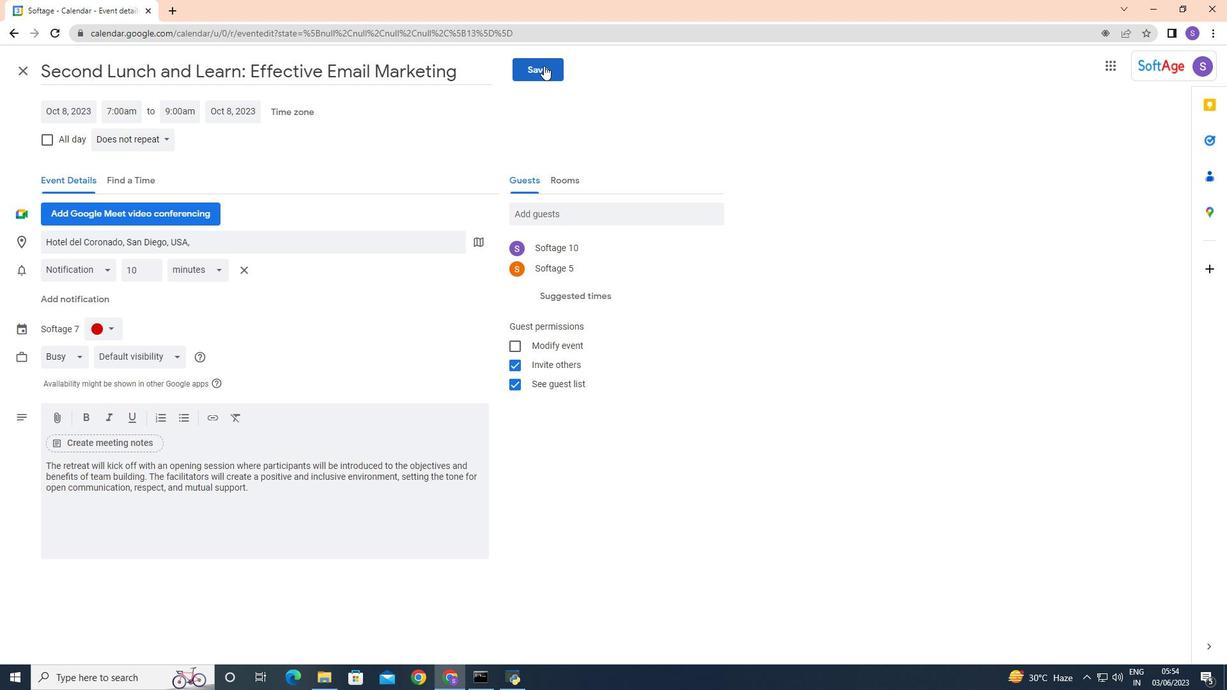 
Action: Mouse moved to (726, 387)
Screenshot: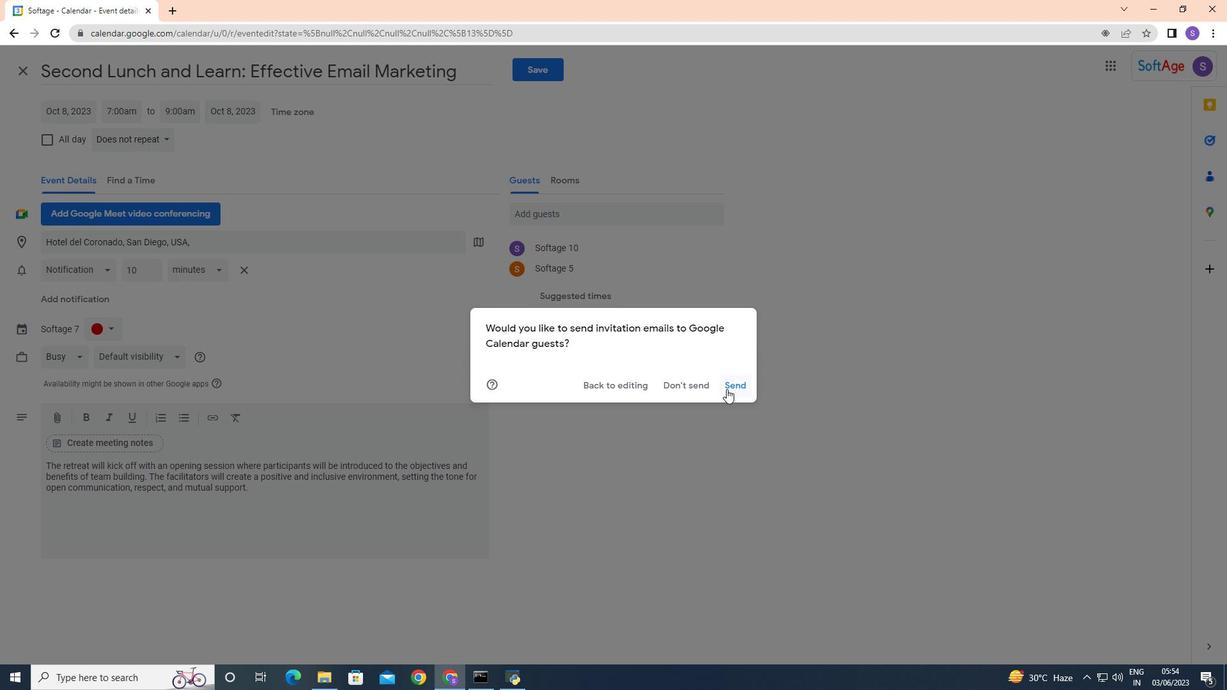 
